Task: Forward email with the signature Dillon Turner with the subject Yearly report from softage.1@softage.net to softage.8@softage.net with the message Would it be possible to have a project status update call with all stakeholders next week?, select last 2 words, change the font color from current to purple and background color to black Send the email
Action: Mouse moved to (1011, 86)
Screenshot: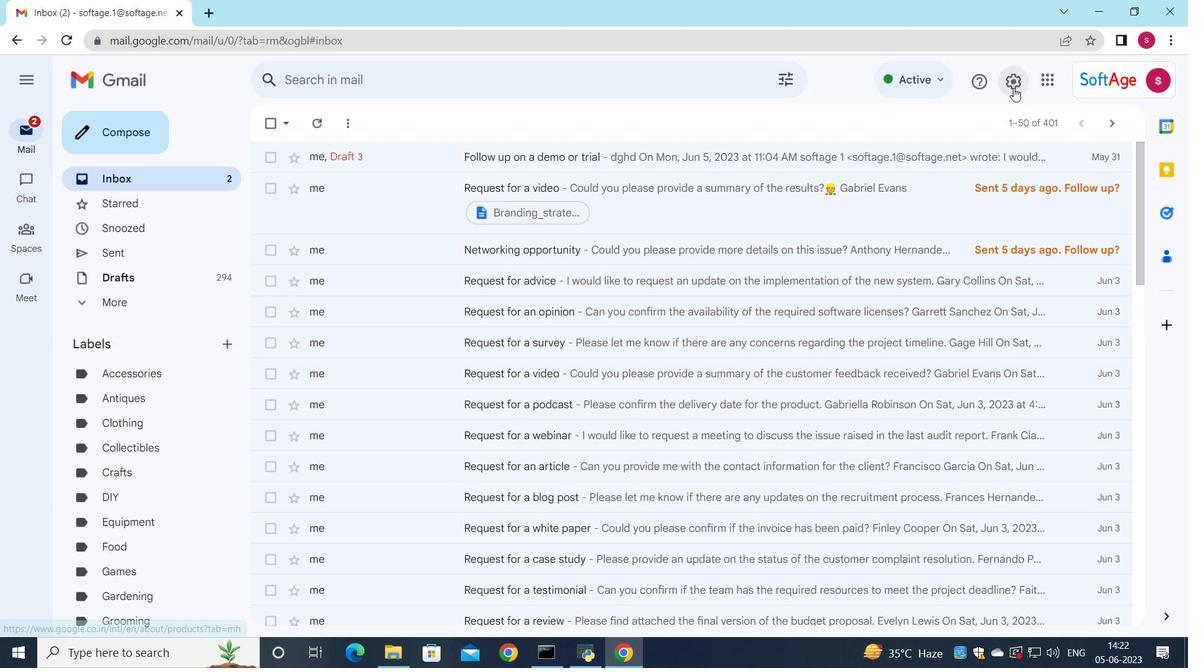 
Action: Mouse pressed left at (1011, 86)
Screenshot: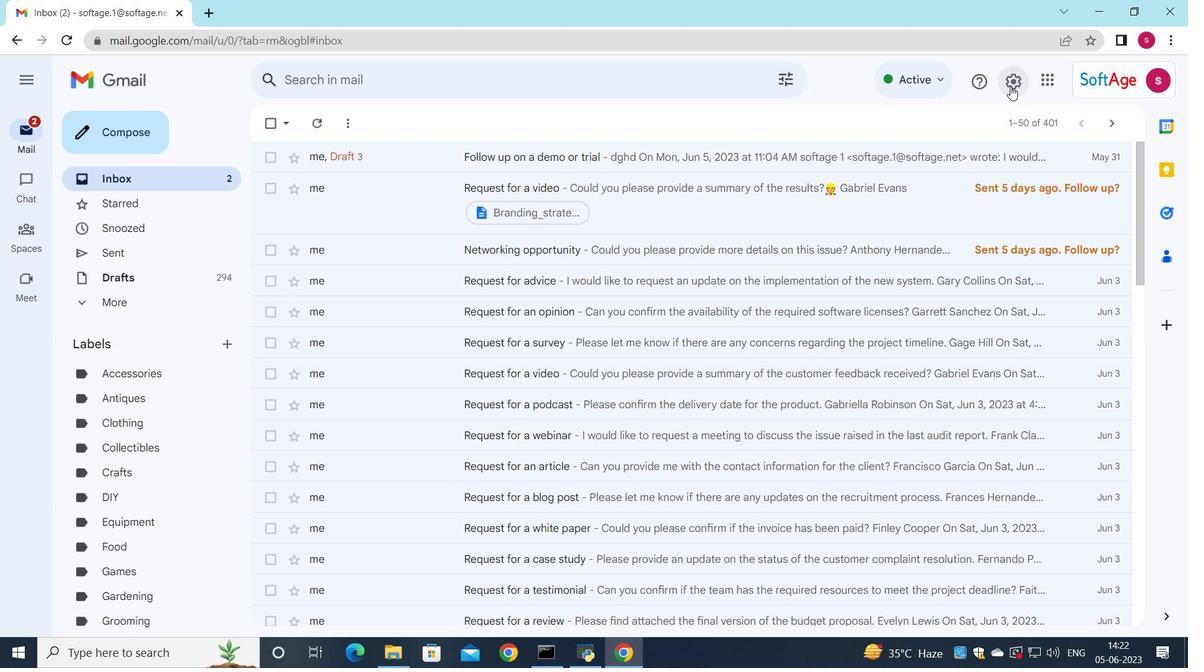 
Action: Mouse moved to (1040, 150)
Screenshot: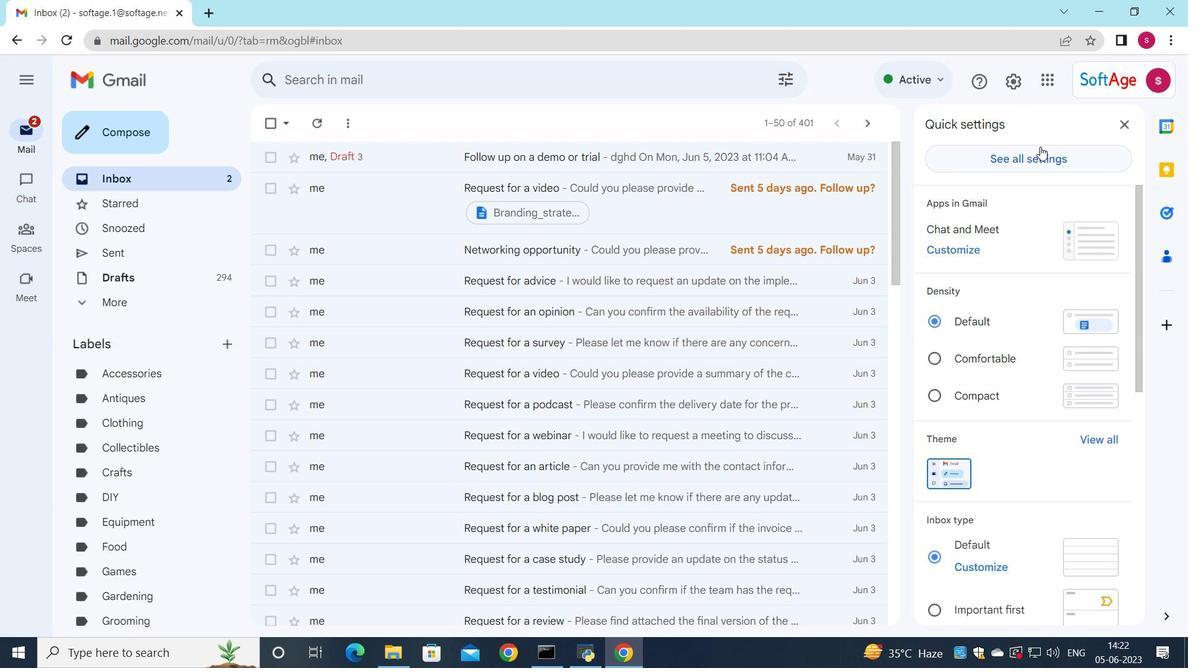 
Action: Mouse pressed left at (1040, 150)
Screenshot: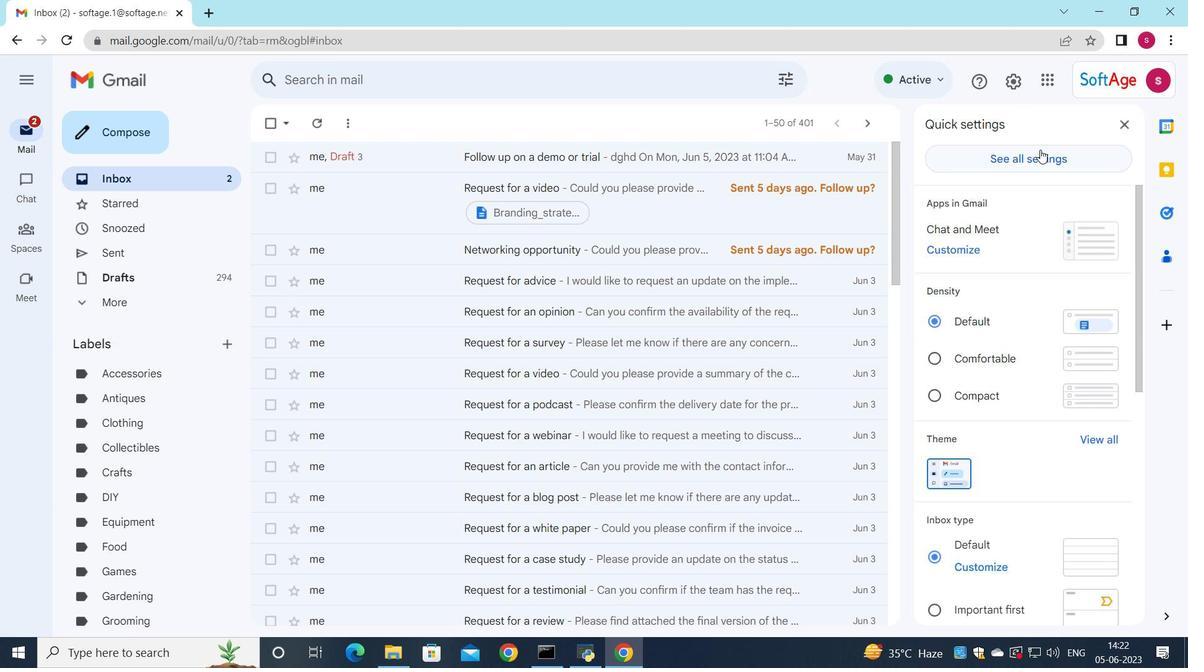 
Action: Mouse moved to (1040, 153)
Screenshot: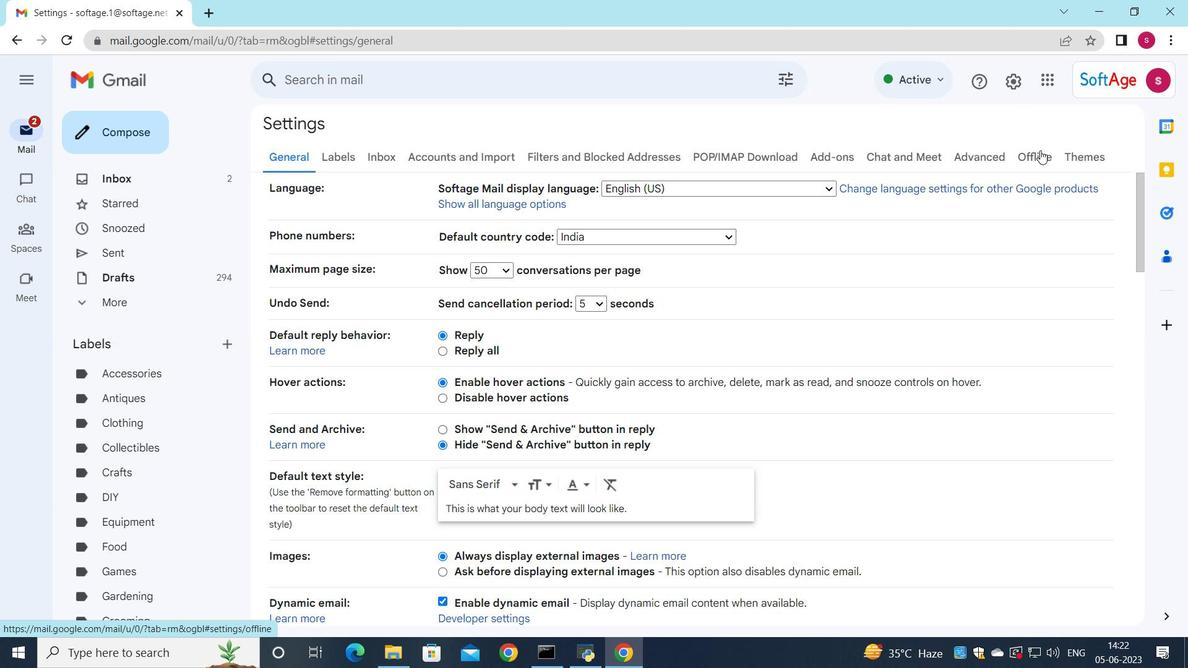 
Action: Mouse scrolled (1040, 152) with delta (0, 0)
Screenshot: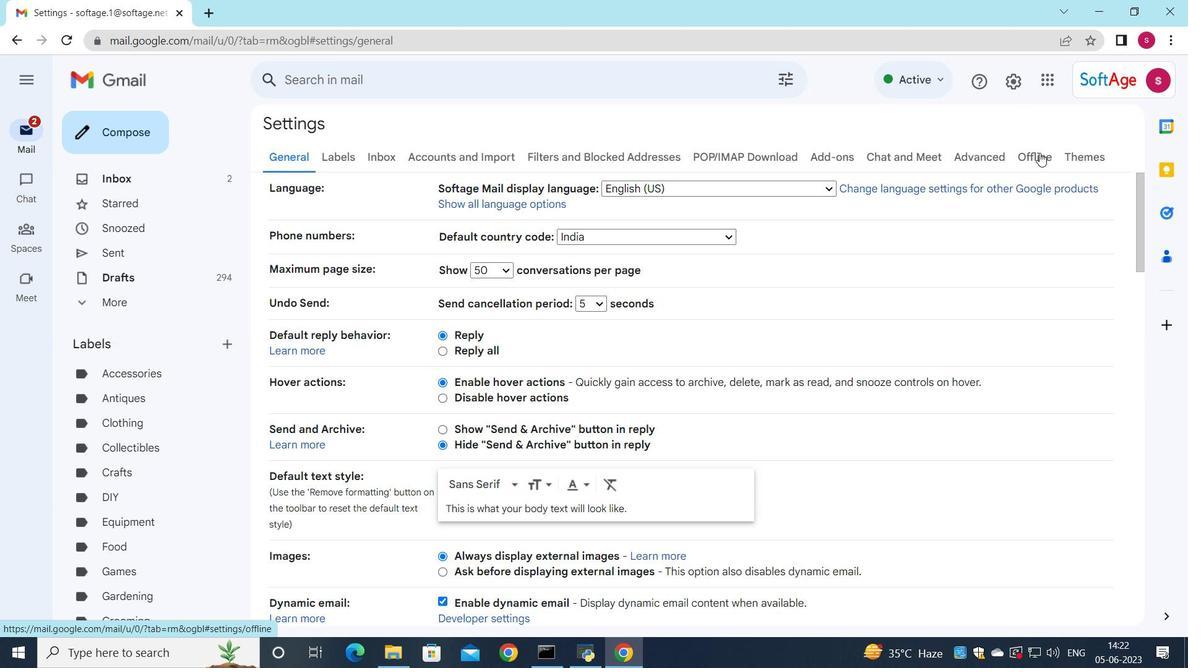 
Action: Mouse moved to (1039, 154)
Screenshot: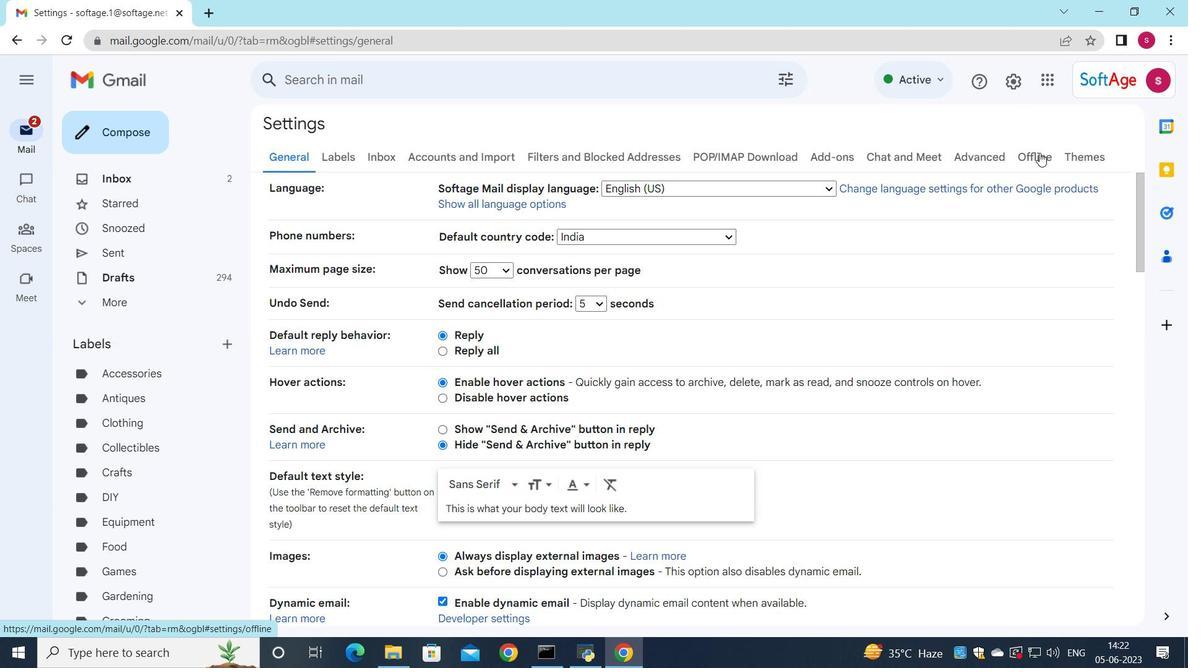 
Action: Mouse scrolled (1039, 153) with delta (0, 0)
Screenshot: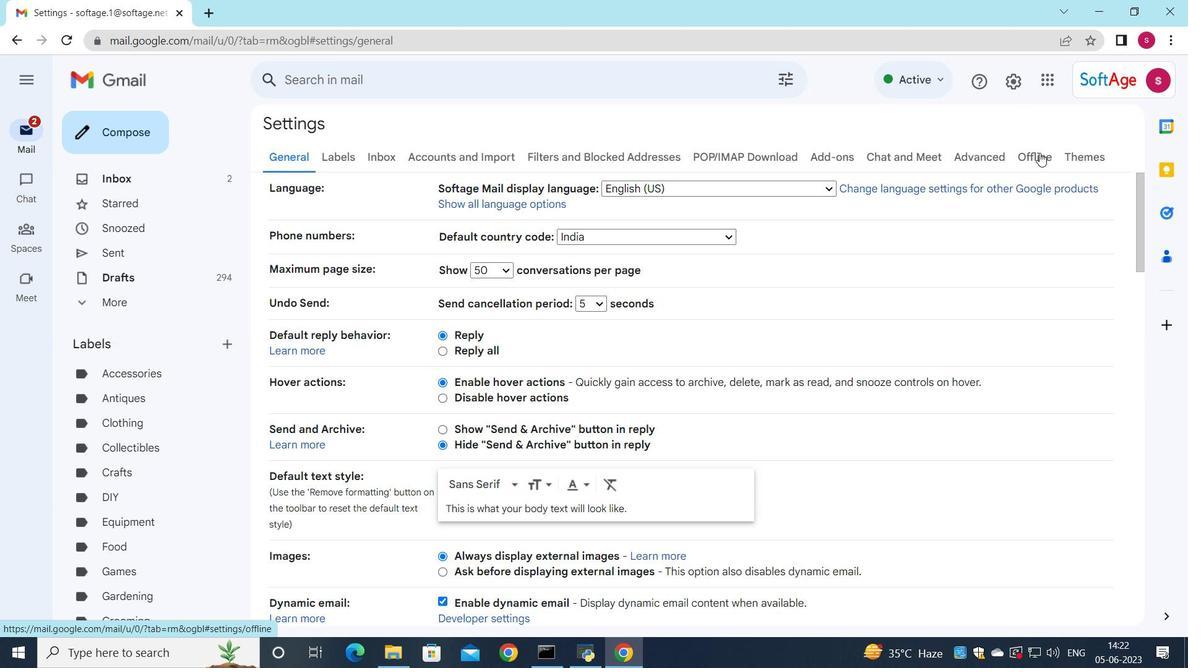 
Action: Mouse moved to (1032, 171)
Screenshot: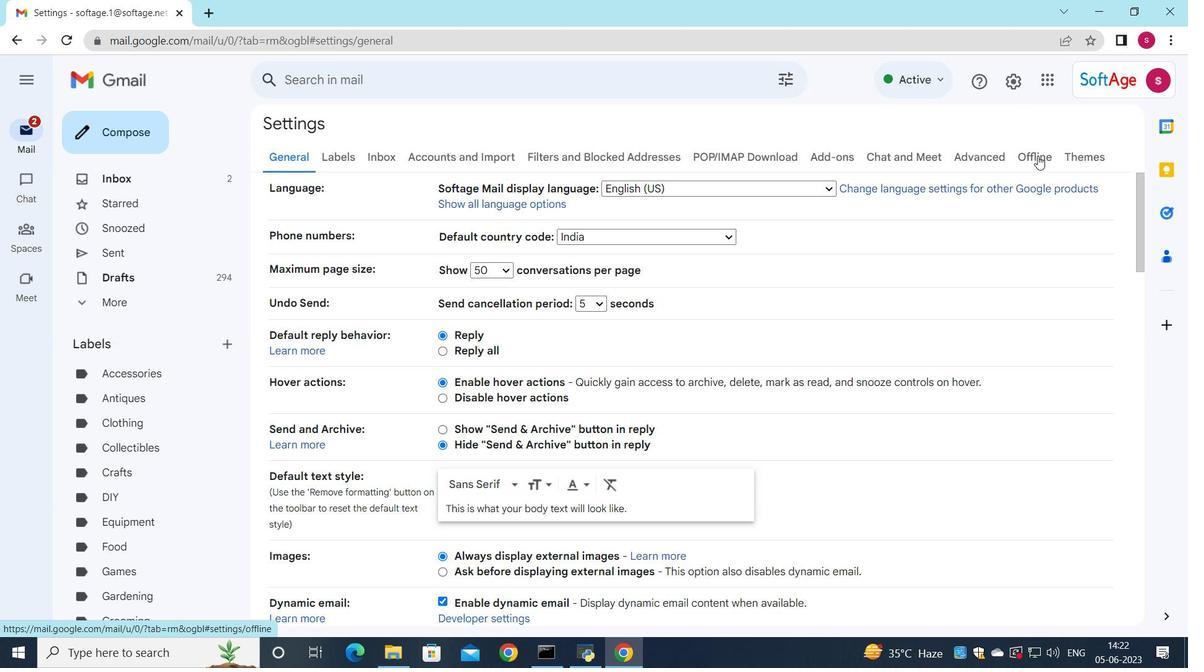 
Action: Mouse scrolled (1032, 170) with delta (0, 0)
Screenshot: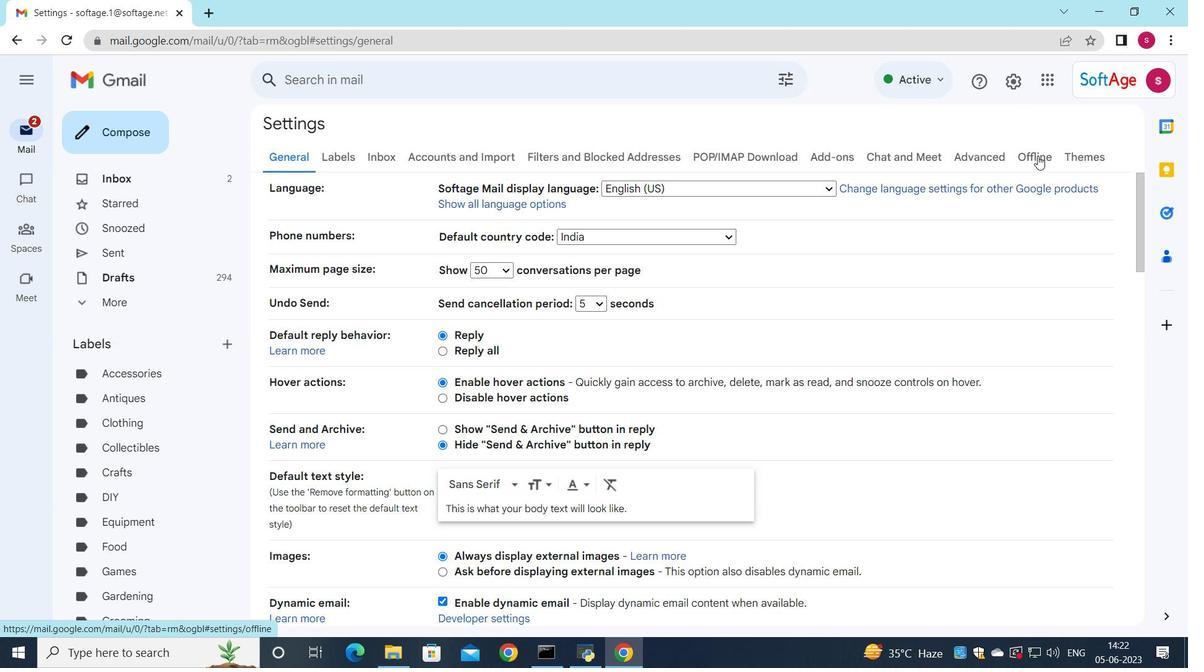 
Action: Mouse moved to (698, 382)
Screenshot: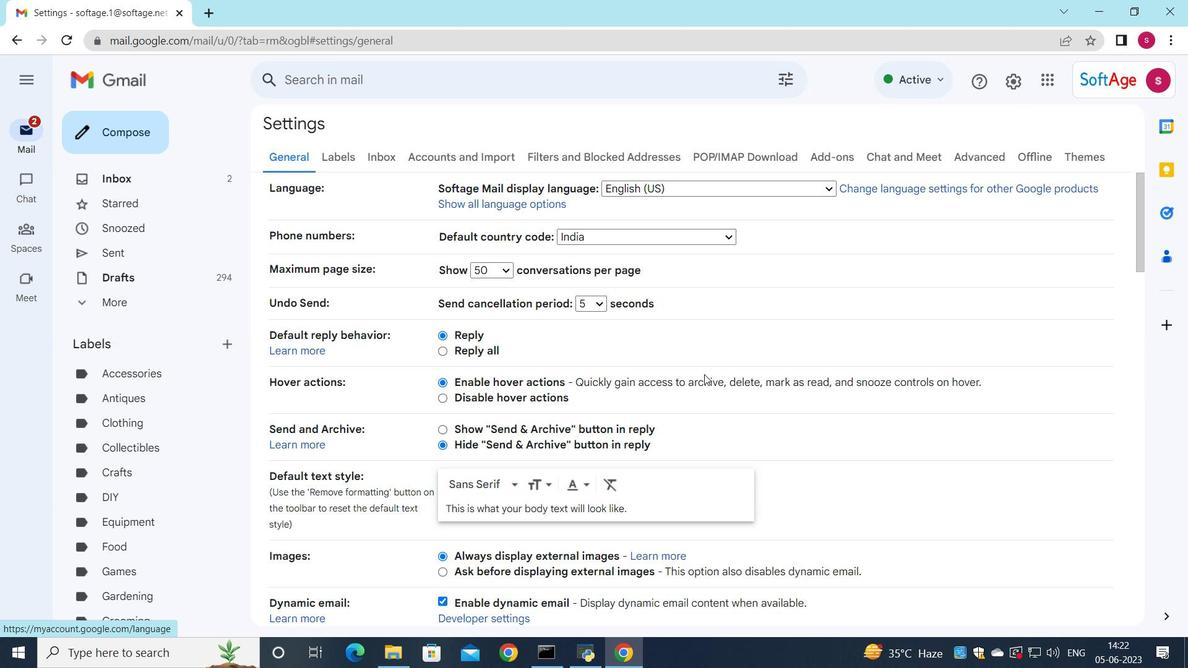 
Action: Mouse scrolled (698, 381) with delta (0, 0)
Screenshot: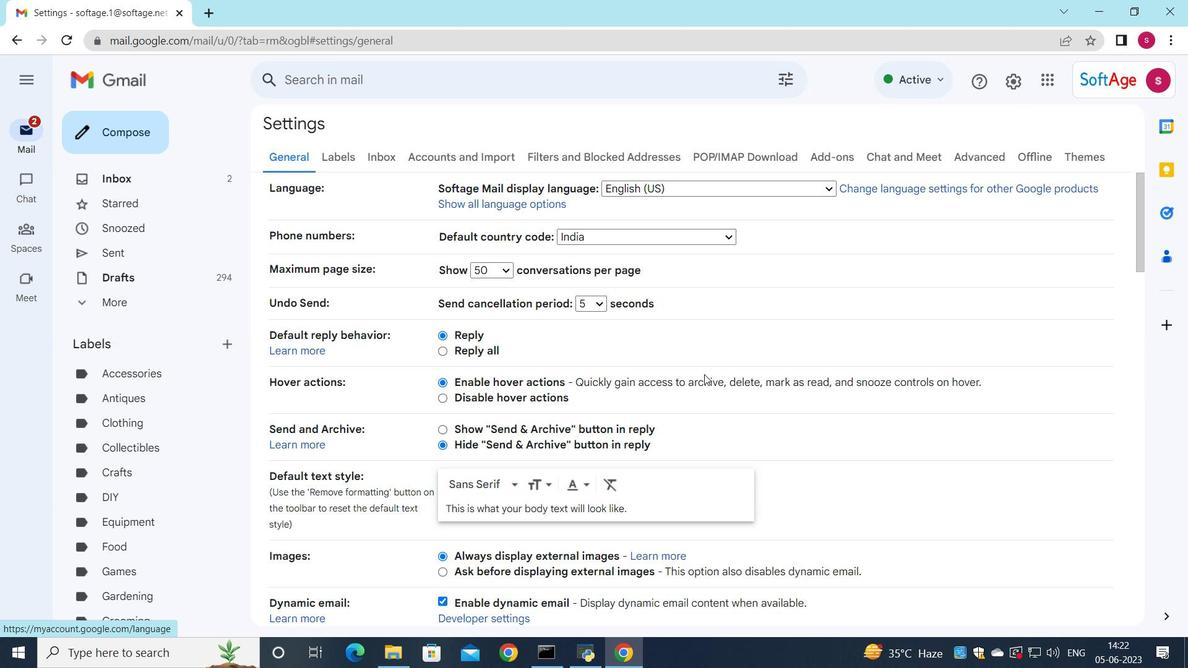 
Action: Mouse moved to (697, 383)
Screenshot: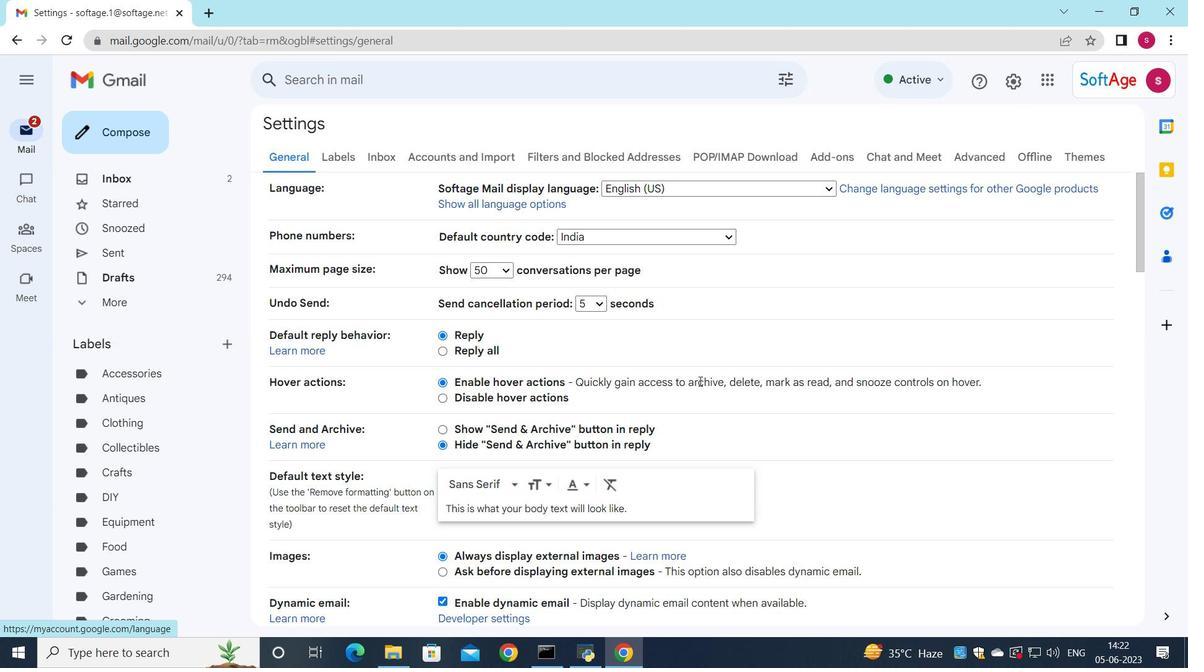 
Action: Mouse scrolled (697, 382) with delta (0, 0)
Screenshot: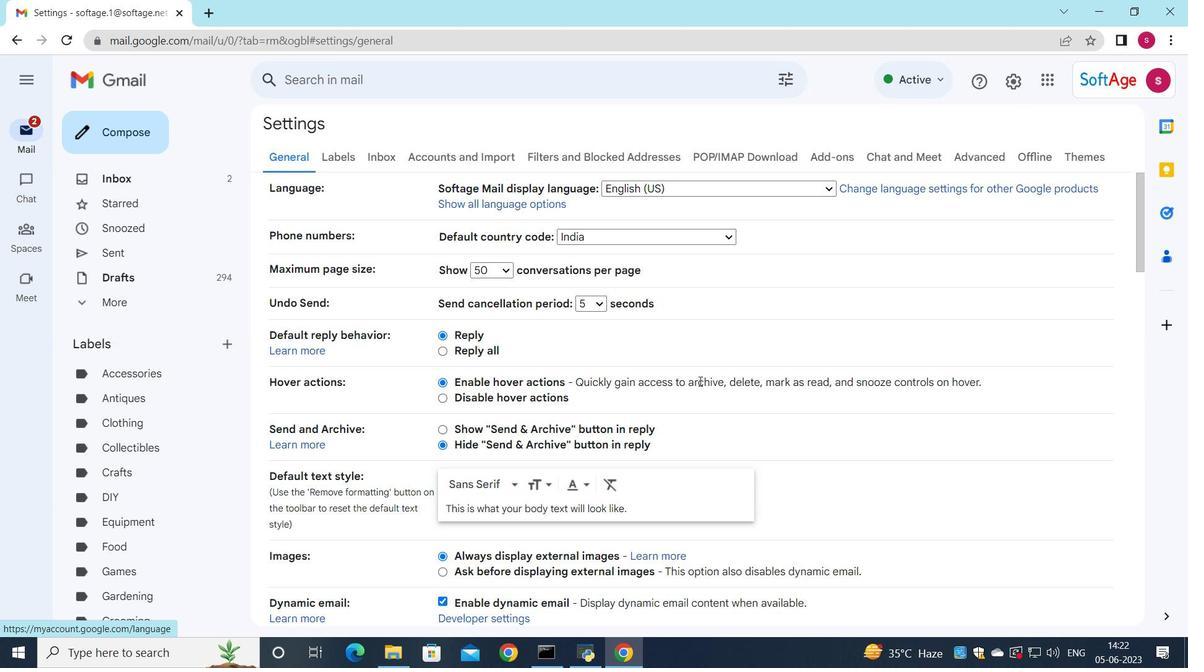 
Action: Mouse moved to (696, 384)
Screenshot: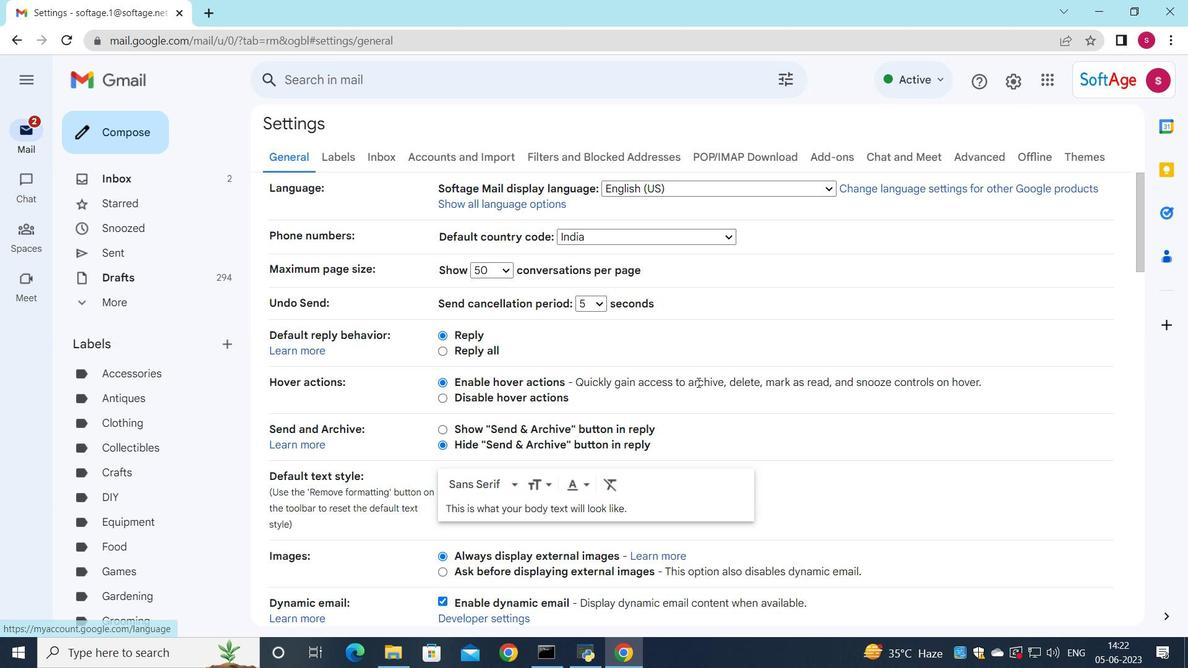 
Action: Mouse scrolled (696, 383) with delta (0, 0)
Screenshot: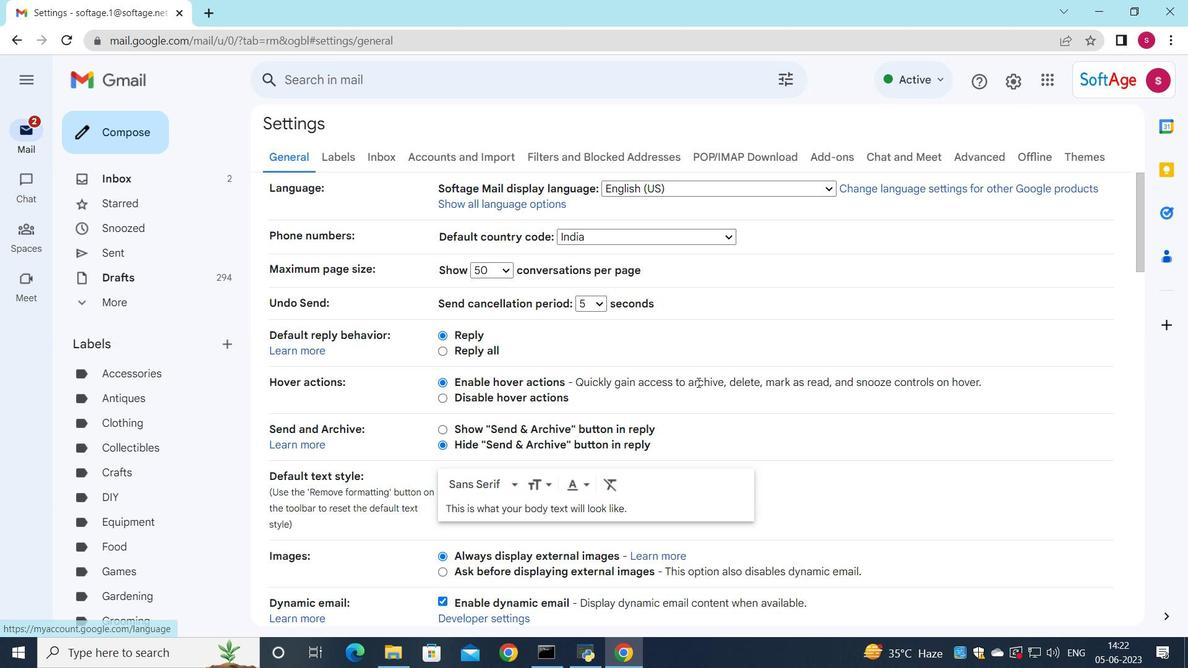 
Action: Mouse moved to (696, 384)
Screenshot: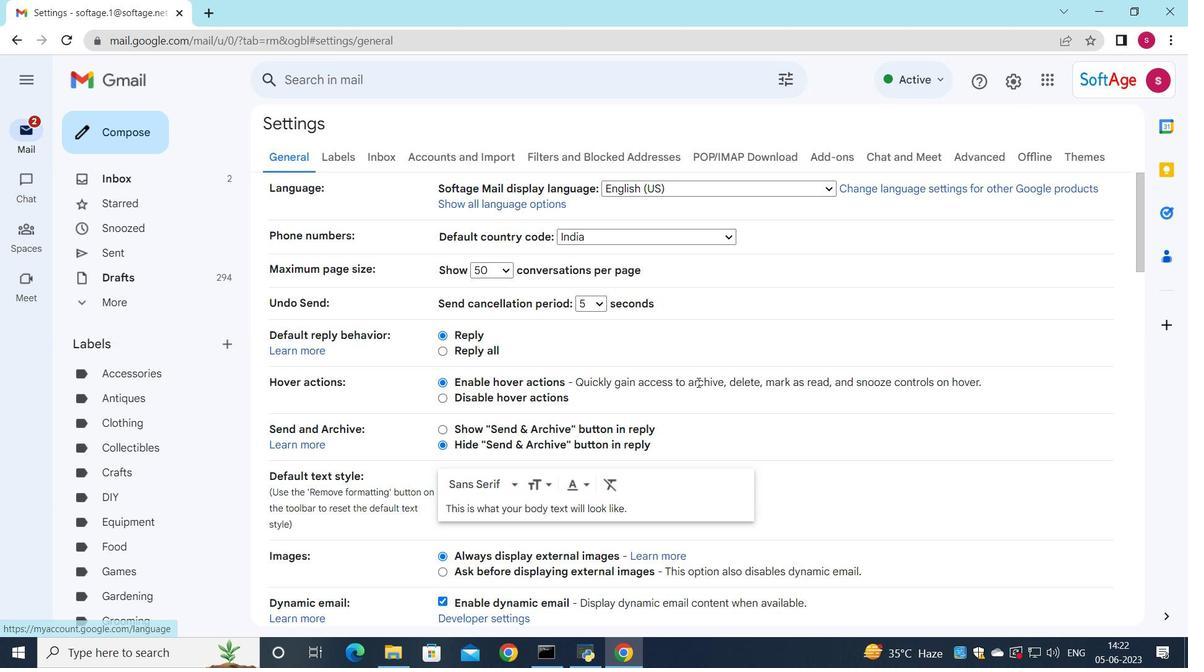 
Action: Mouse scrolled (696, 383) with delta (0, 0)
Screenshot: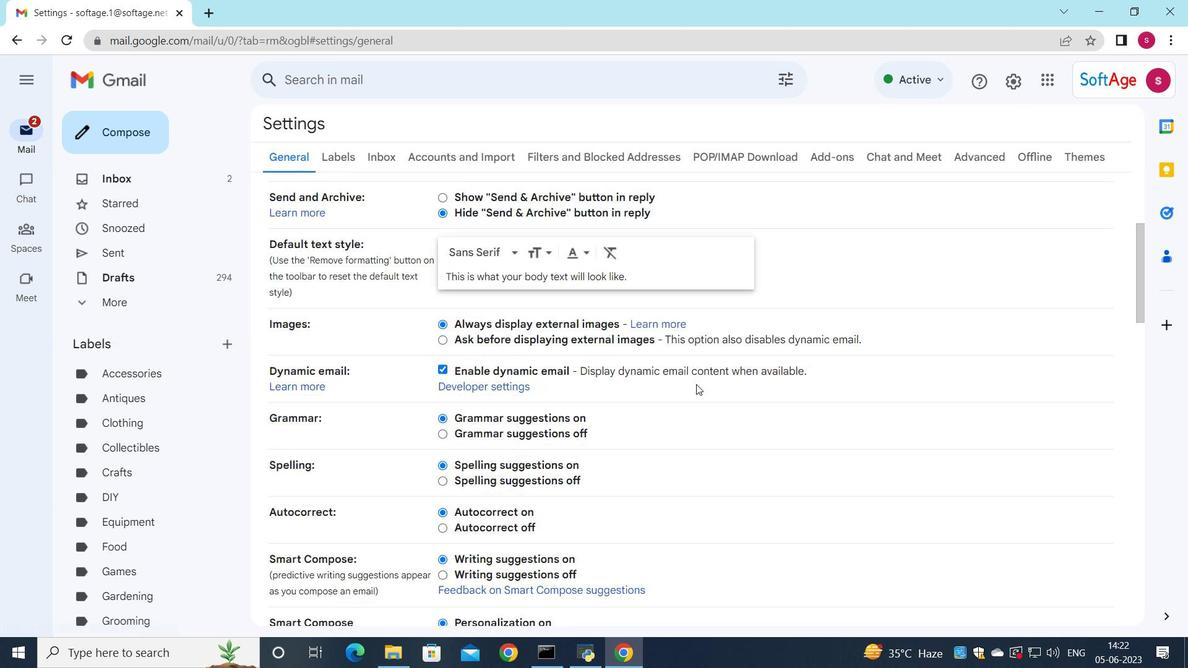 
Action: Mouse scrolled (696, 383) with delta (0, 0)
Screenshot: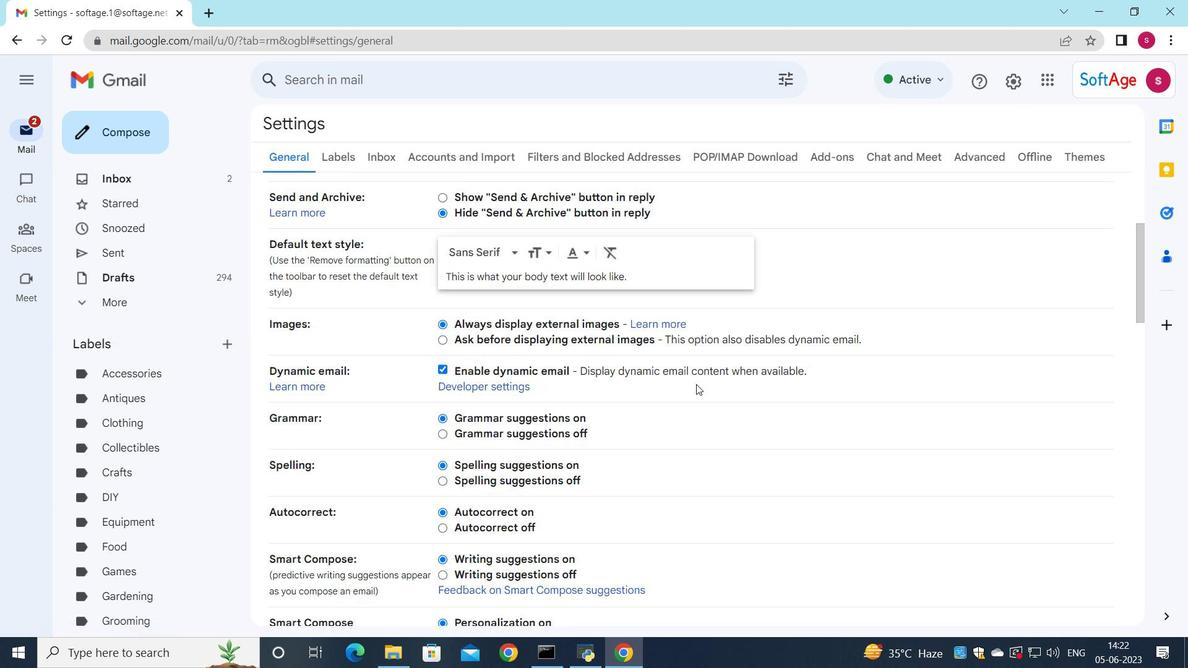 
Action: Mouse scrolled (696, 383) with delta (0, 0)
Screenshot: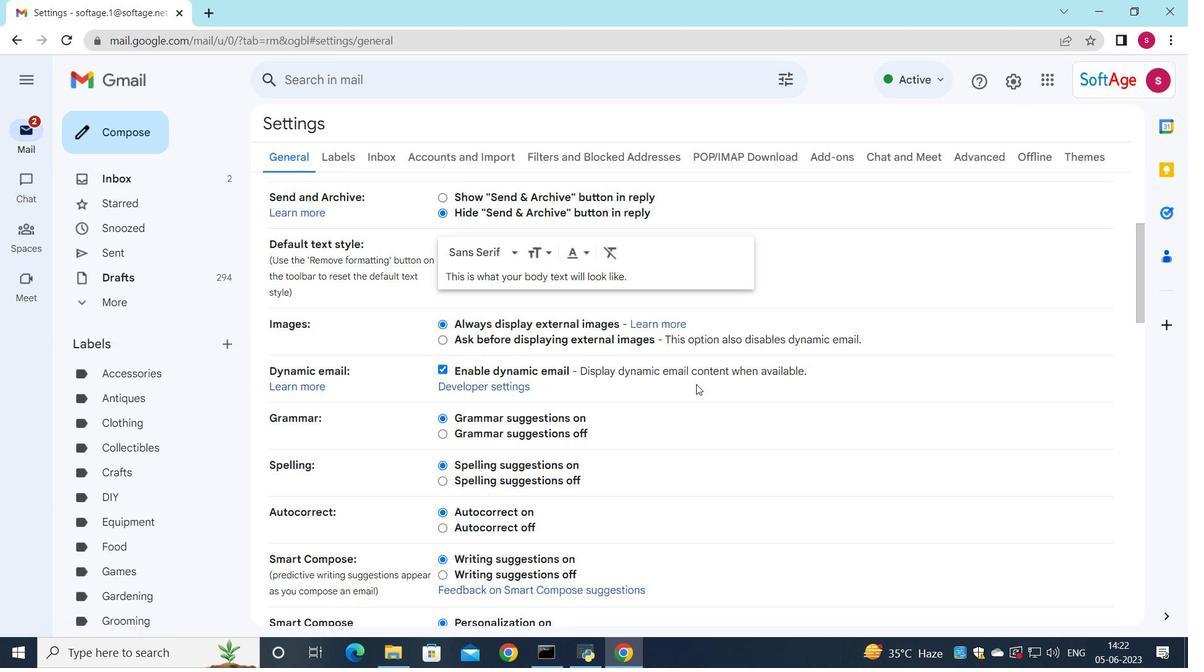 
Action: Mouse moved to (691, 390)
Screenshot: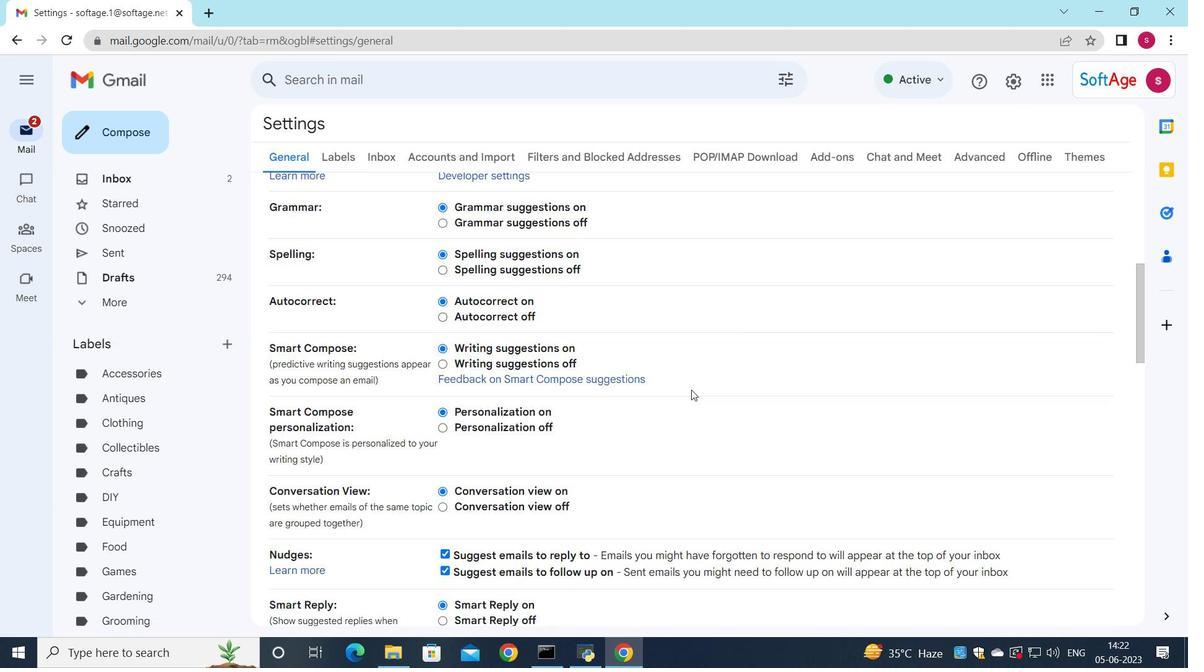 
Action: Mouse scrolled (691, 390) with delta (0, 0)
Screenshot: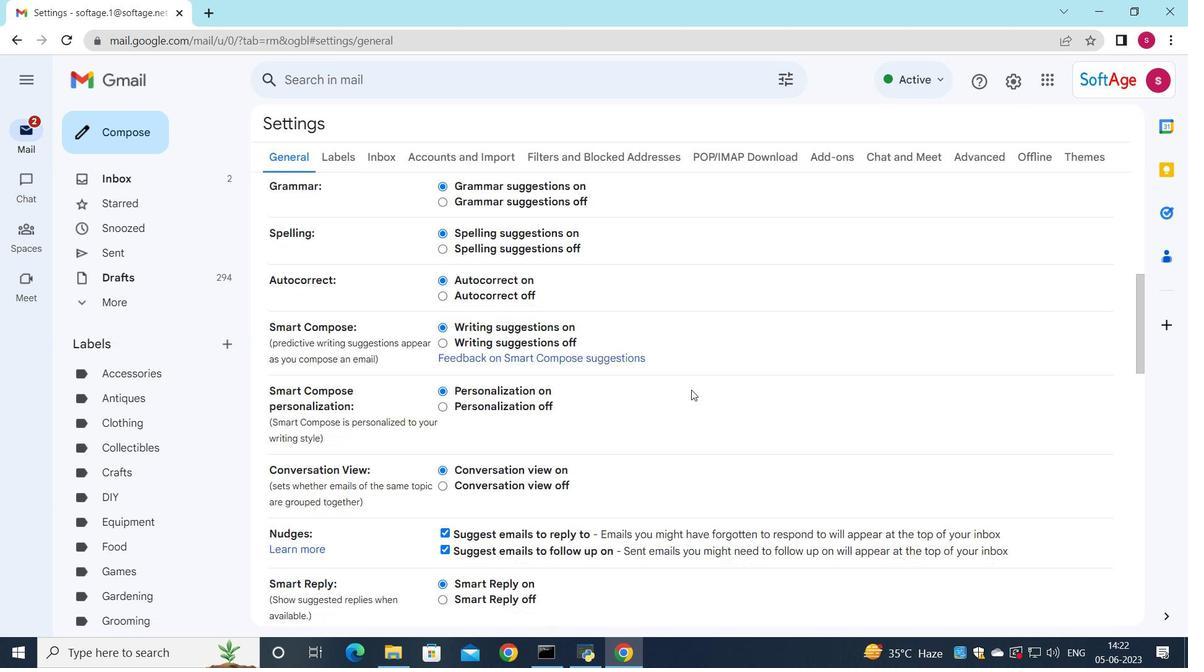 
Action: Mouse moved to (691, 390)
Screenshot: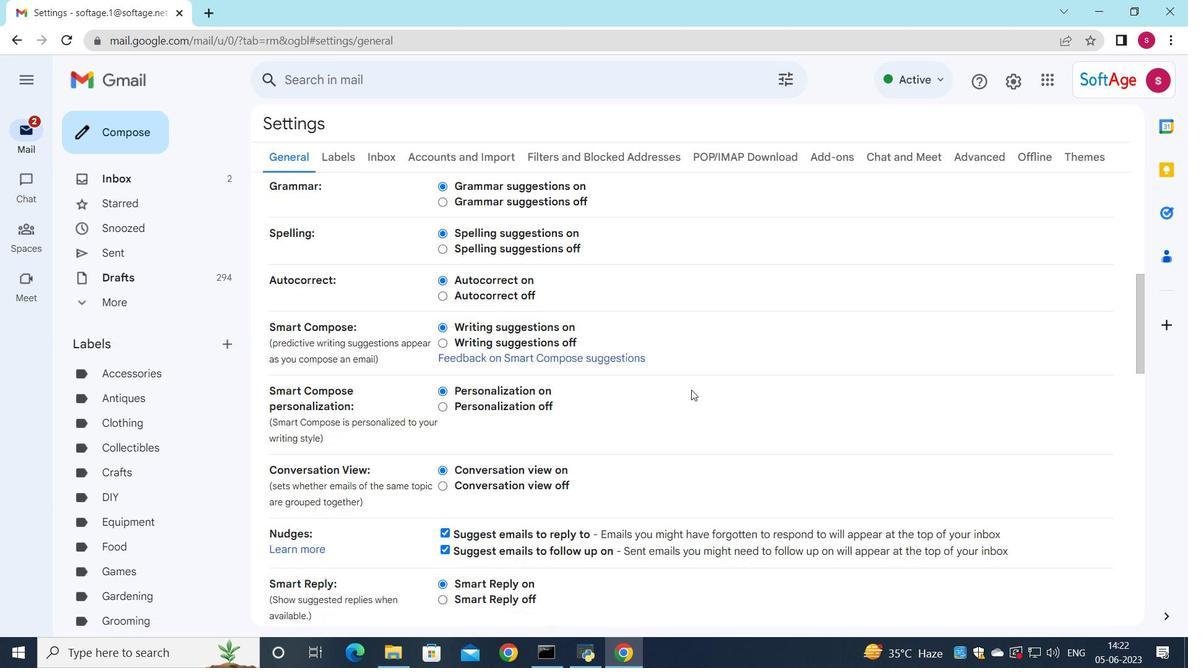
Action: Mouse scrolled (691, 390) with delta (0, 0)
Screenshot: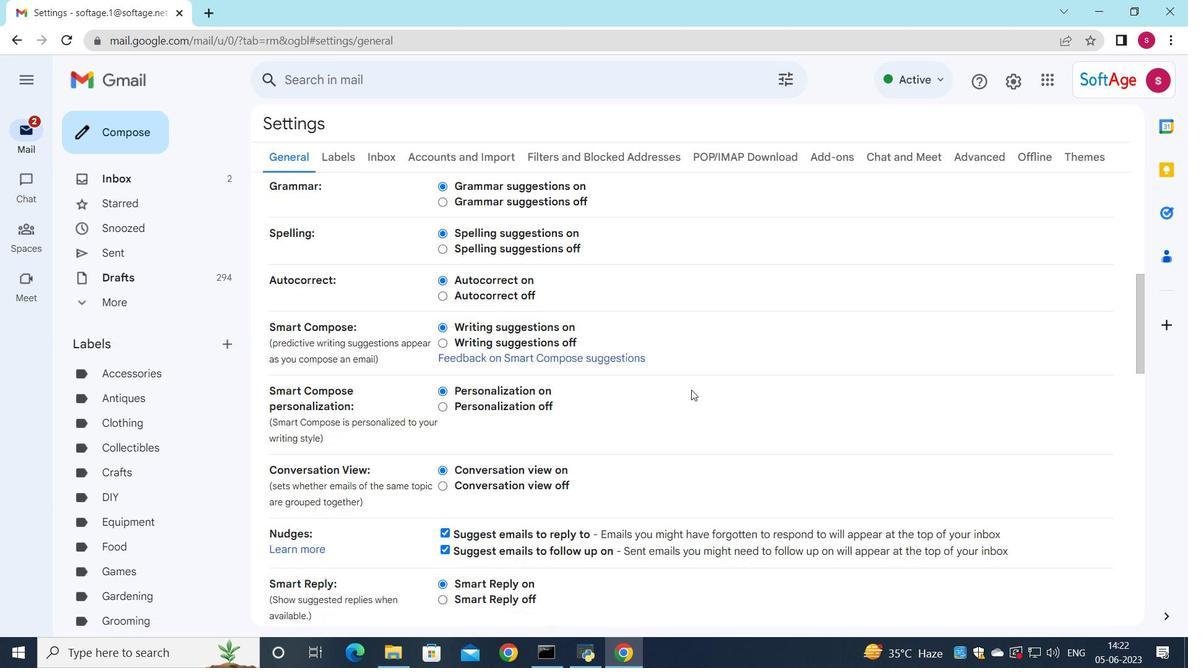 
Action: Mouse moved to (691, 390)
Screenshot: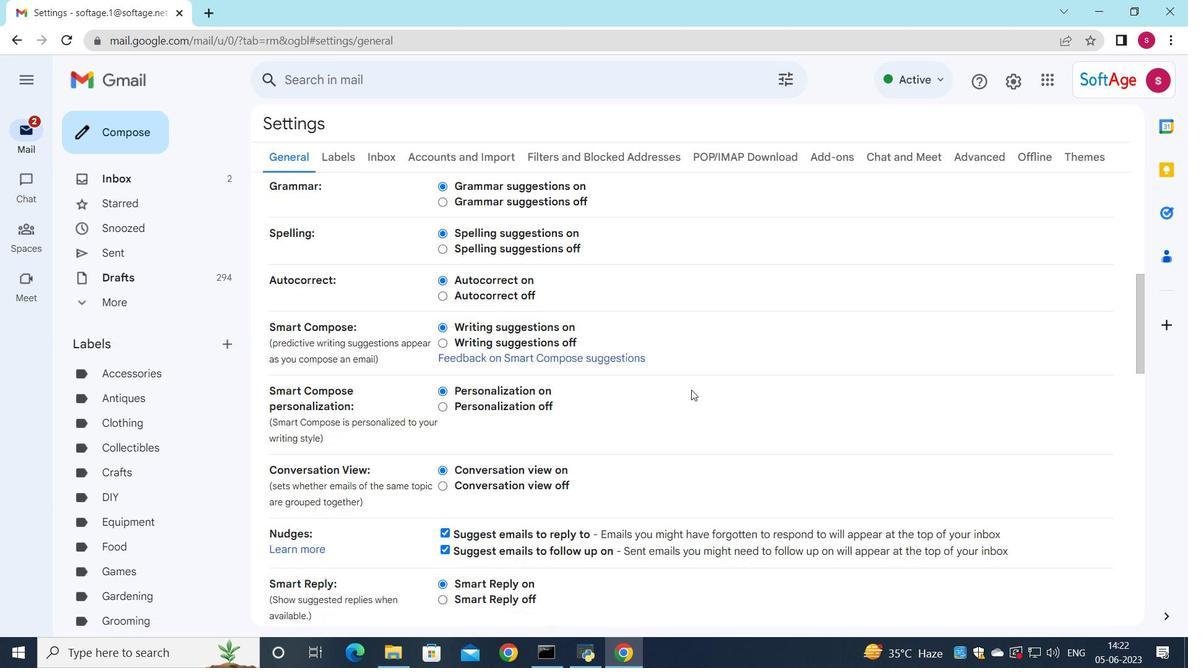 
Action: Mouse scrolled (691, 390) with delta (0, 0)
Screenshot: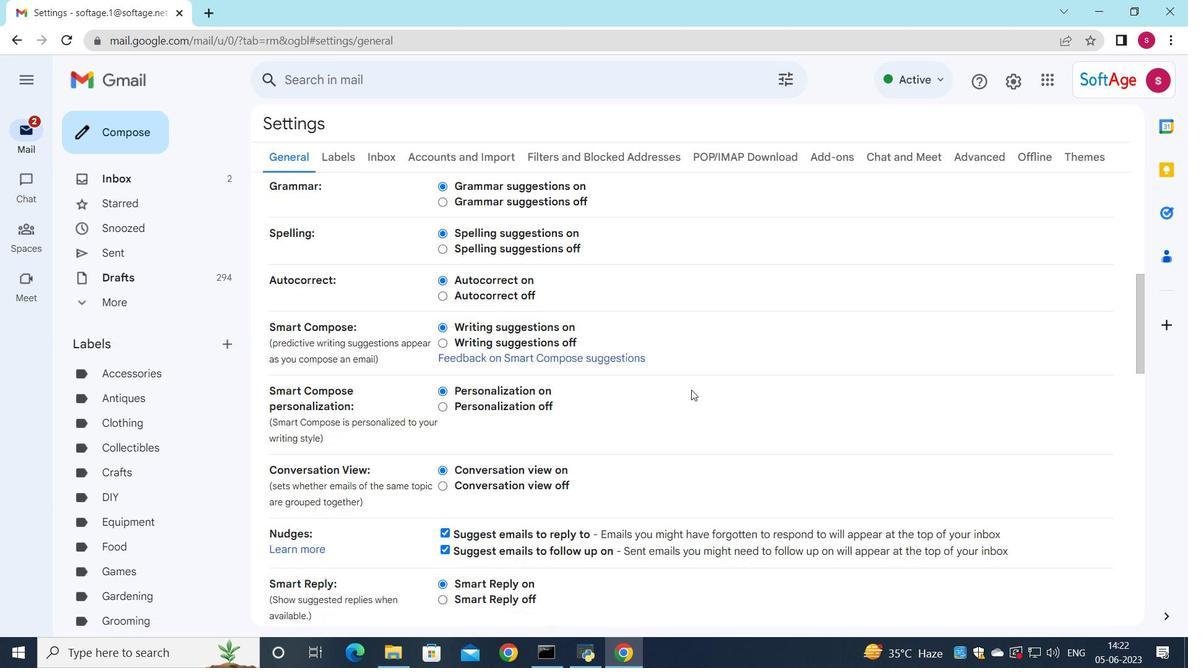 
Action: Mouse moved to (690, 391)
Screenshot: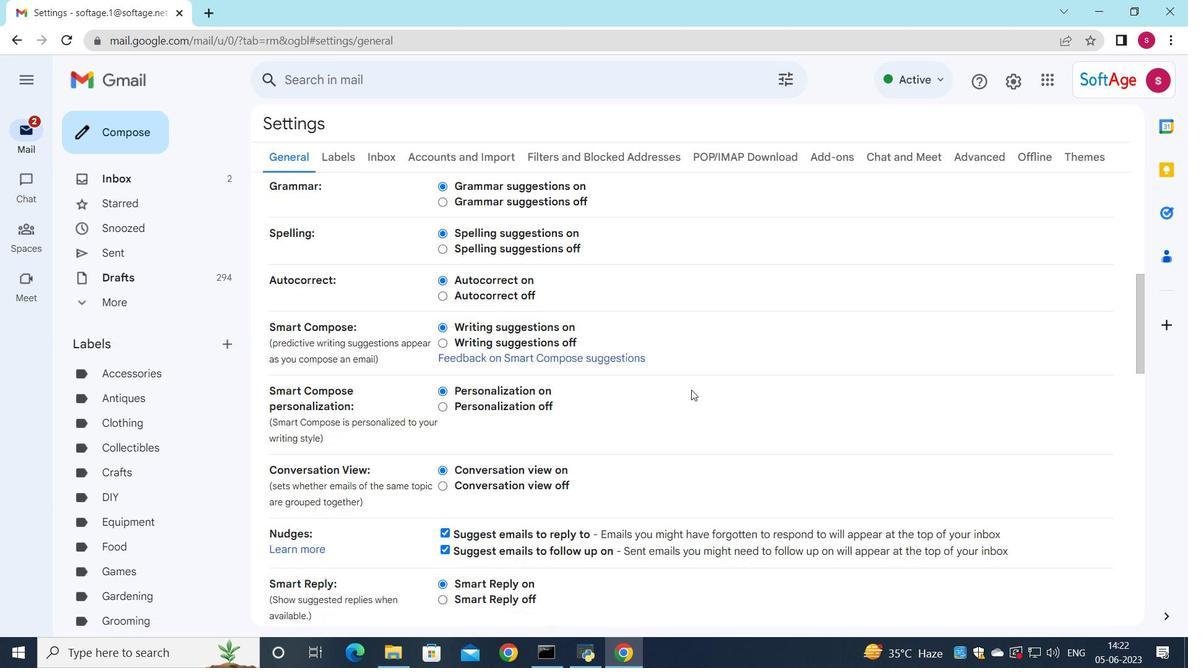 
Action: Mouse scrolled (690, 390) with delta (0, 0)
Screenshot: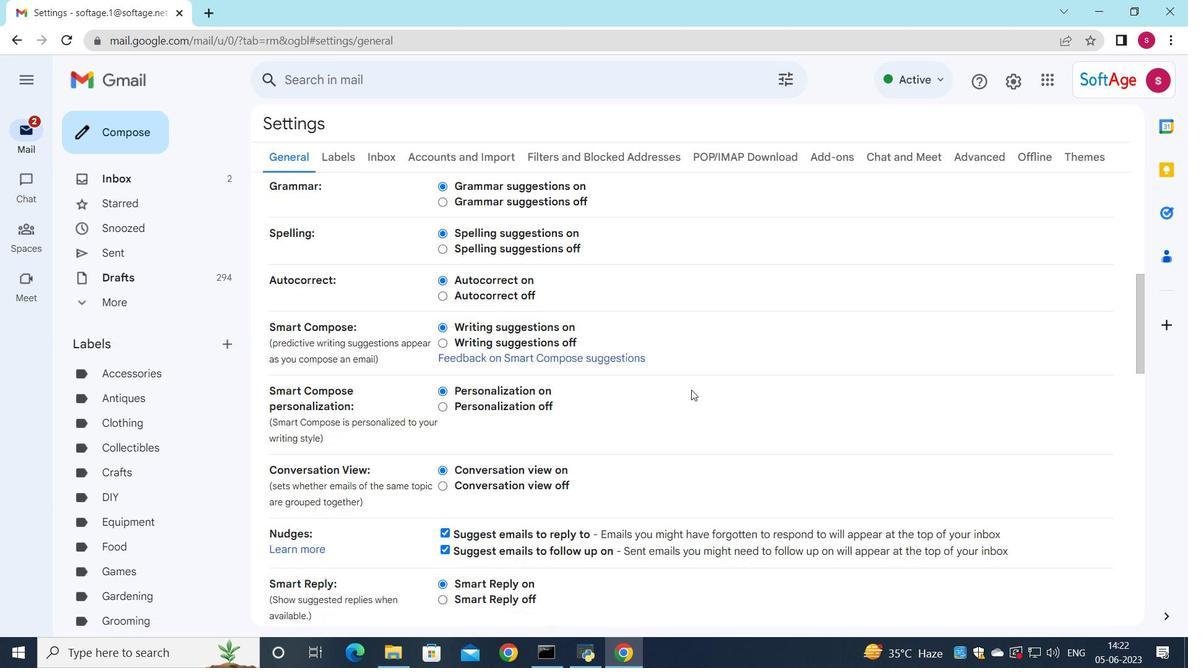 
Action: Mouse moved to (681, 394)
Screenshot: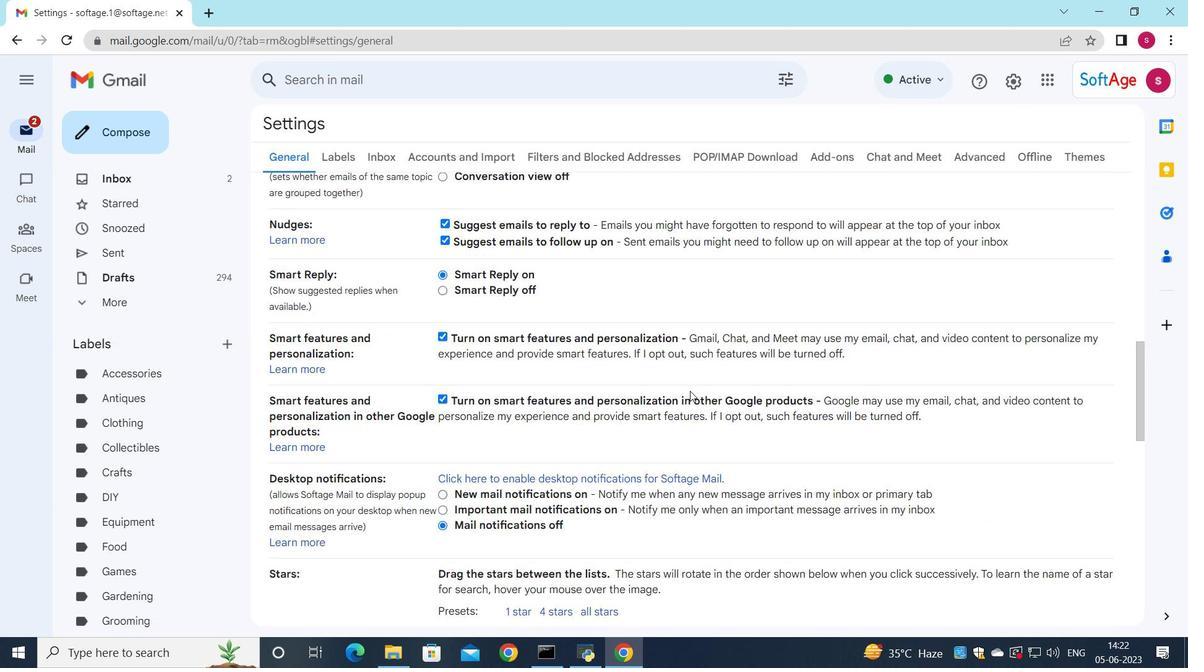 
Action: Mouse scrolled (681, 393) with delta (0, 0)
Screenshot: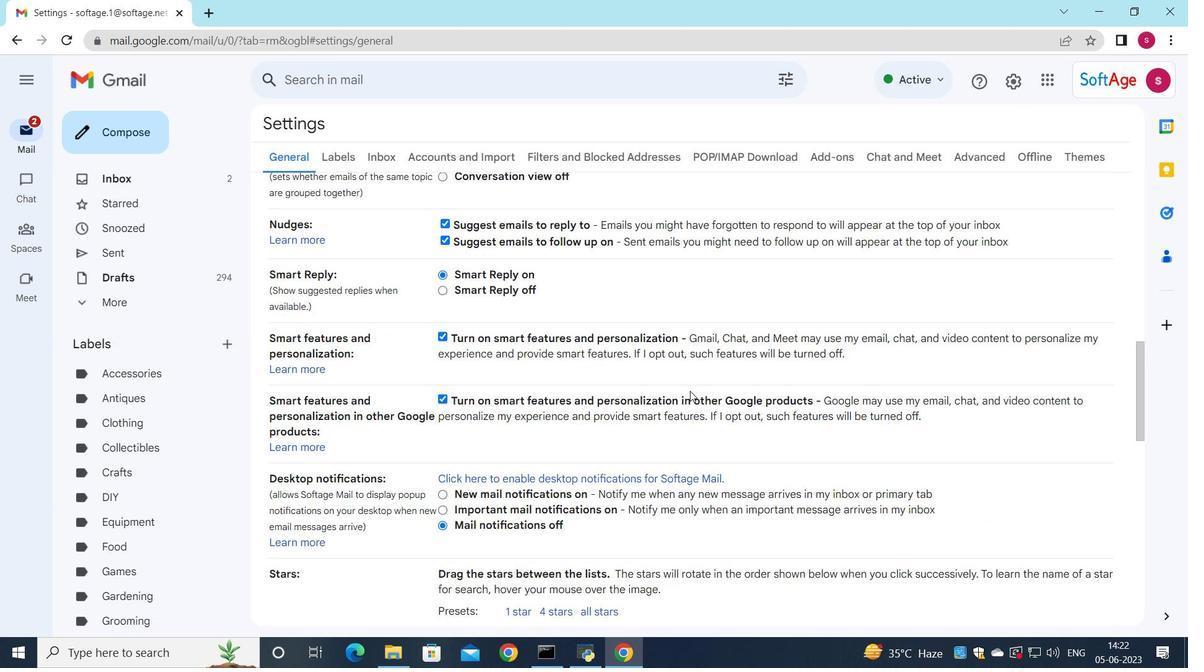
Action: Mouse scrolled (681, 393) with delta (0, 0)
Screenshot: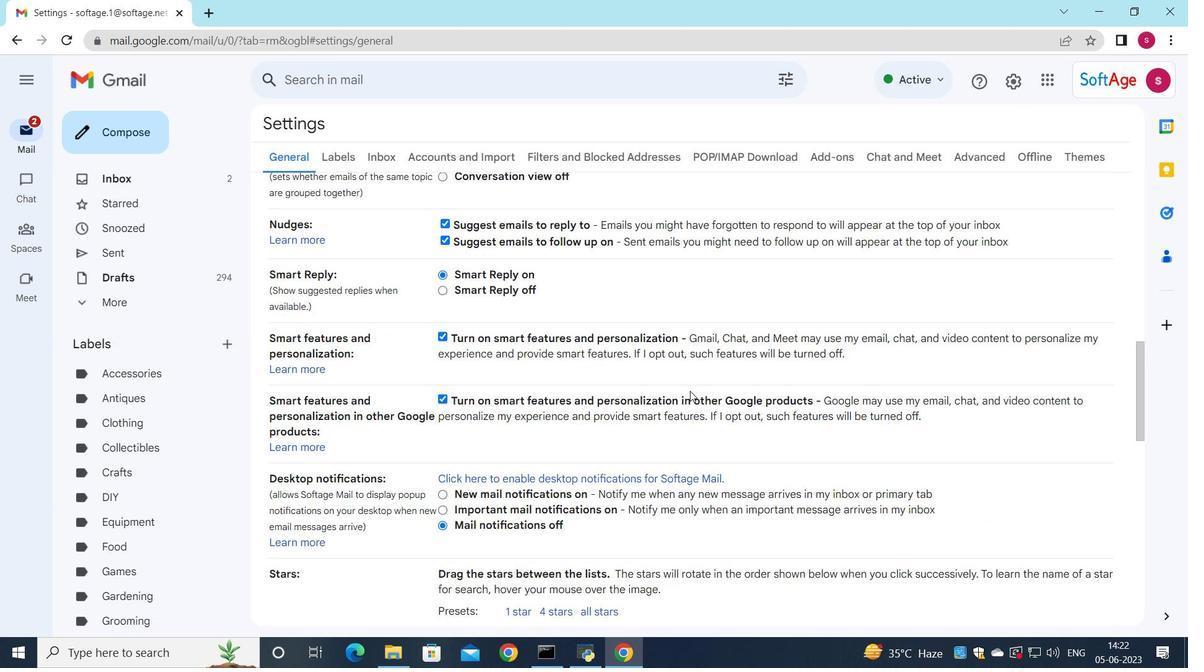 
Action: Mouse scrolled (681, 393) with delta (0, 0)
Screenshot: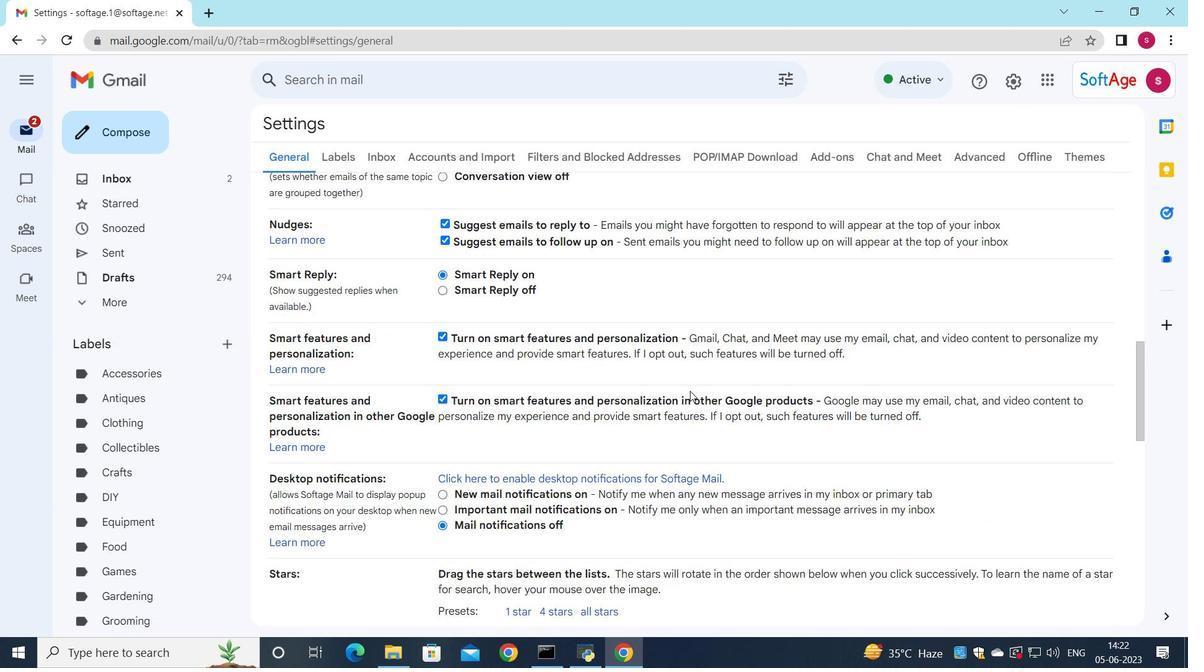 
Action: Mouse scrolled (681, 393) with delta (0, 0)
Screenshot: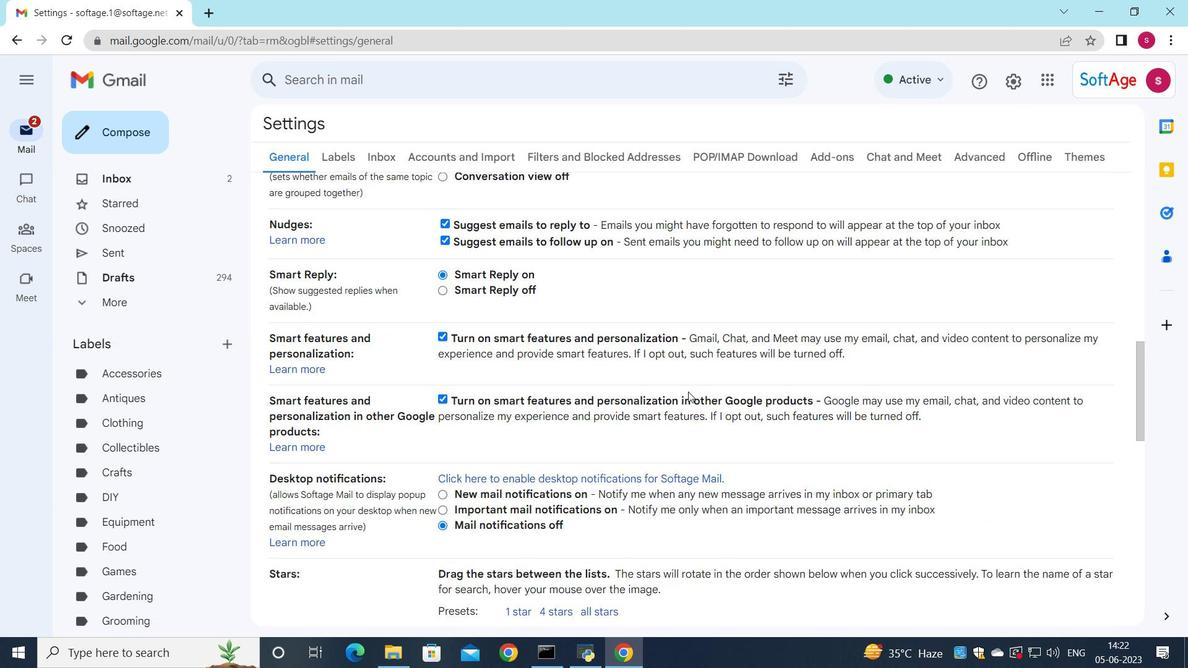 
Action: Mouse moved to (678, 396)
Screenshot: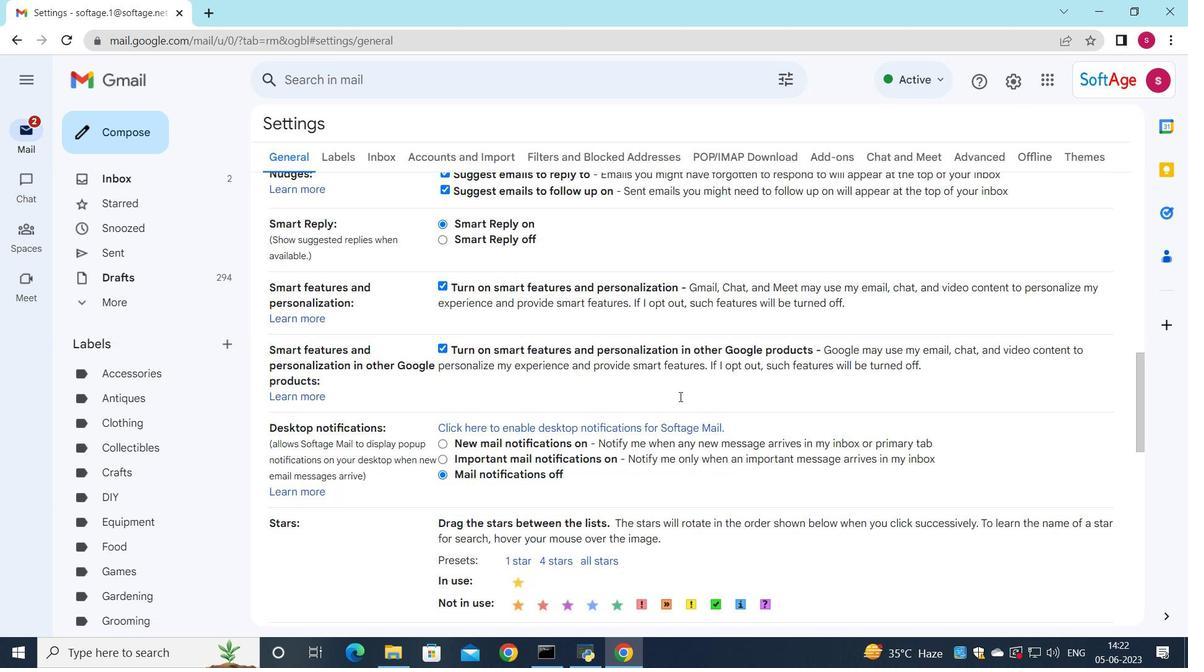 
Action: Mouse scrolled (678, 396) with delta (0, 0)
Screenshot: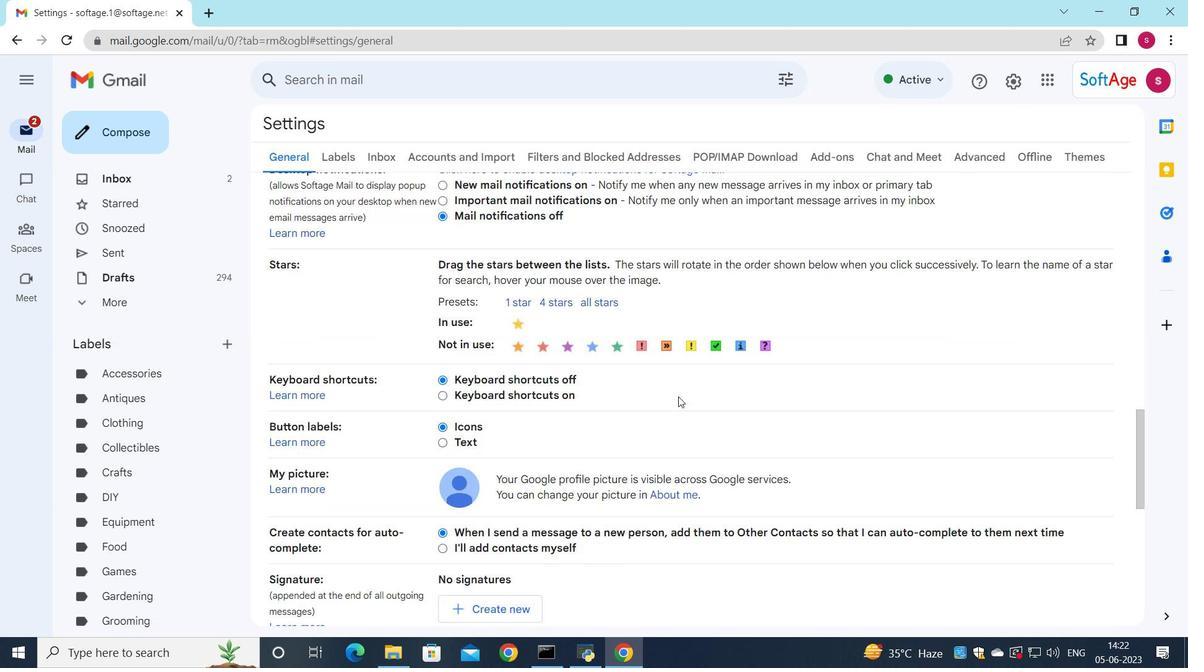 
Action: Mouse scrolled (678, 396) with delta (0, 0)
Screenshot: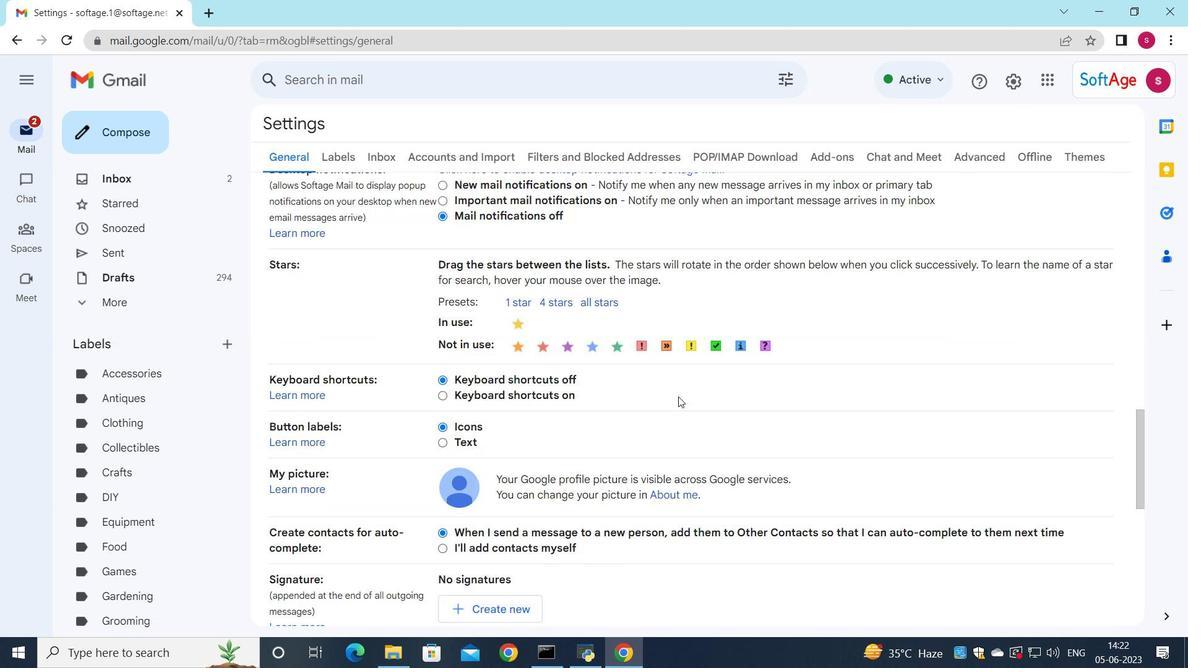 
Action: Mouse scrolled (678, 396) with delta (0, 0)
Screenshot: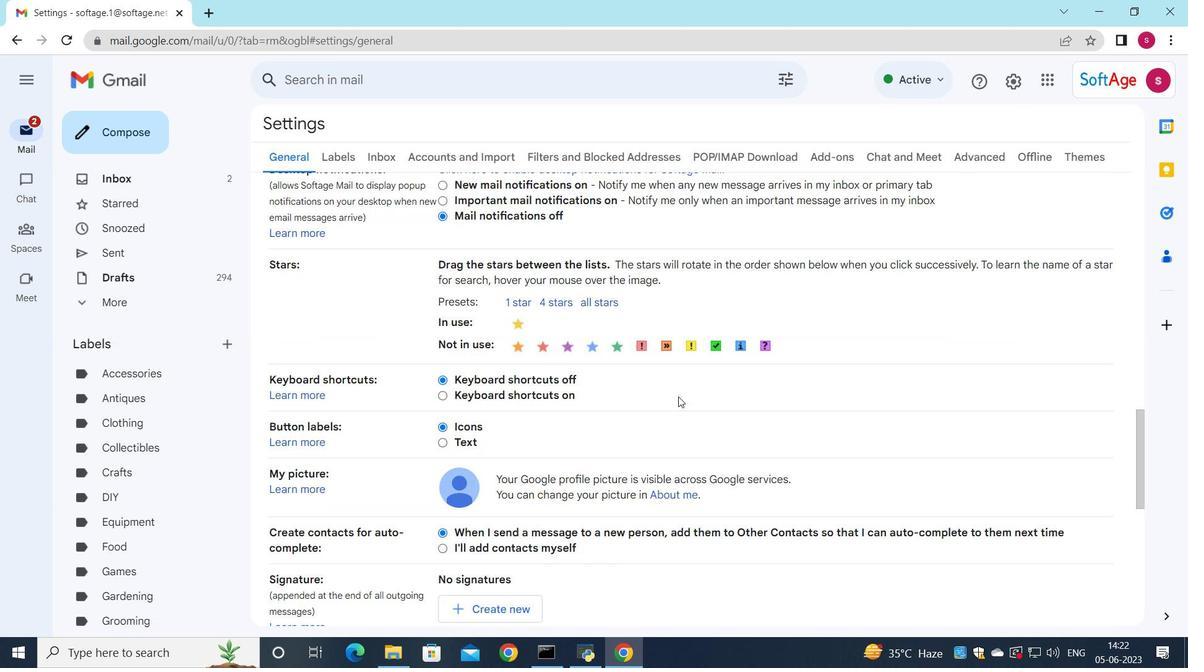 
Action: Mouse moved to (528, 373)
Screenshot: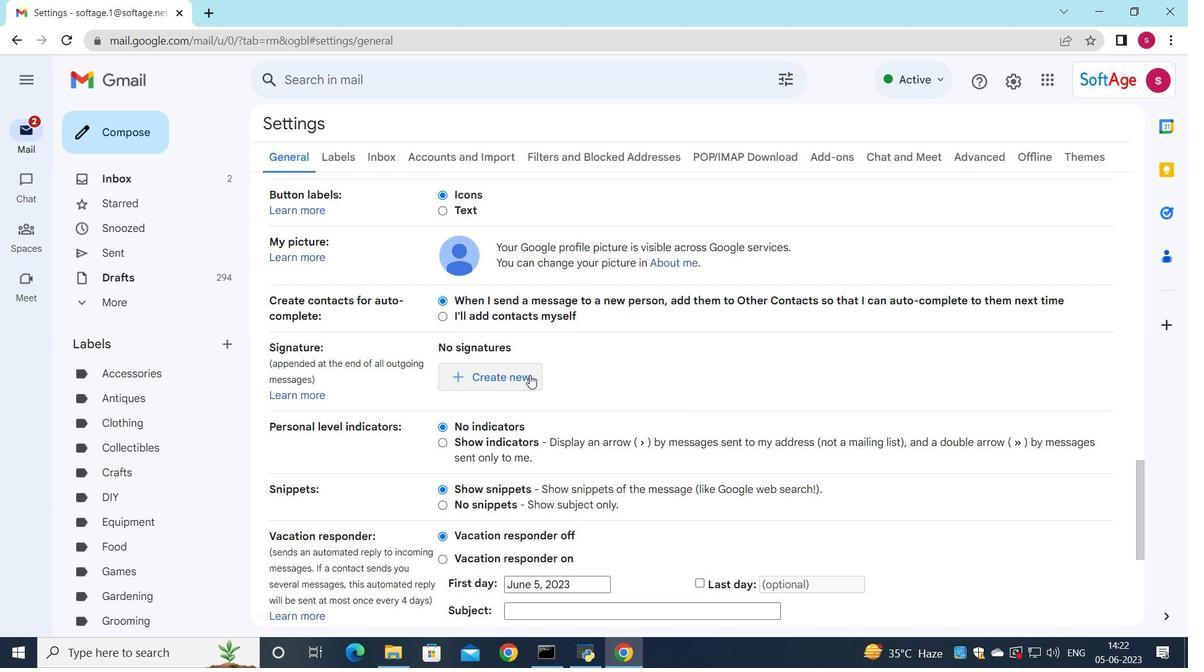 
Action: Mouse pressed left at (528, 373)
Screenshot: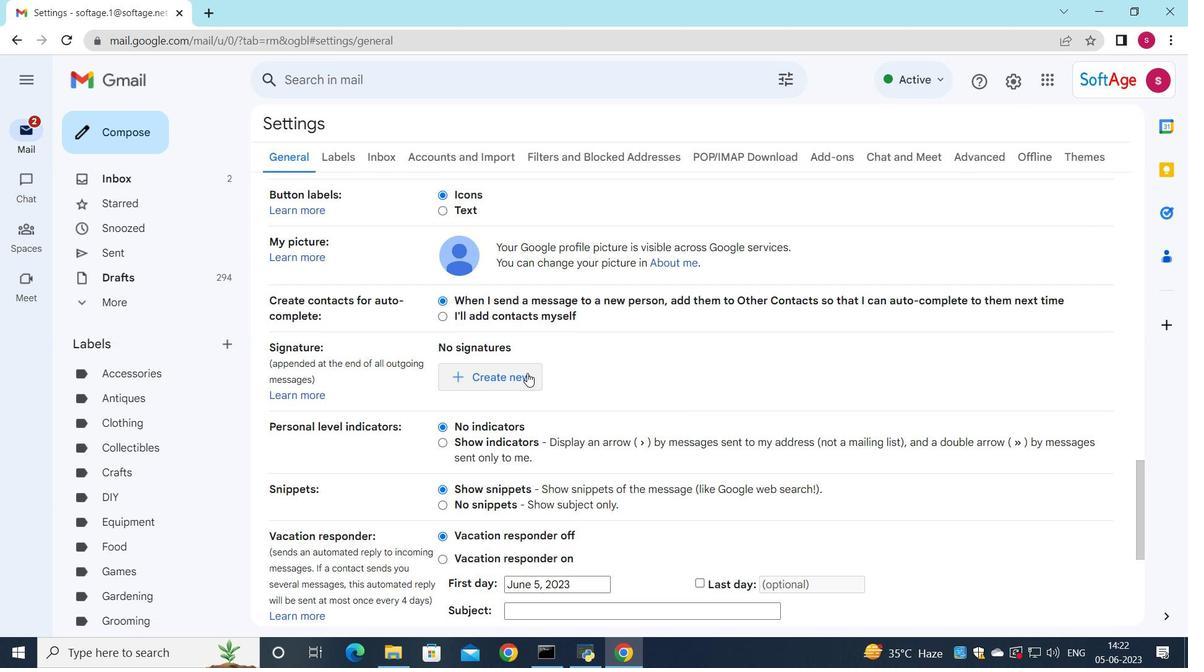 
Action: Mouse moved to (1023, 179)
Screenshot: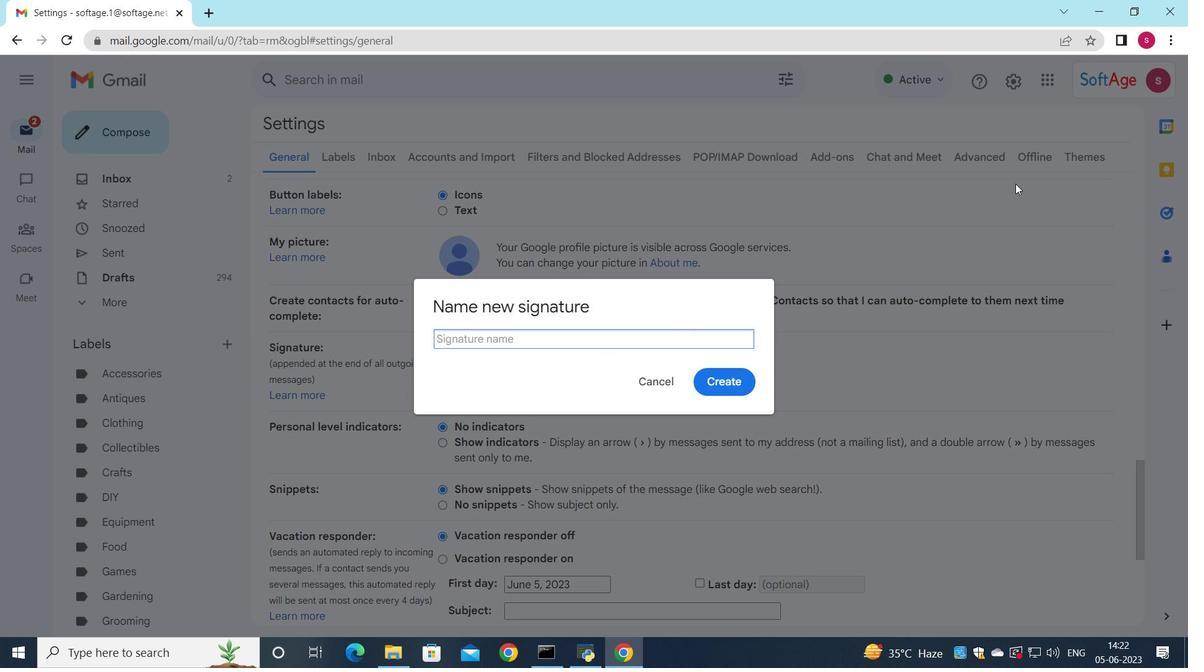 
Action: Key pressed <Key.shift>Dillon<Key.space><Key.shift>Turner
Screenshot: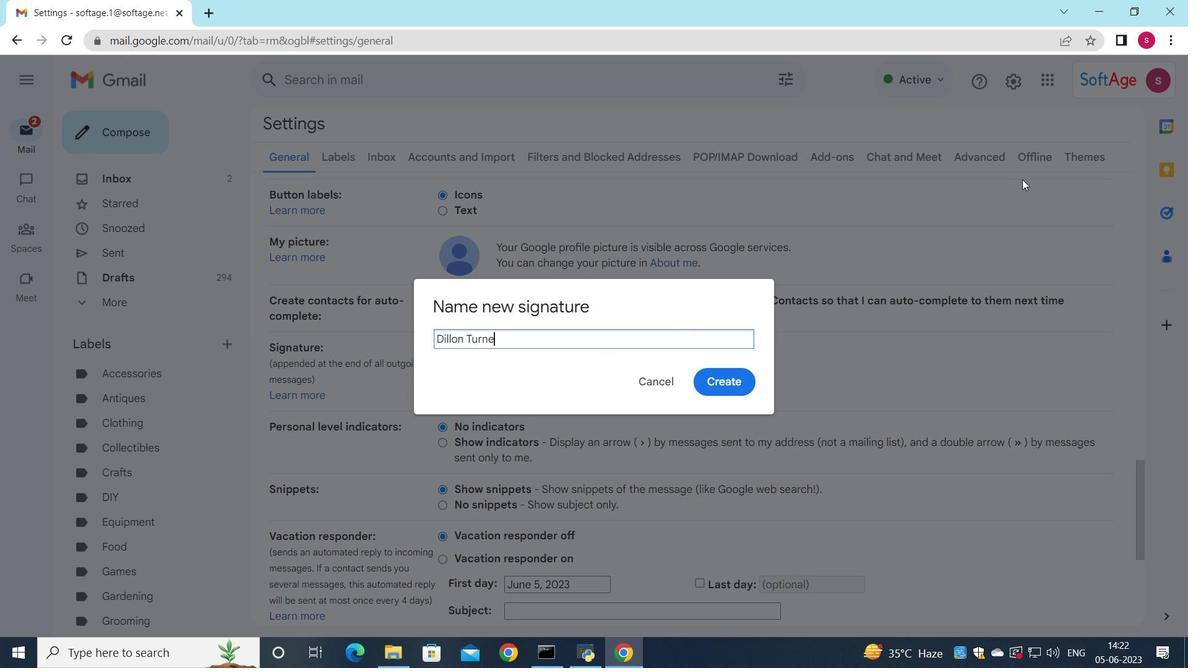 
Action: Mouse moved to (711, 393)
Screenshot: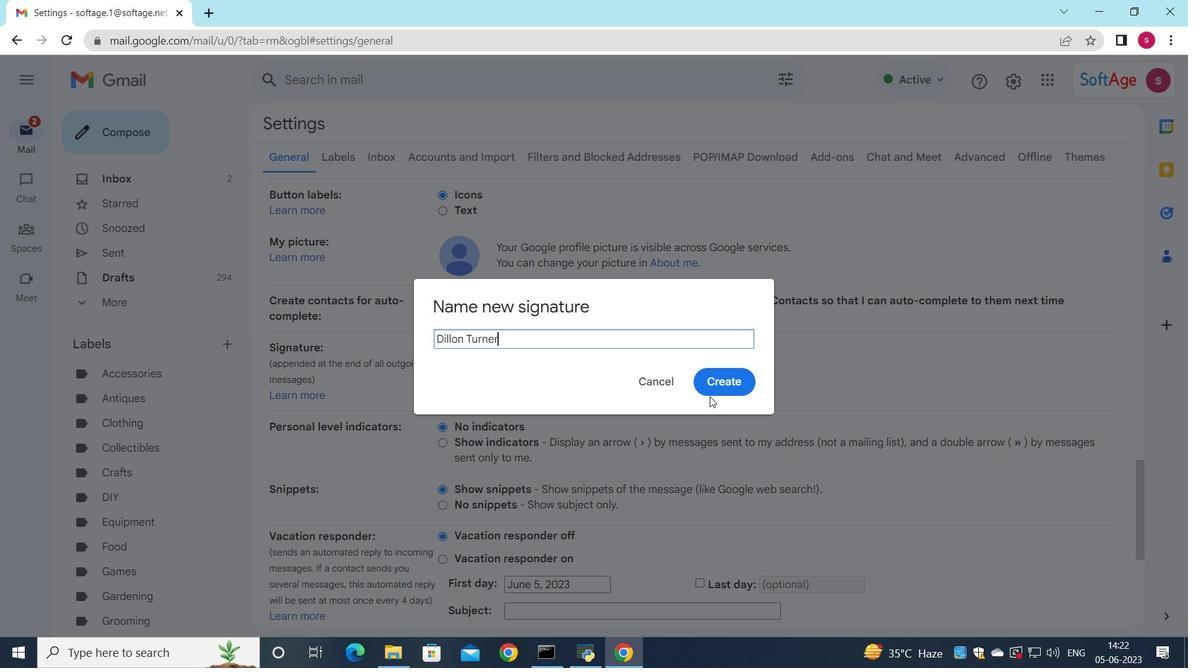 
Action: Mouse pressed left at (711, 393)
Screenshot: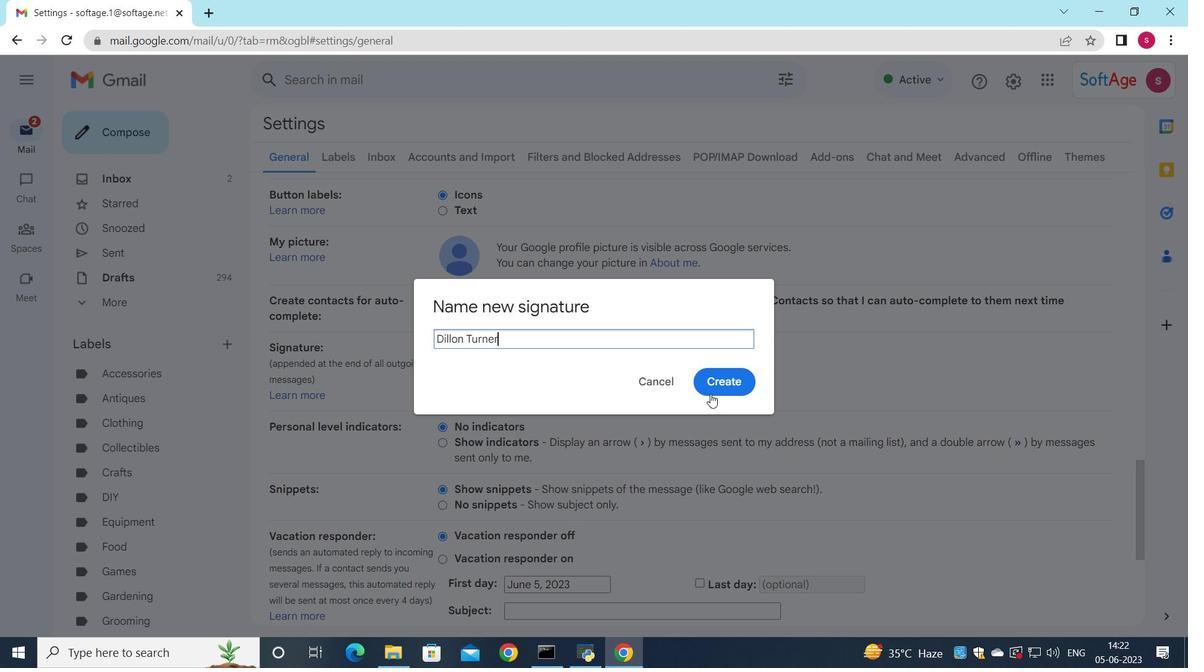 
Action: Mouse moved to (726, 385)
Screenshot: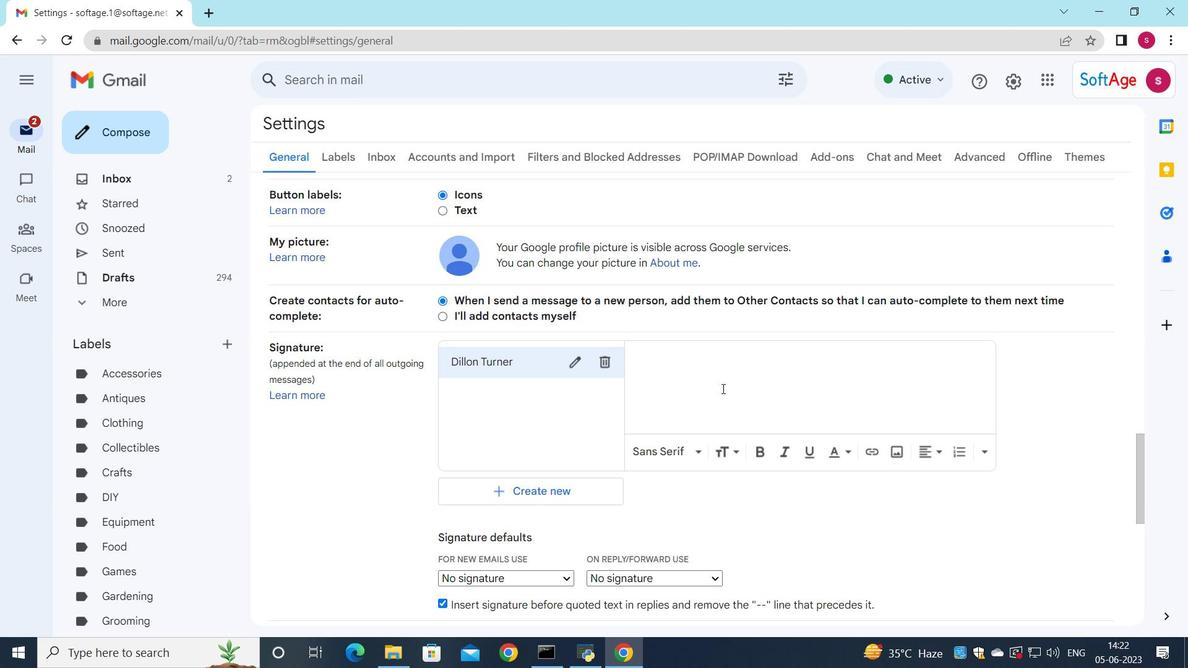 
Action: Mouse pressed left at (726, 385)
Screenshot: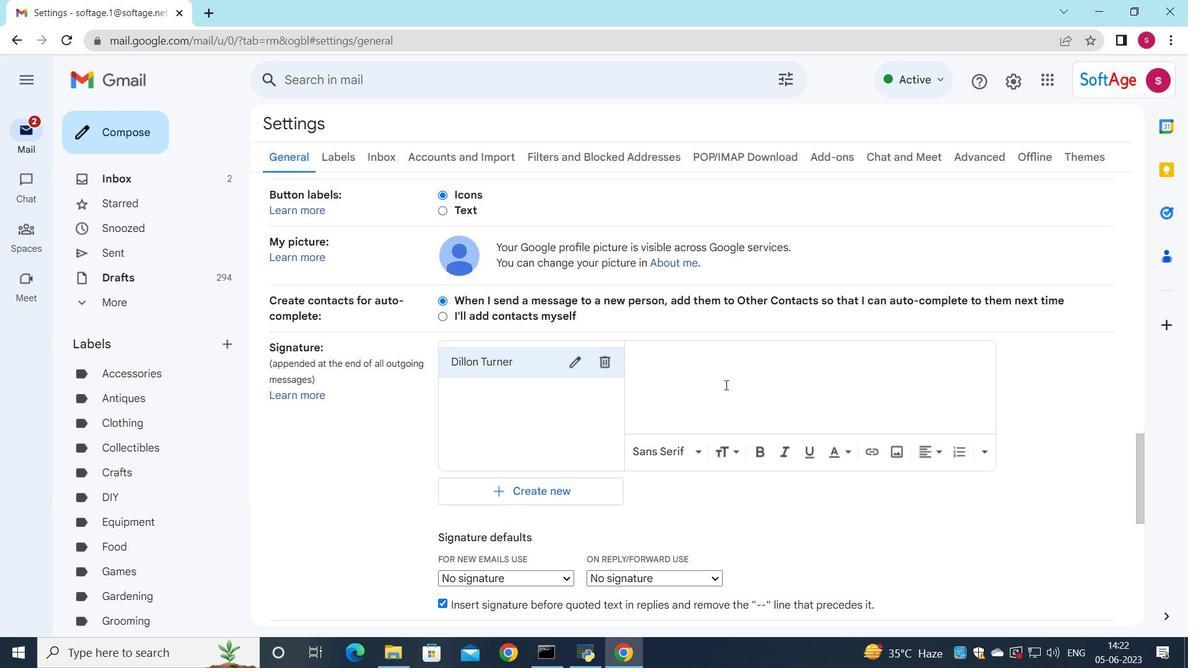 
Action: Key pressed <Key.shift>Dillon<Key.space>t<Key.backspace><Key.shift>Turner
Screenshot: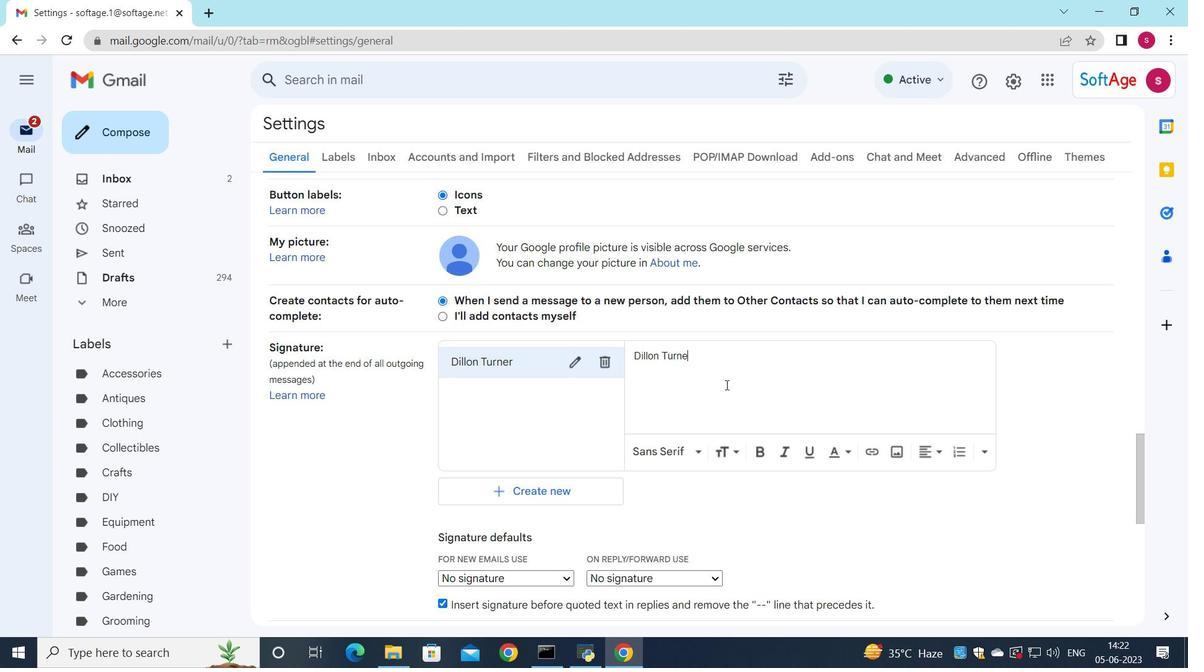
Action: Mouse moved to (726, 382)
Screenshot: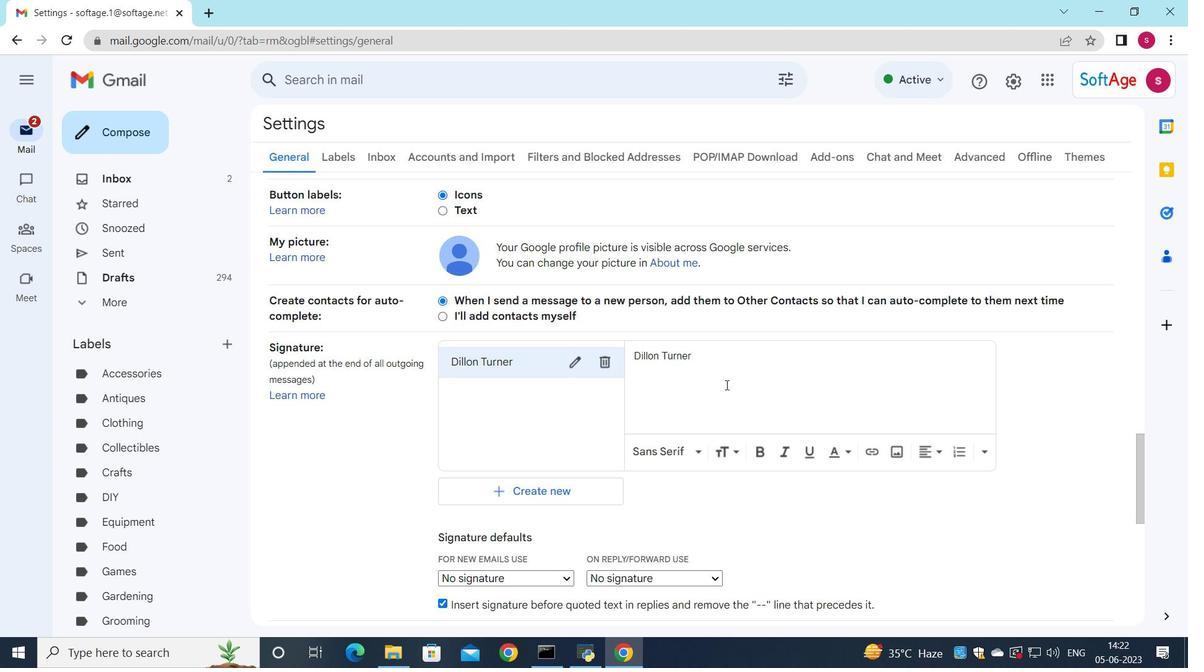 
Action: Key pressed <Key.enter>
Screenshot: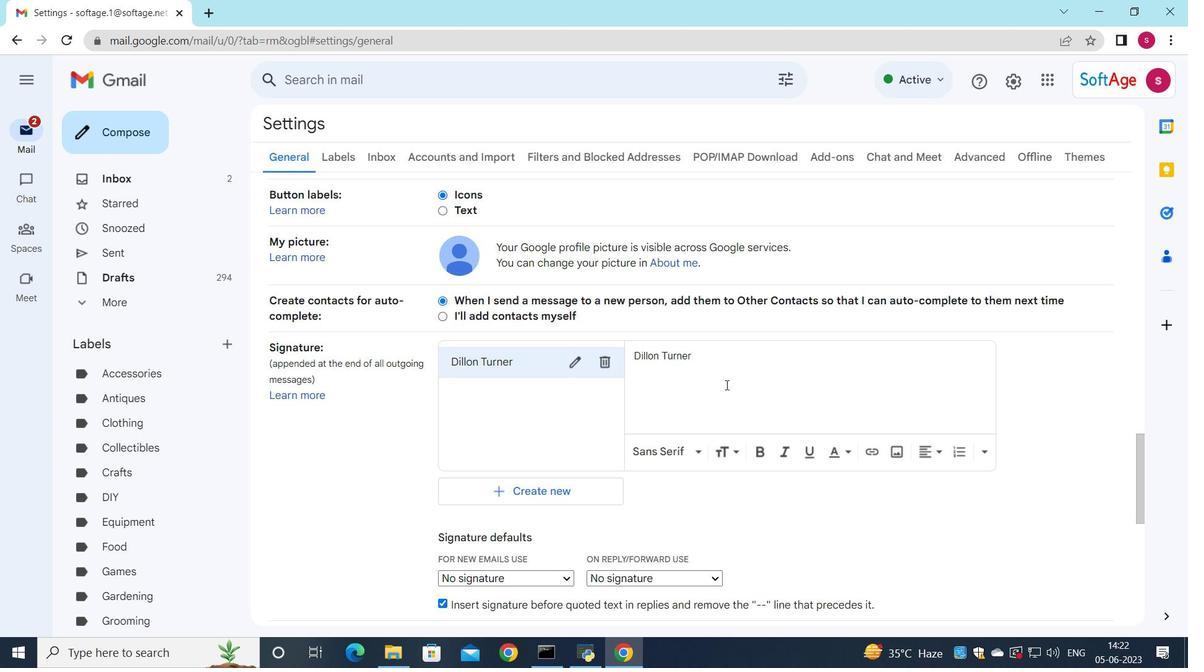 
Action: Mouse moved to (486, 576)
Screenshot: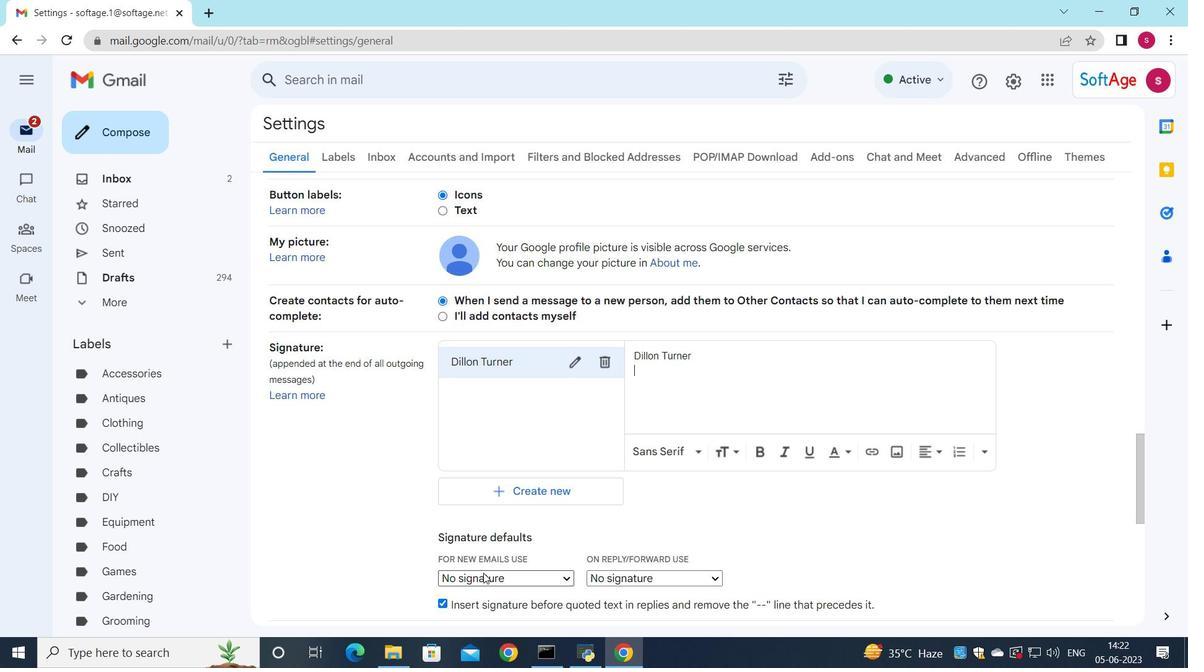 
Action: Mouse pressed left at (486, 576)
Screenshot: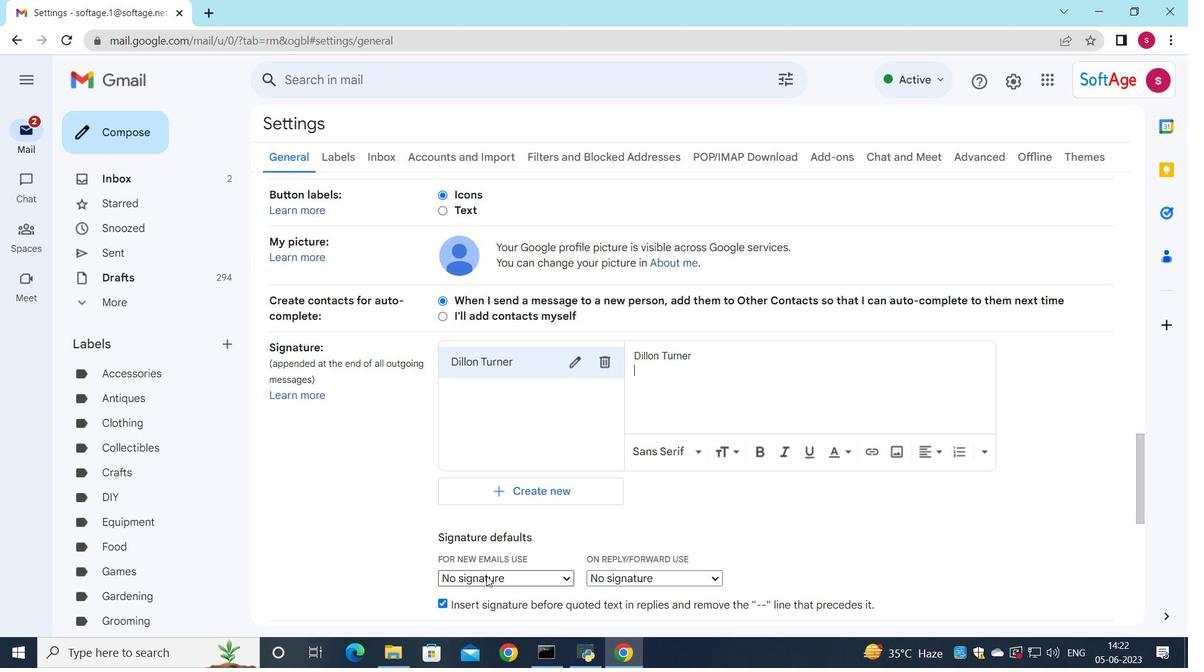 
Action: Mouse moved to (479, 607)
Screenshot: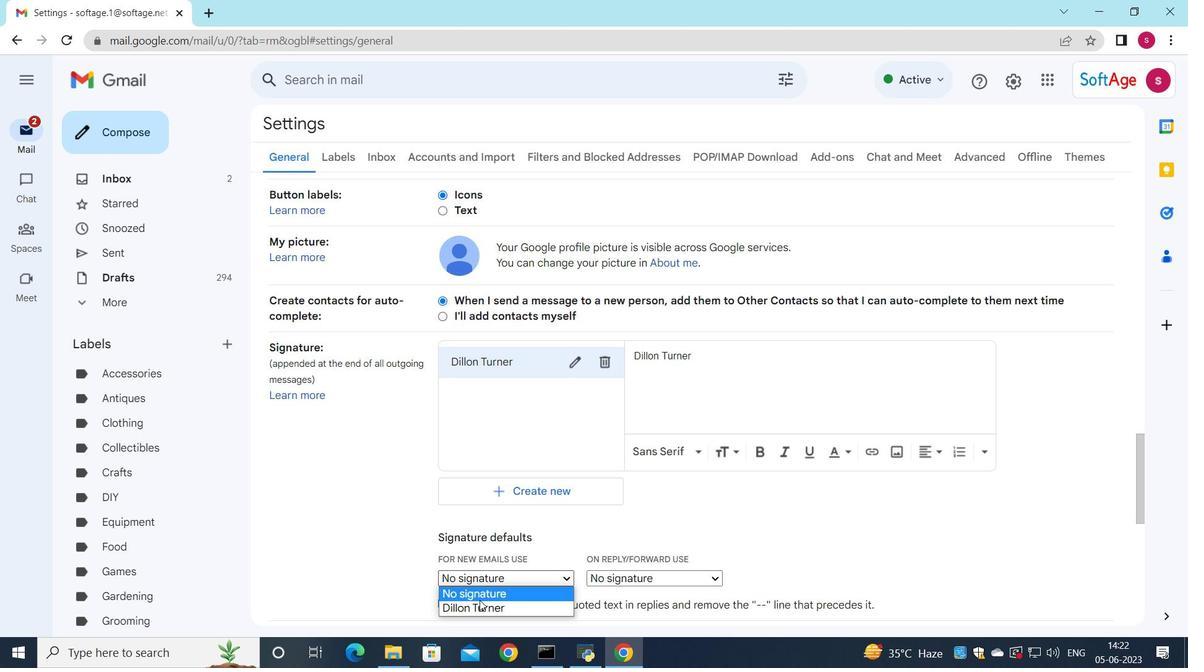 
Action: Mouse pressed left at (479, 607)
Screenshot: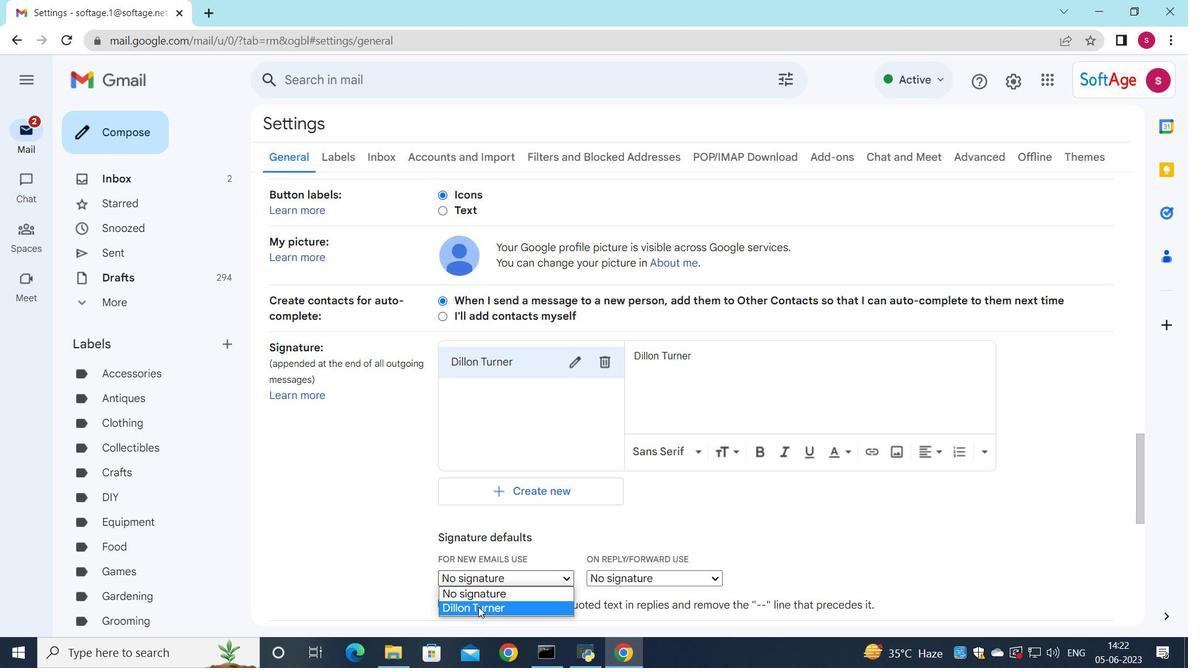 
Action: Mouse moved to (643, 576)
Screenshot: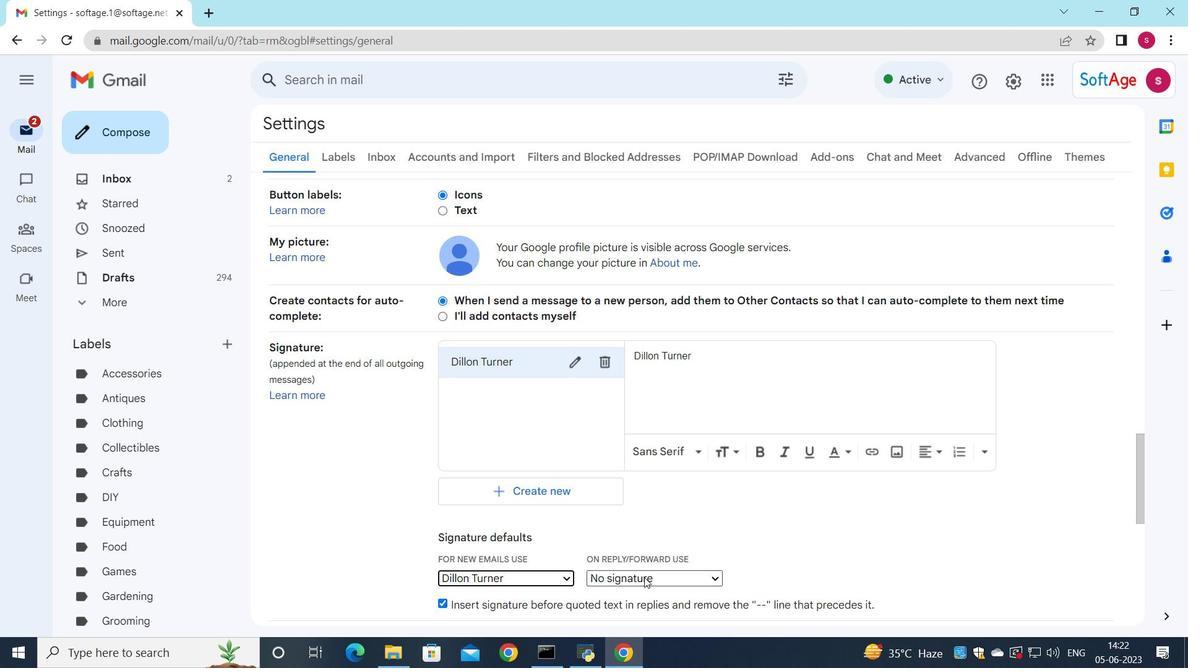 
Action: Mouse pressed left at (643, 576)
Screenshot: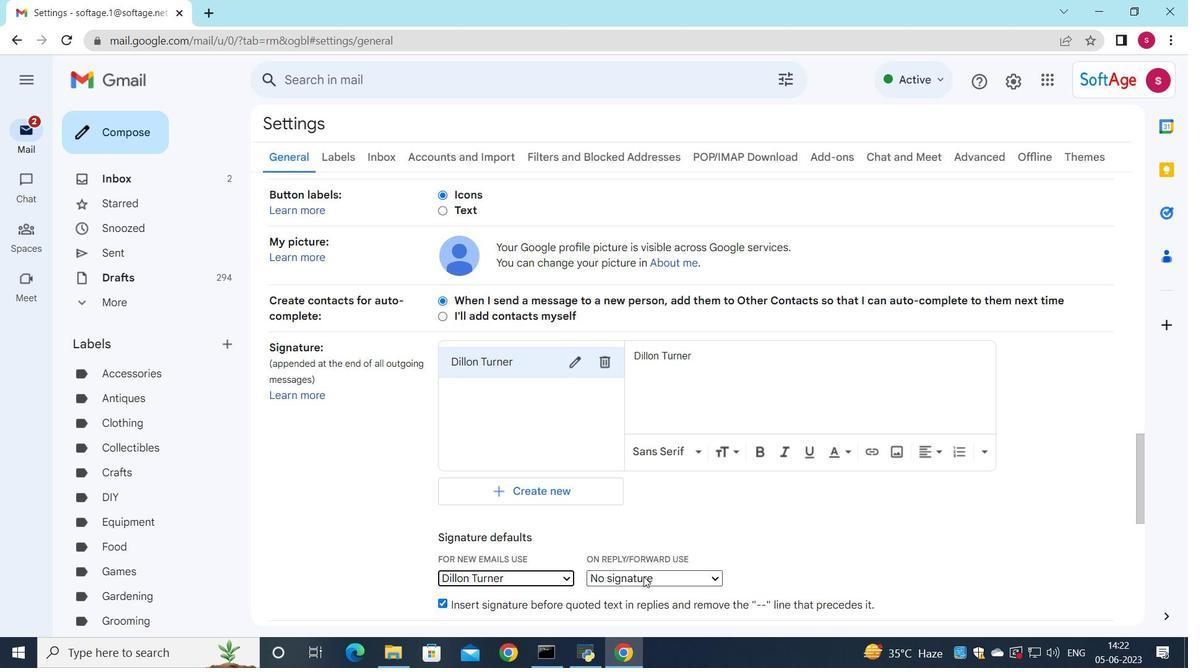 
Action: Mouse moved to (627, 607)
Screenshot: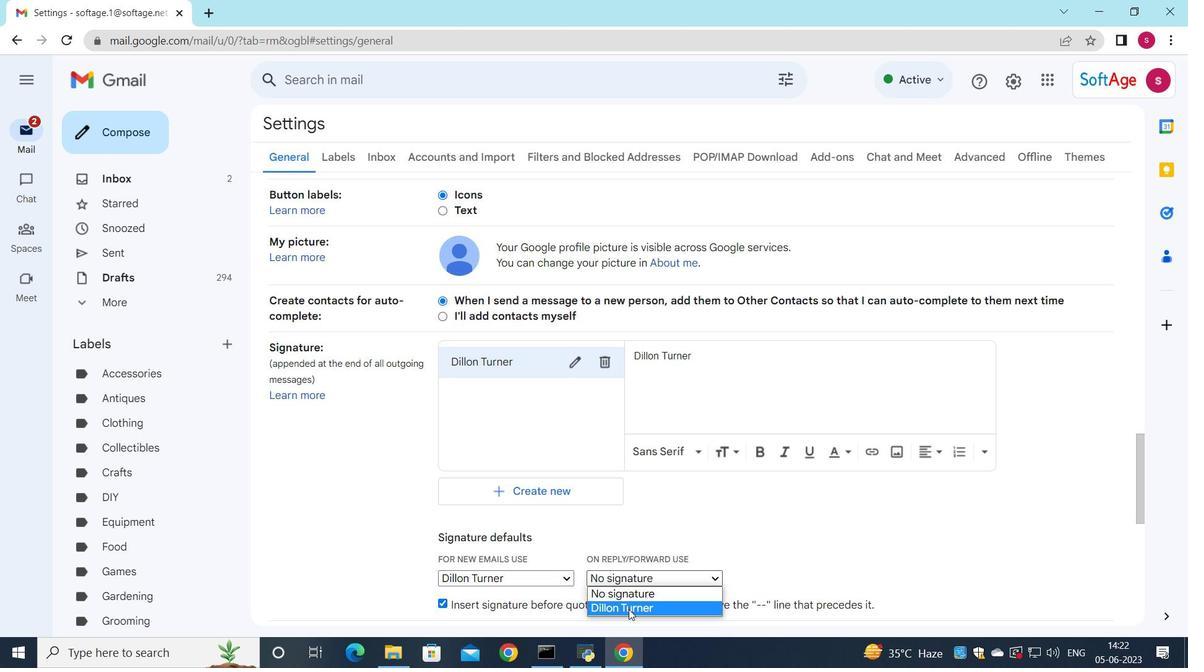 
Action: Mouse pressed left at (627, 607)
Screenshot: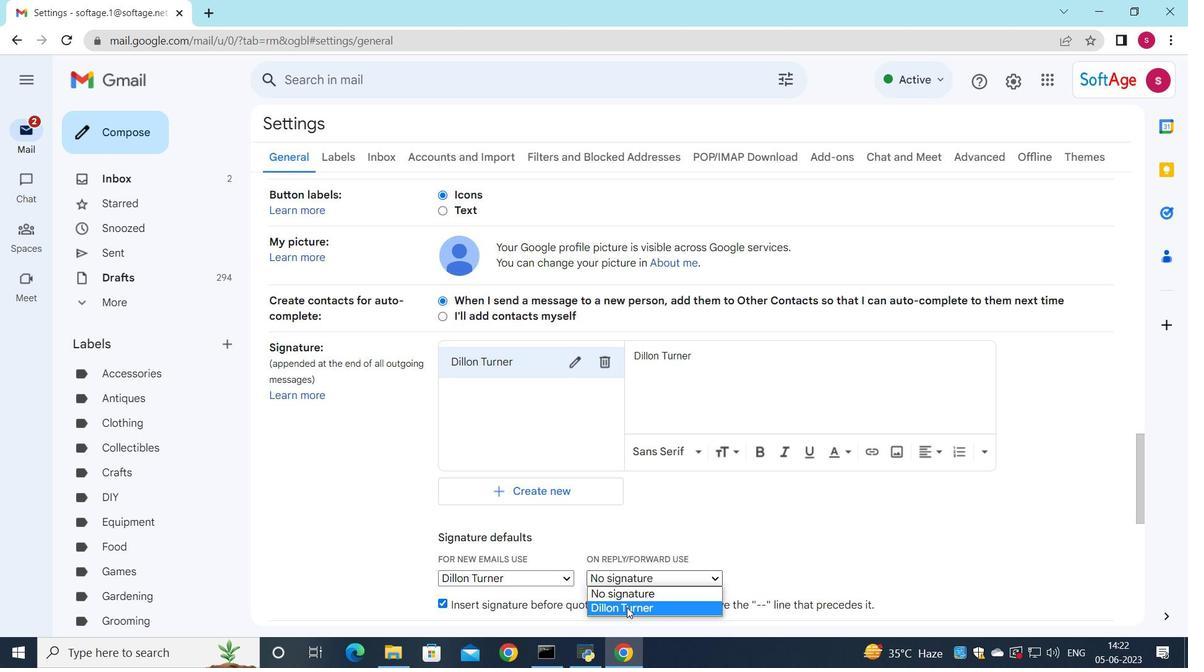 
Action: Mouse moved to (559, 512)
Screenshot: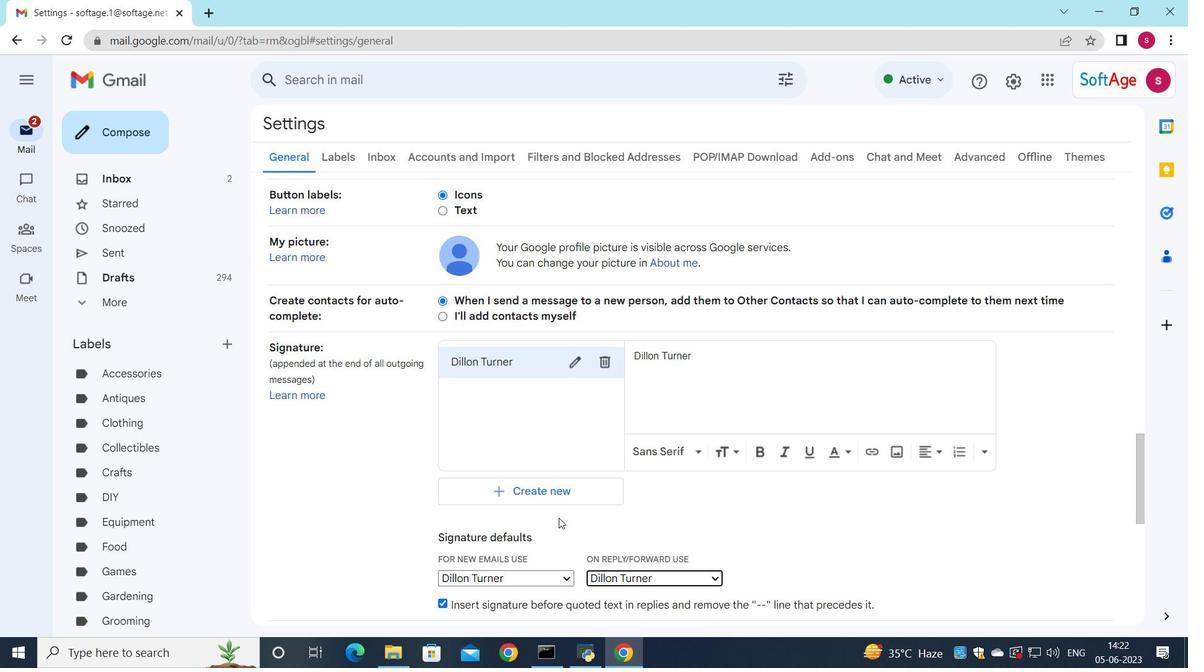 
Action: Mouse scrolled (559, 511) with delta (0, 0)
Screenshot: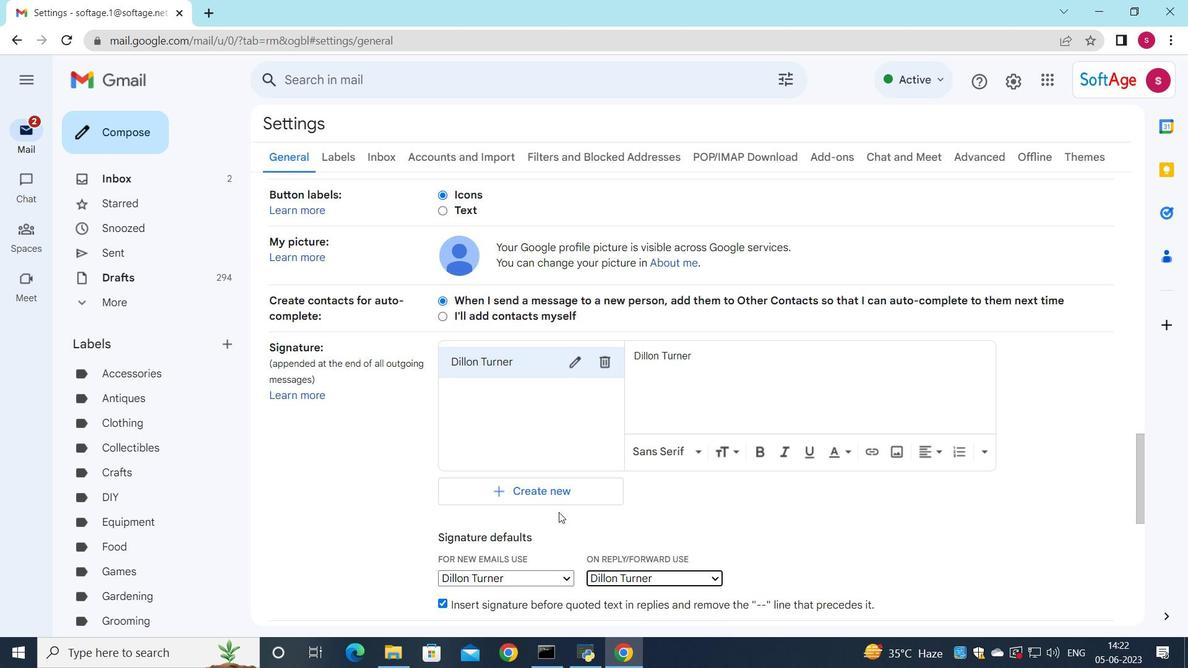 
Action: Mouse scrolled (559, 511) with delta (0, 0)
Screenshot: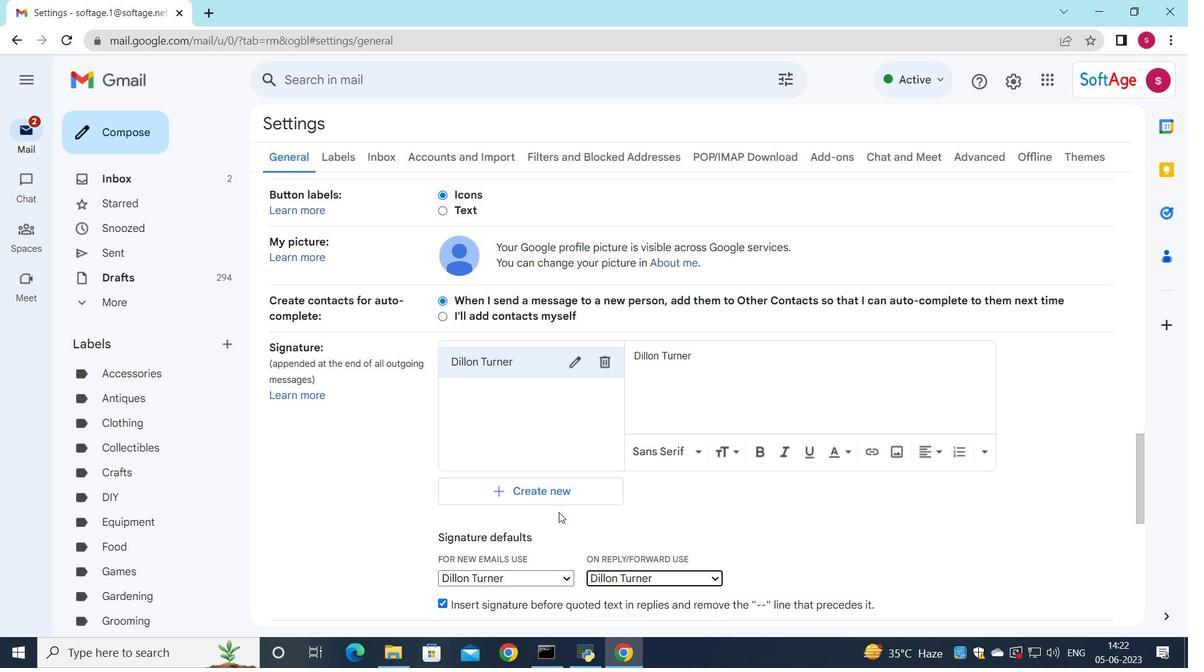 
Action: Mouse scrolled (559, 511) with delta (0, 0)
Screenshot: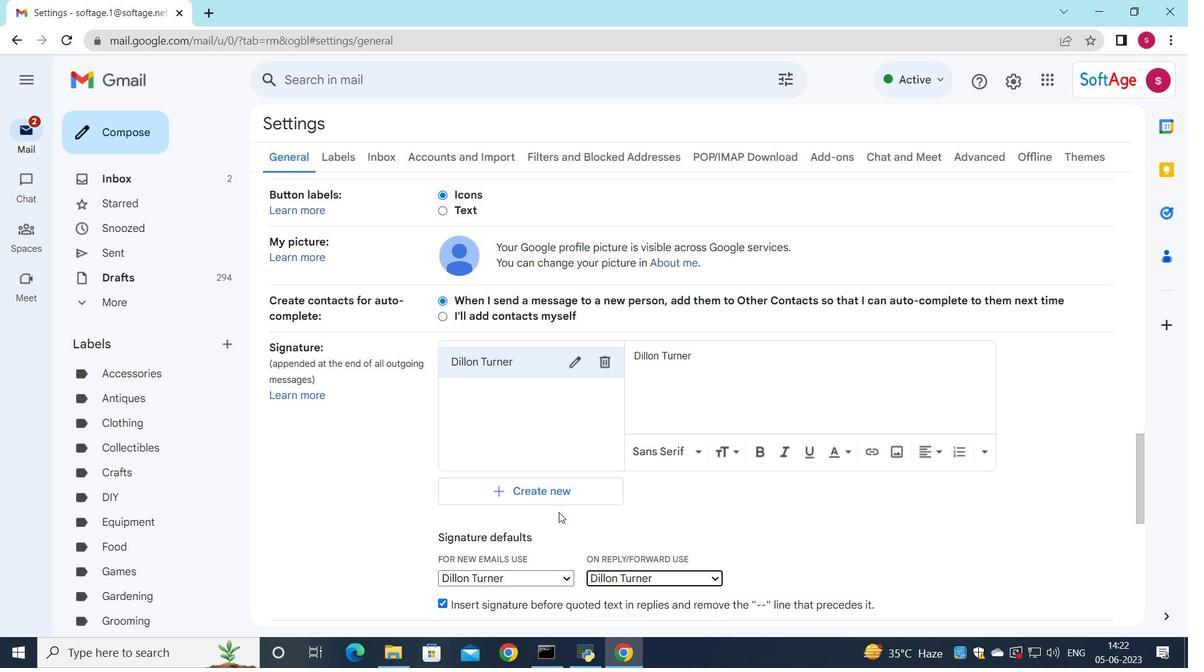 
Action: Mouse scrolled (559, 511) with delta (0, 0)
Screenshot: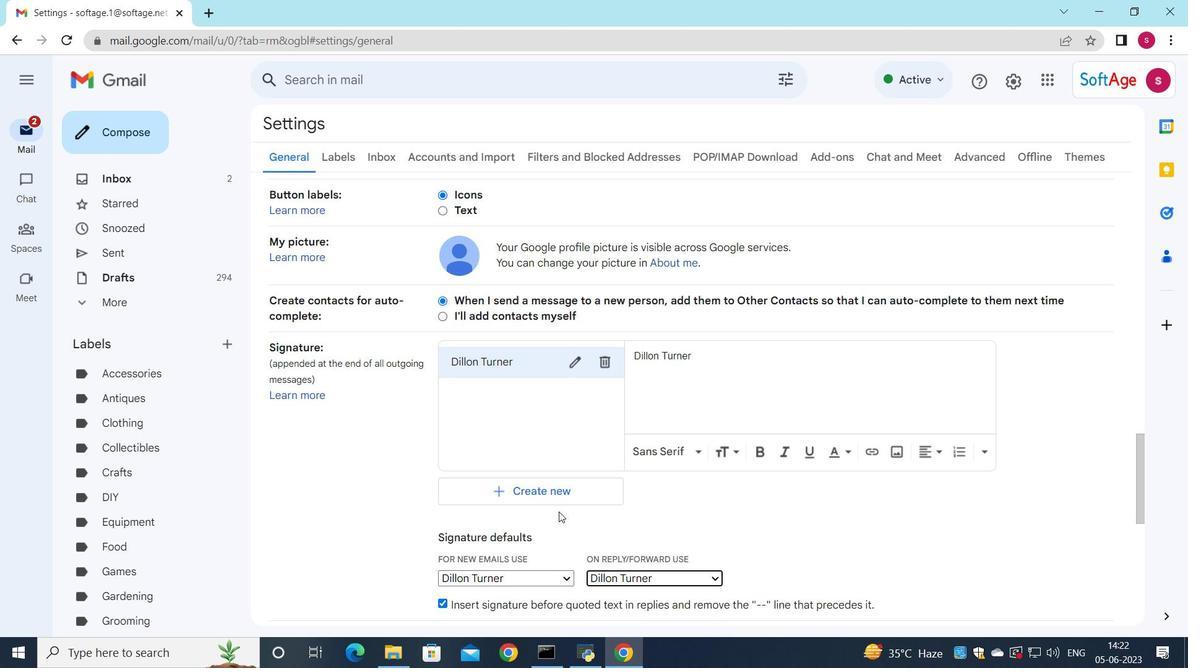 
Action: Mouse moved to (559, 512)
Screenshot: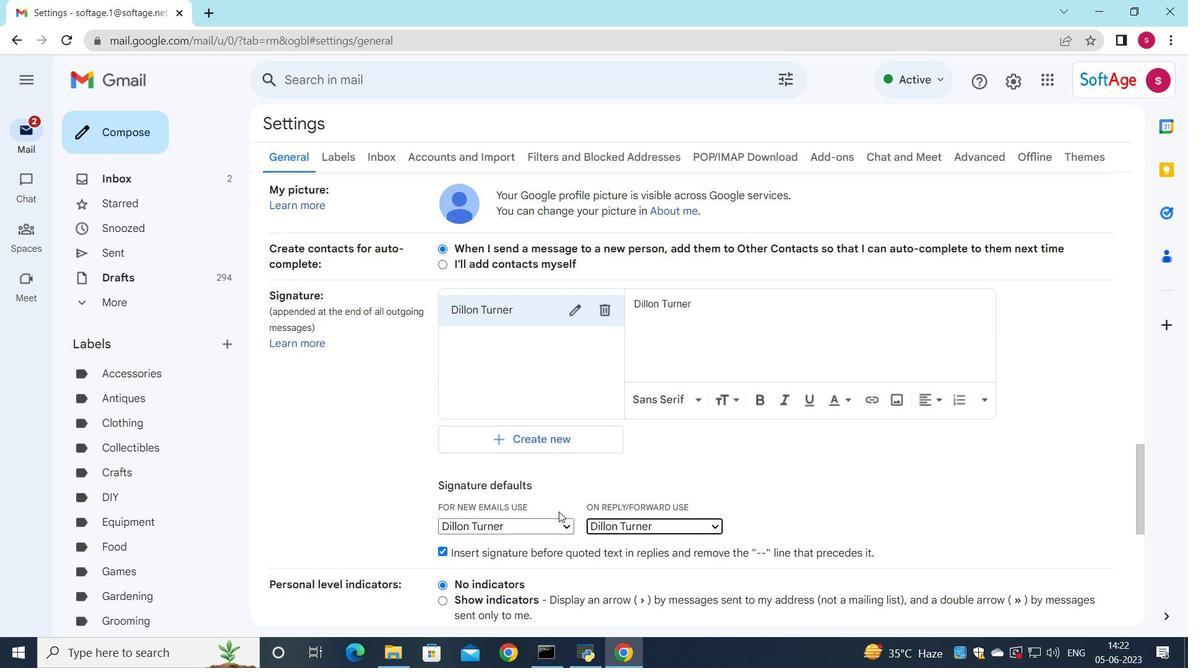 
Action: Mouse scrolled (559, 511) with delta (0, 0)
Screenshot: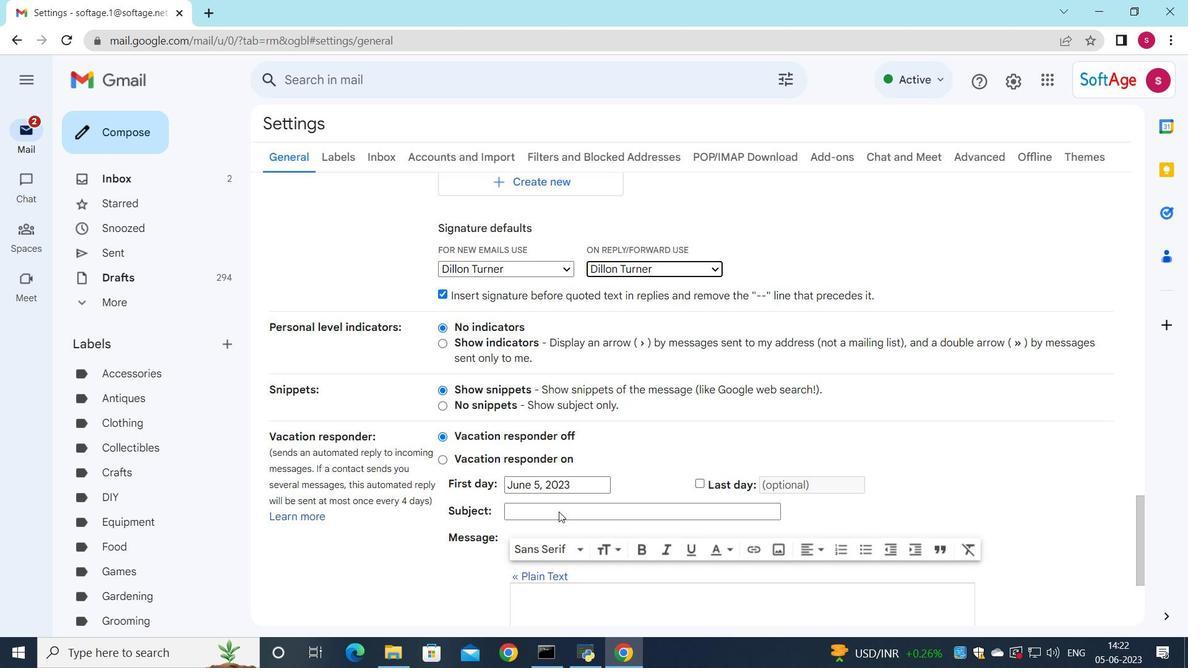 
Action: Mouse scrolled (559, 511) with delta (0, 0)
Screenshot: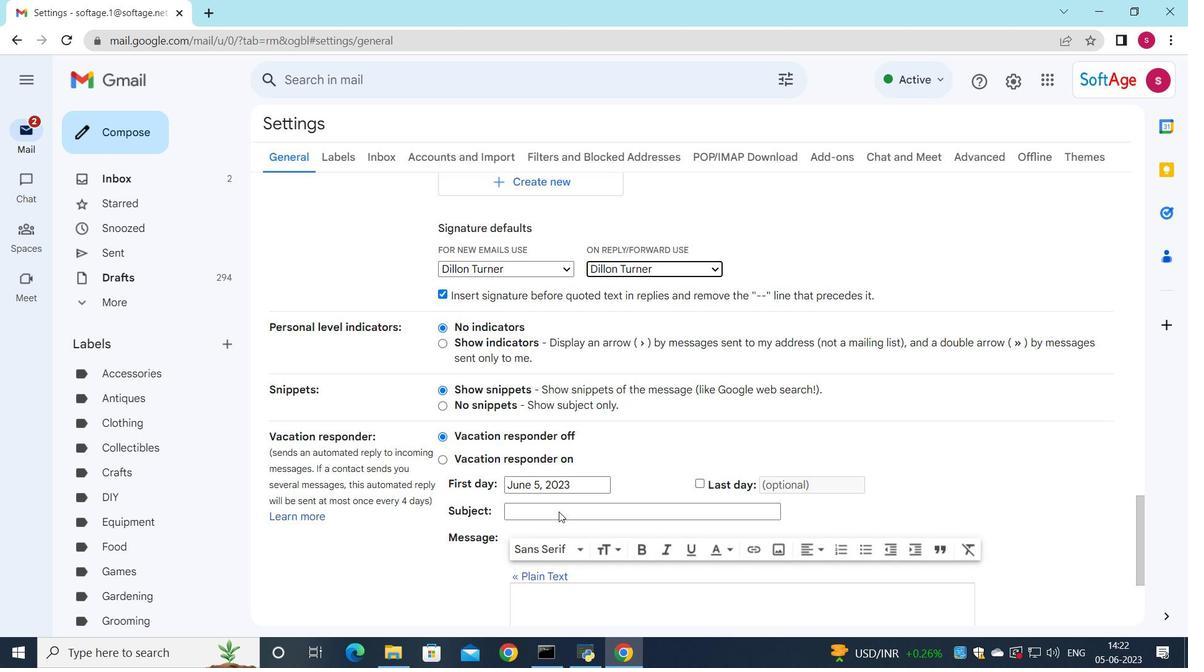 
Action: Mouse scrolled (559, 511) with delta (0, 0)
Screenshot: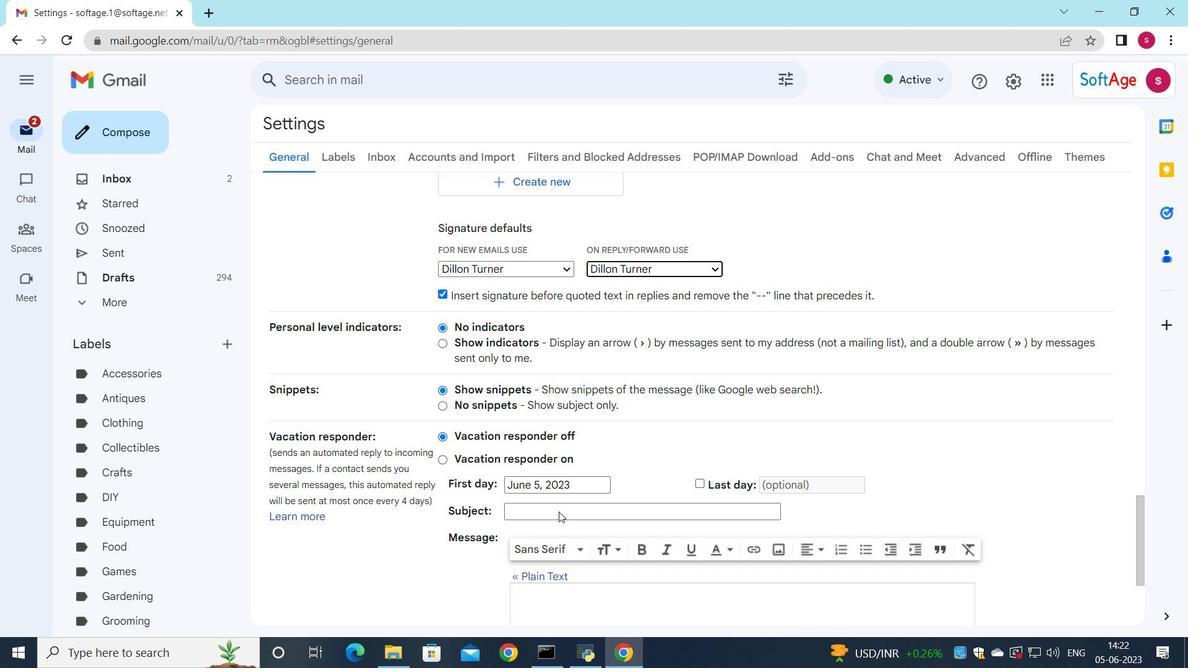 
Action: Mouse scrolled (559, 511) with delta (0, 0)
Screenshot: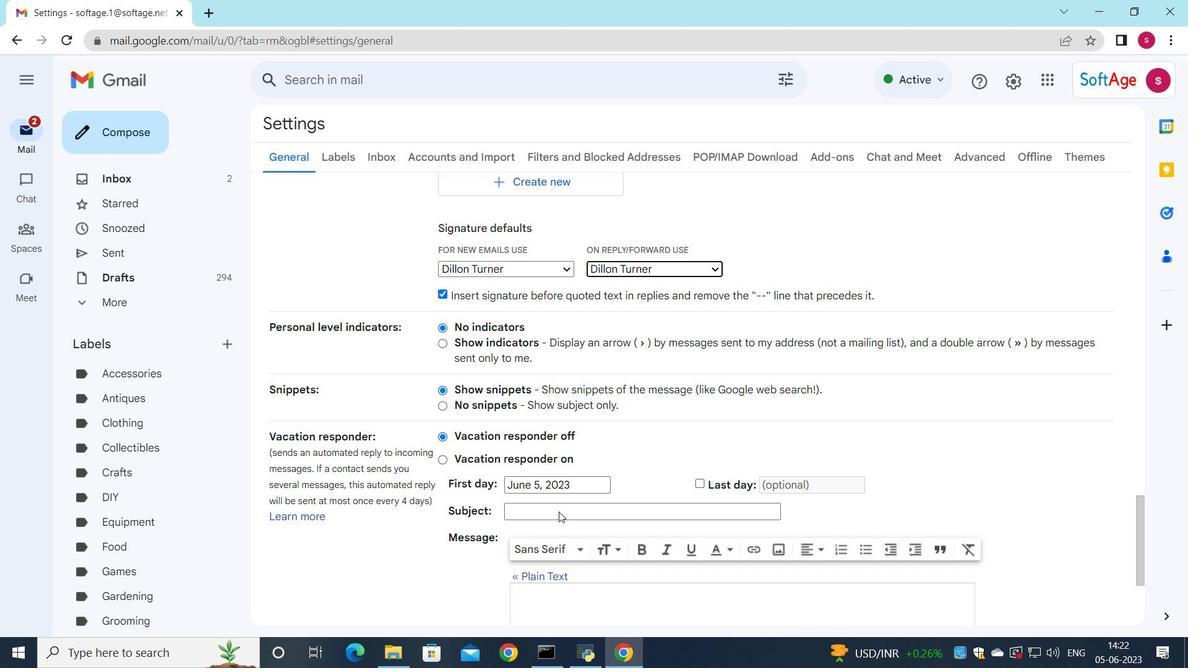 
Action: Mouse moved to (669, 546)
Screenshot: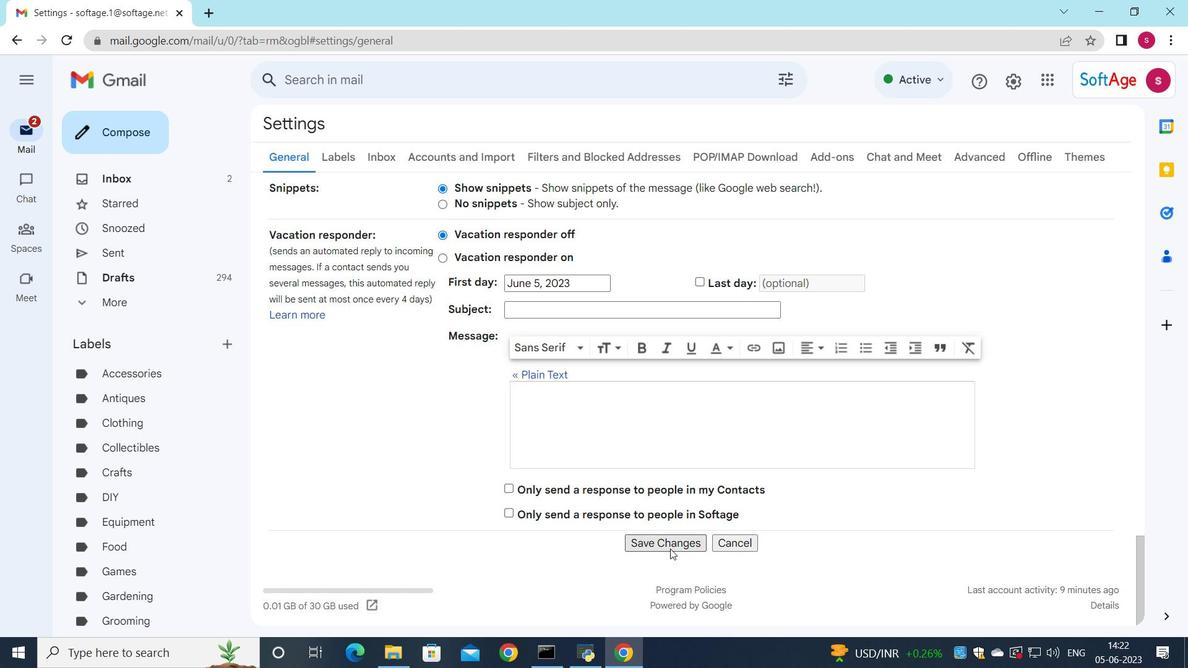
Action: Mouse pressed left at (669, 546)
Screenshot: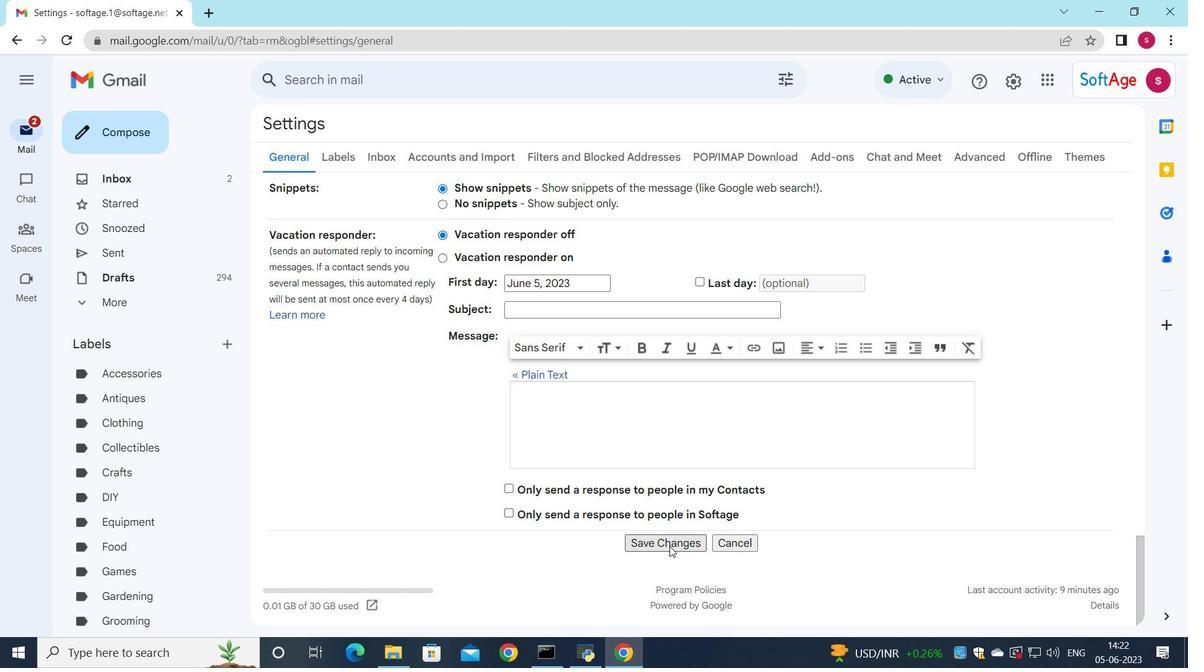 
Action: Mouse moved to (645, 212)
Screenshot: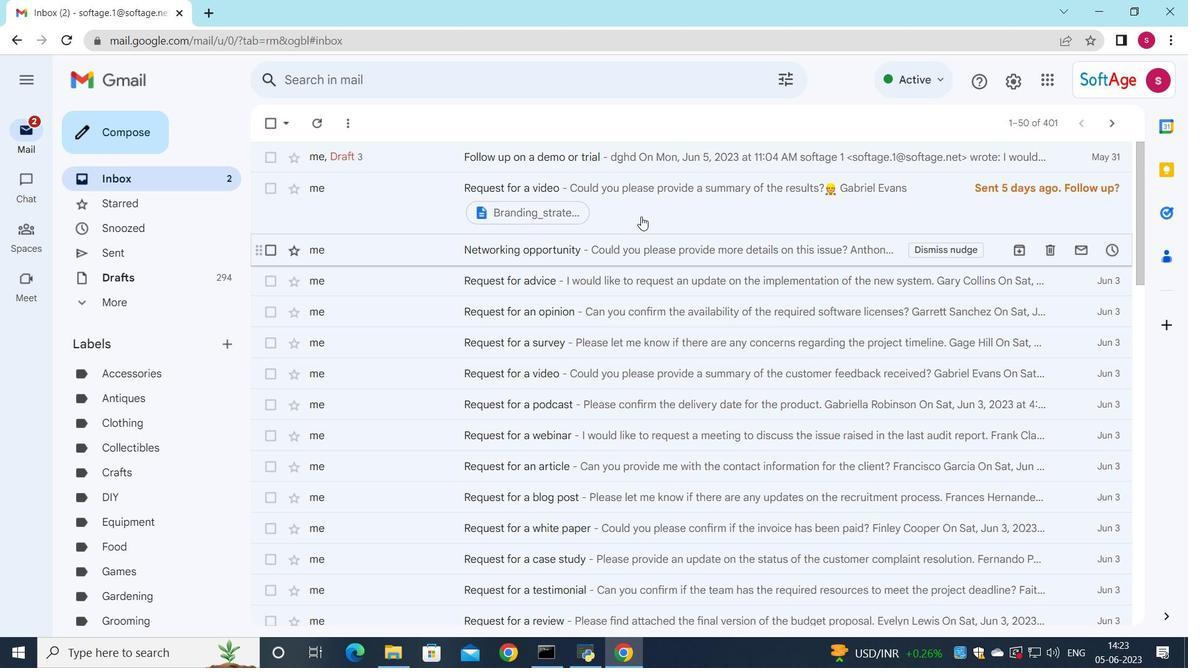 
Action: Mouse pressed left at (645, 212)
Screenshot: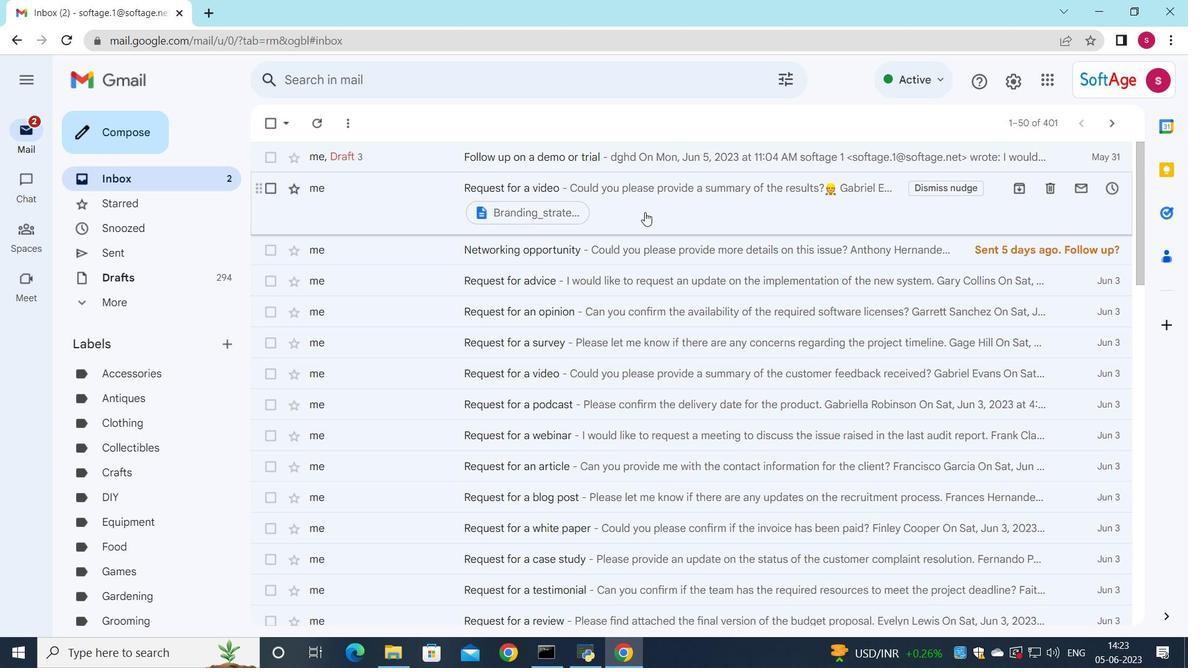 
Action: Mouse moved to (533, 490)
Screenshot: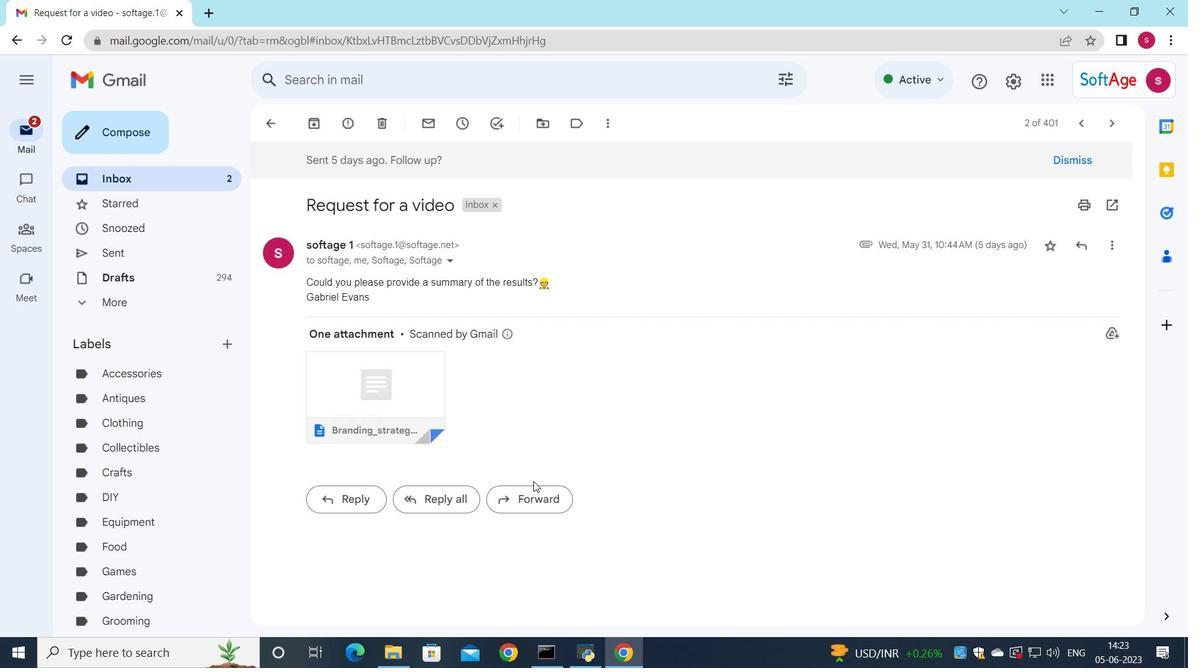 
Action: Mouse pressed left at (533, 490)
Screenshot: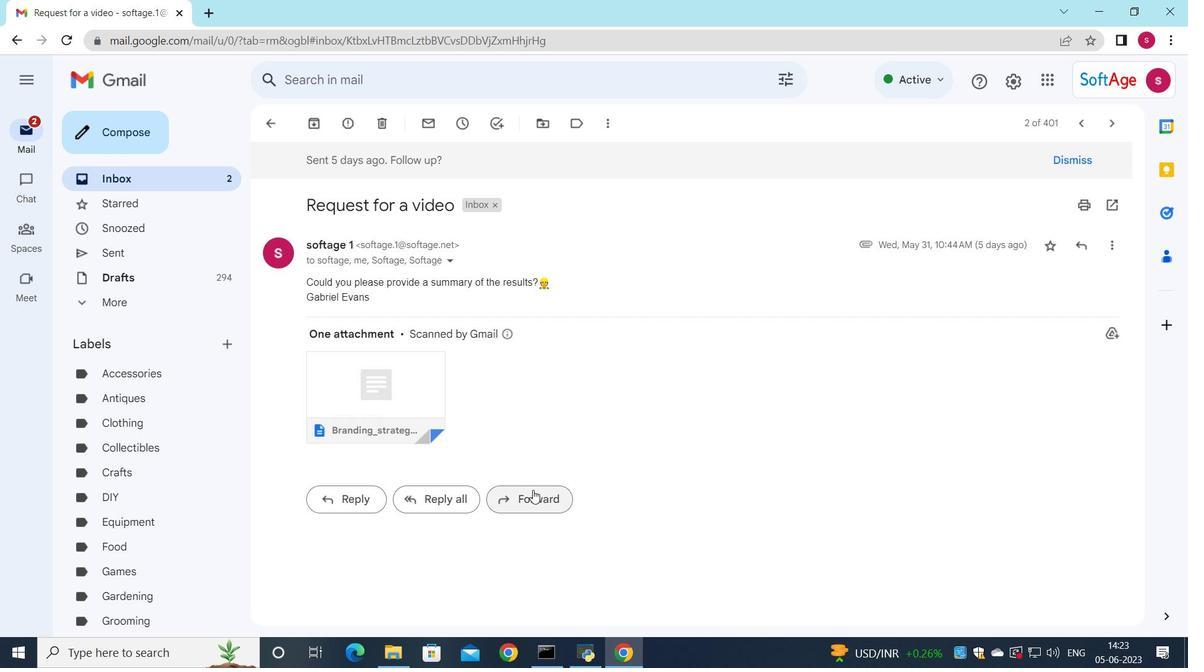 
Action: Mouse moved to (333, 473)
Screenshot: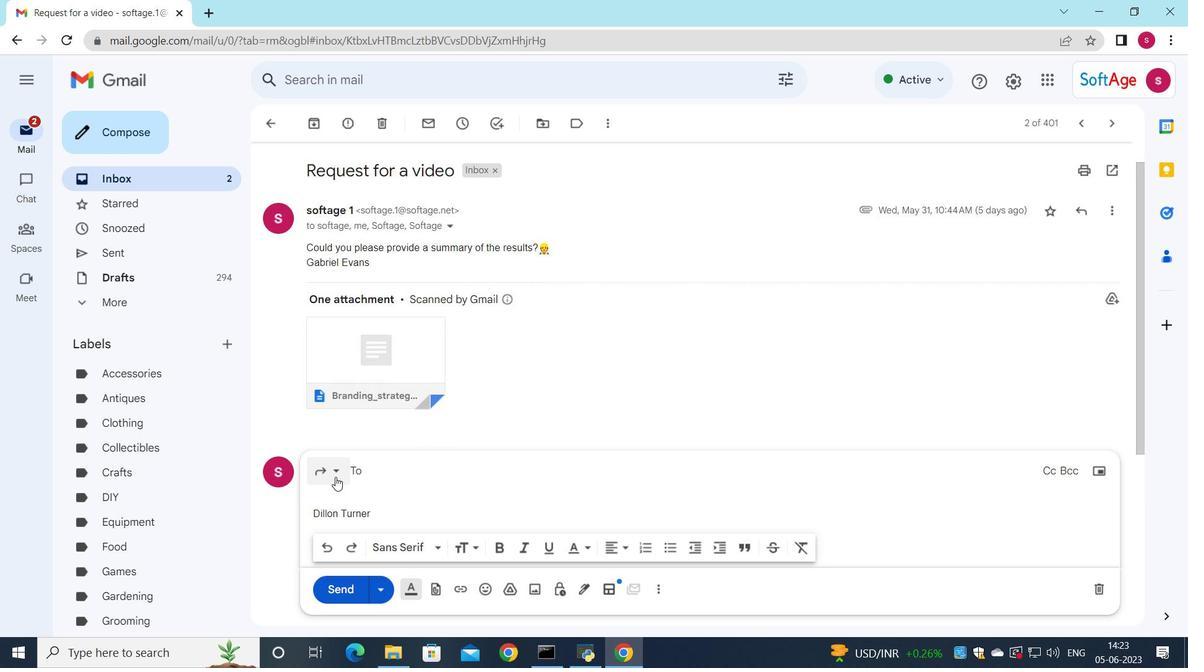 
Action: Mouse pressed left at (333, 473)
Screenshot: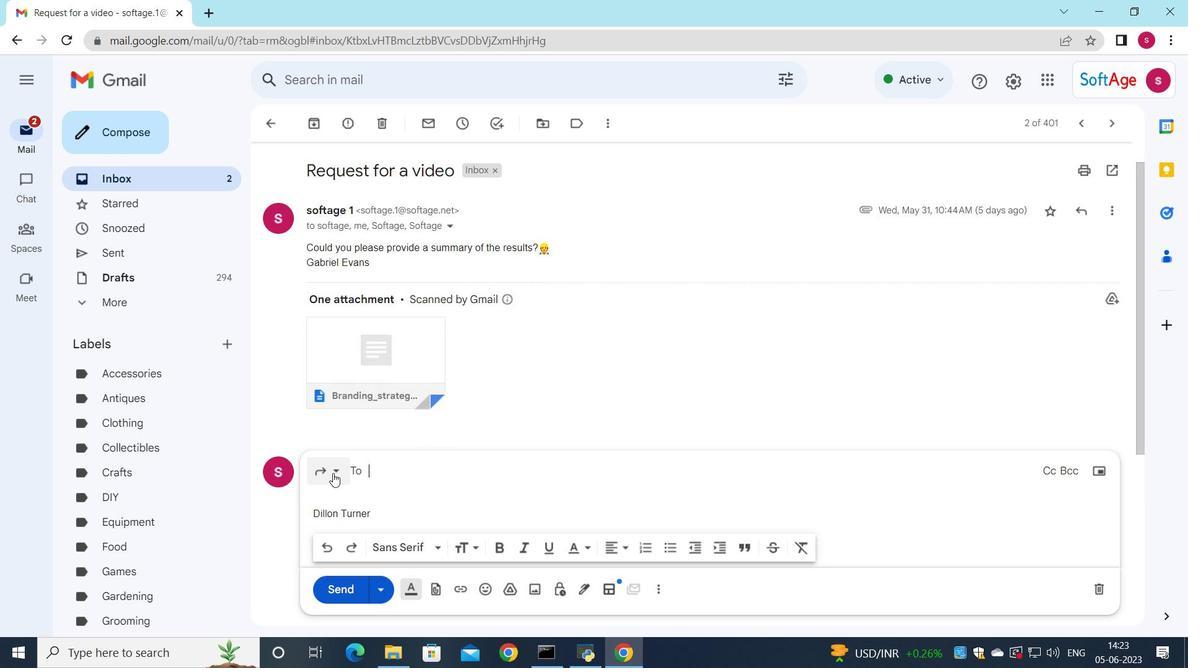
Action: Mouse moved to (349, 411)
Screenshot: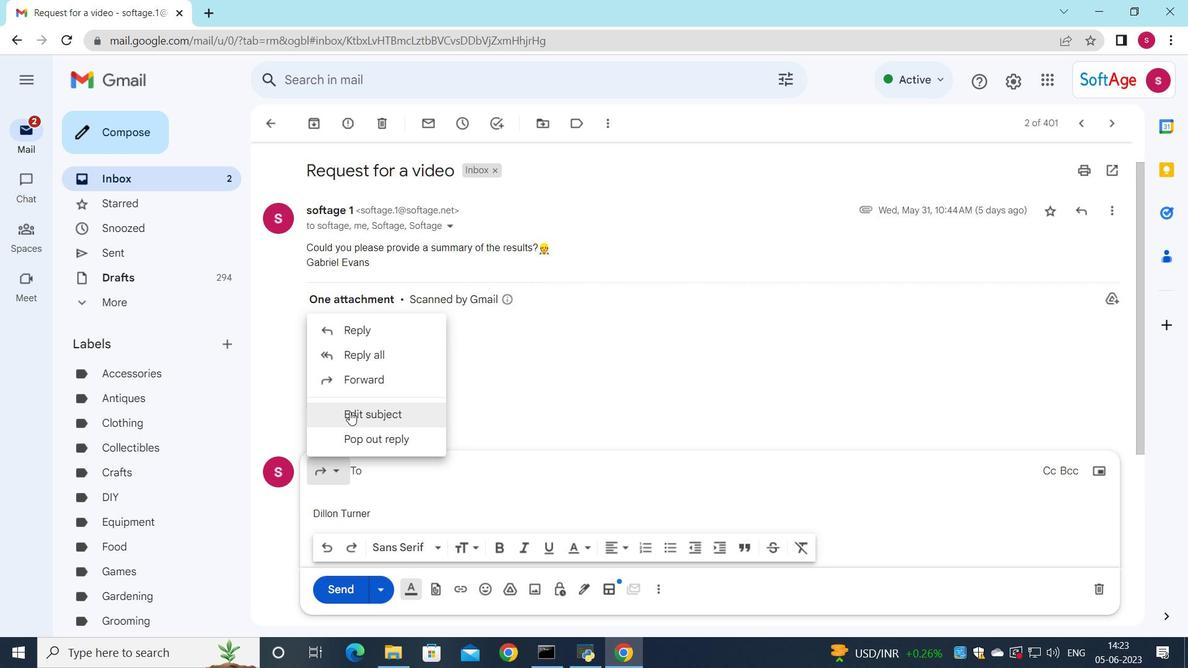 
Action: Mouse pressed left at (349, 411)
Screenshot: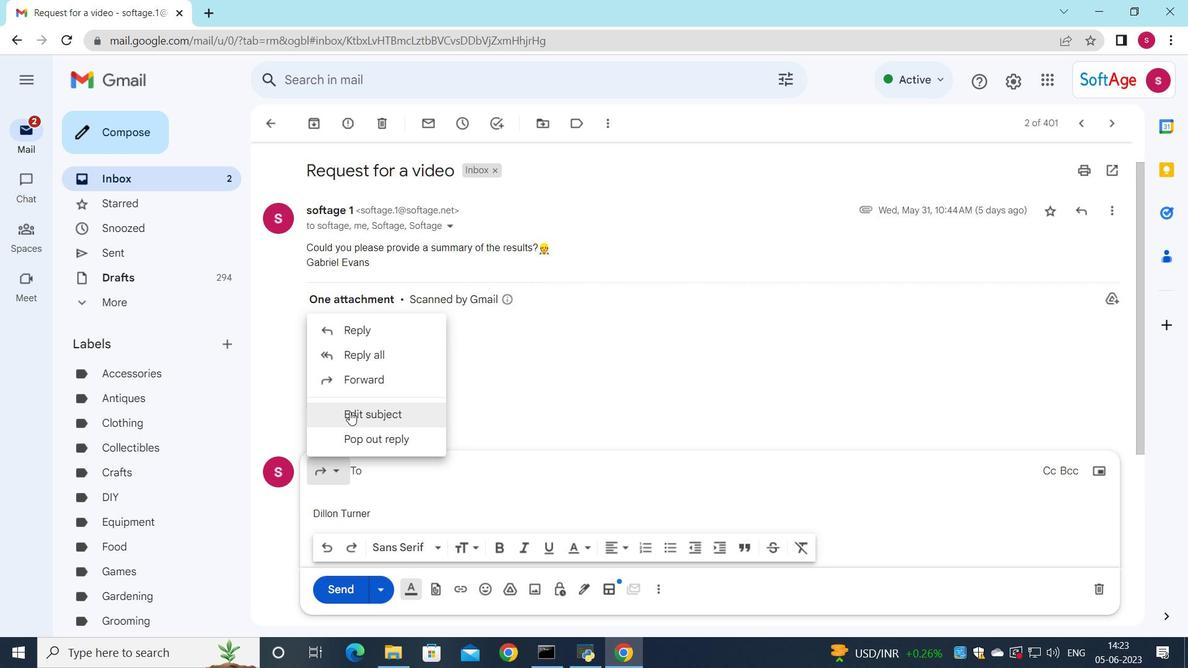 
Action: Mouse moved to (853, 290)
Screenshot: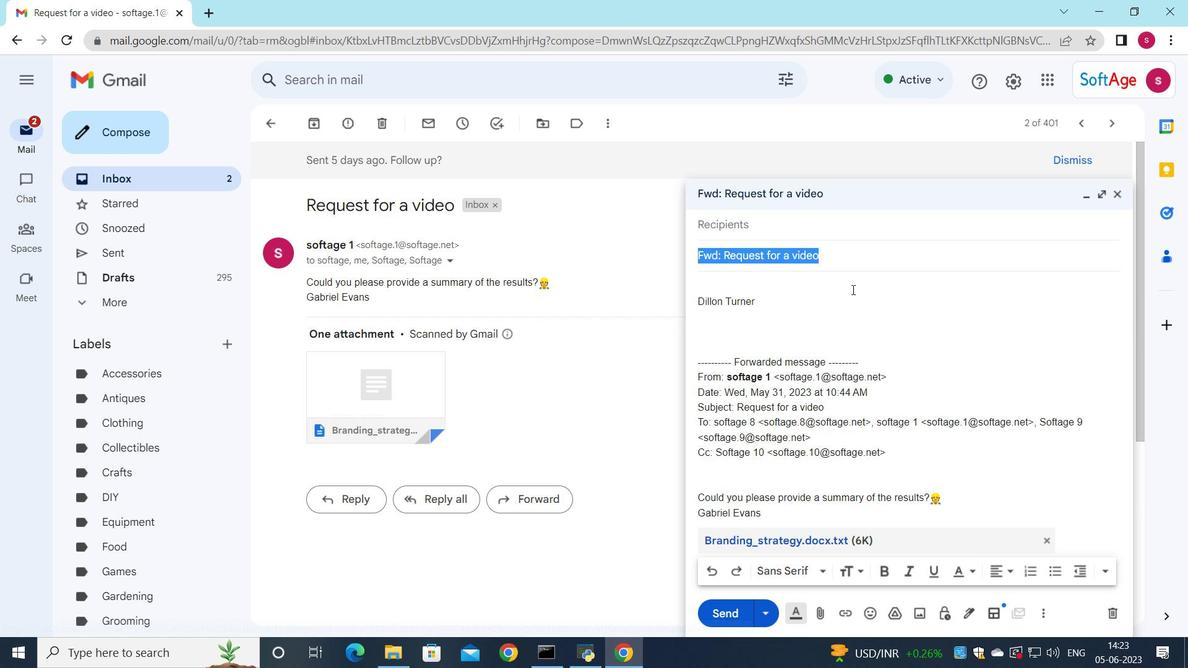 
Action: Key pressed <Key.shift><Key.shift><Key.shift>Yearly<Key.space>report
Screenshot: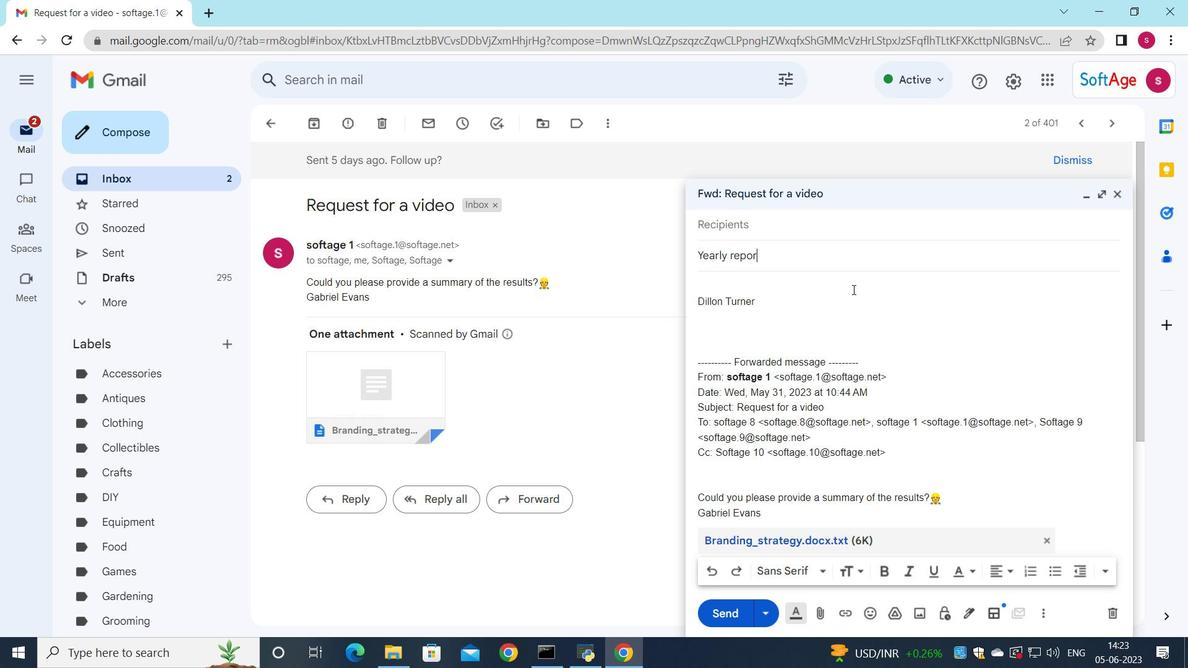
Action: Mouse moved to (764, 226)
Screenshot: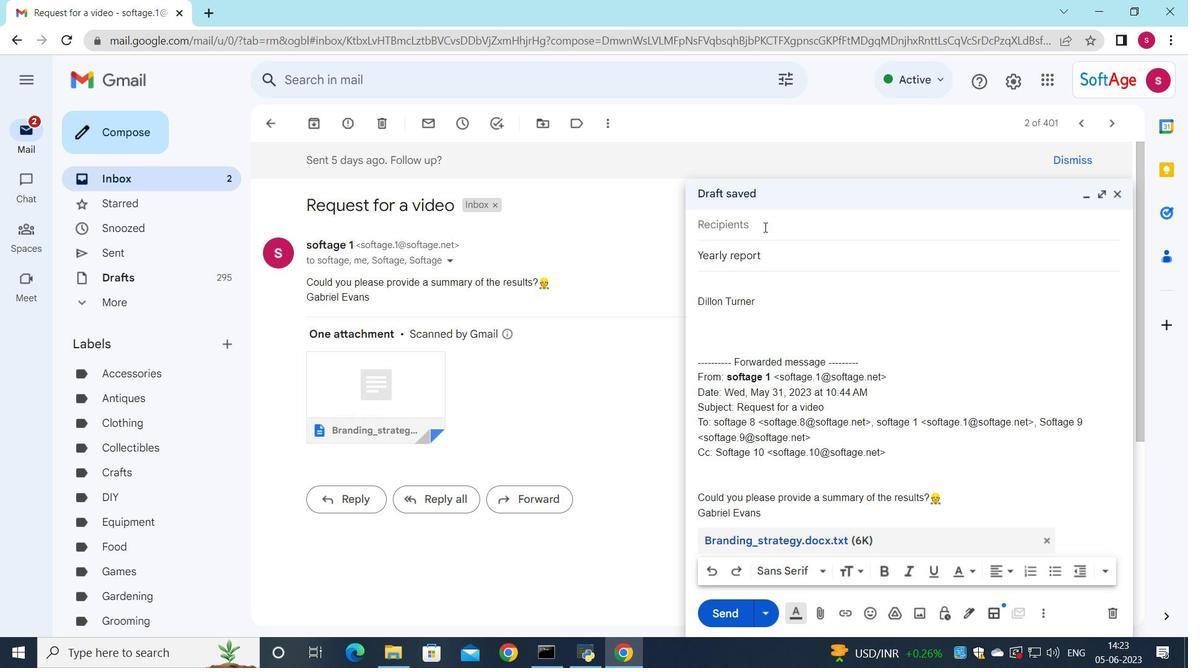 
Action: Mouse pressed left at (764, 226)
Screenshot: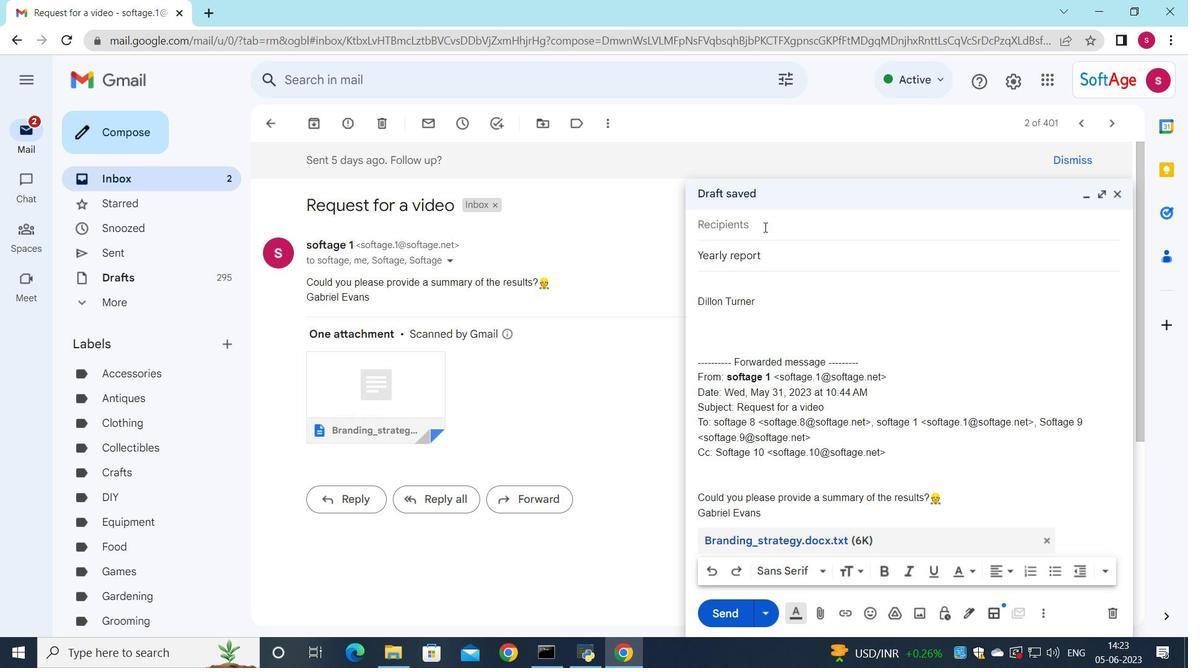
Action: Key pressed softage.8<Key.enter>
Screenshot: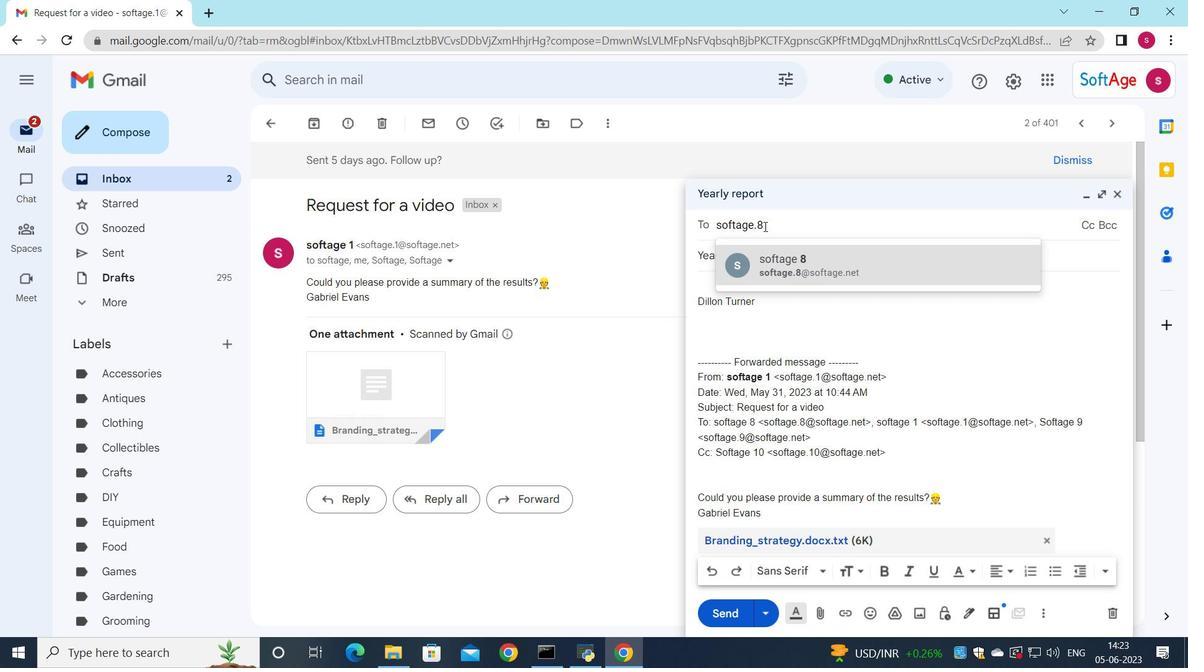 
Action: Mouse moved to (754, 293)
Screenshot: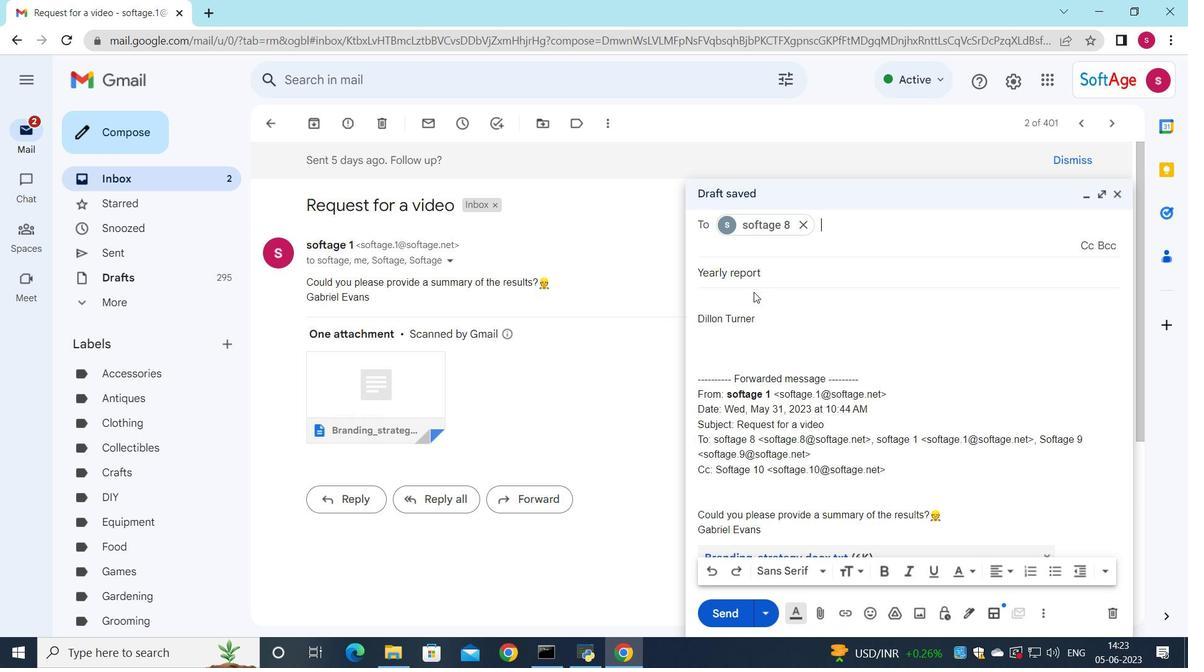 
Action: Mouse pressed left at (754, 293)
Screenshot: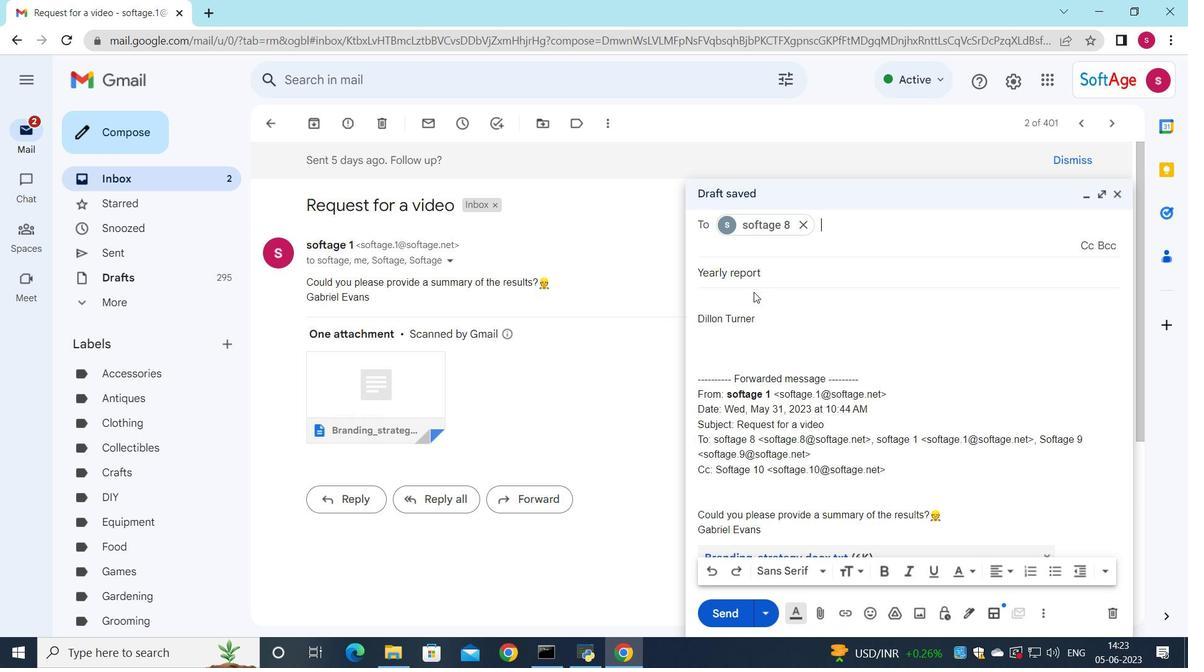
Action: Key pressed <Key.shift><Key.shift><Key.shift><Key.shift><Key.shift>Would<Key.space>it<Key.space>be<Key.space>possible<Key.space>to<Key.space>have<Key.space>a<Key.space>project<Key.space>status<Key.space>update<Key.space>call<Key.space>with<Key.space>all<Key.space>stakeholders<Key.space>next<Key.space>week<Key.tab>
Screenshot: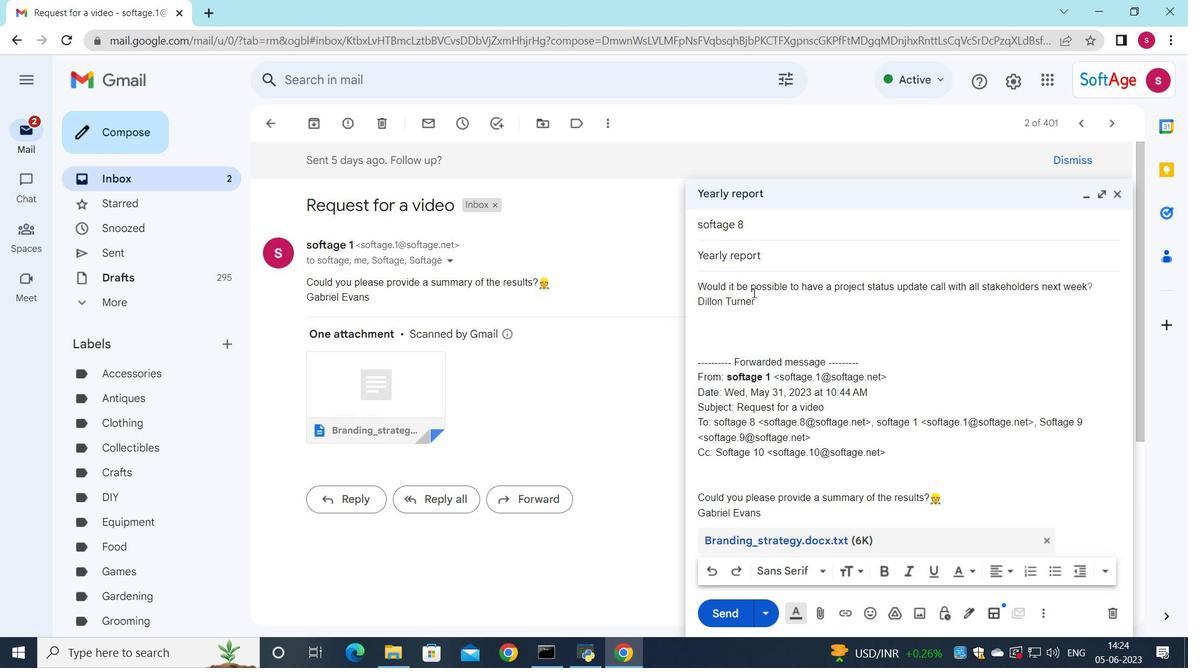 
Action: Mouse moved to (1040, 290)
Screenshot: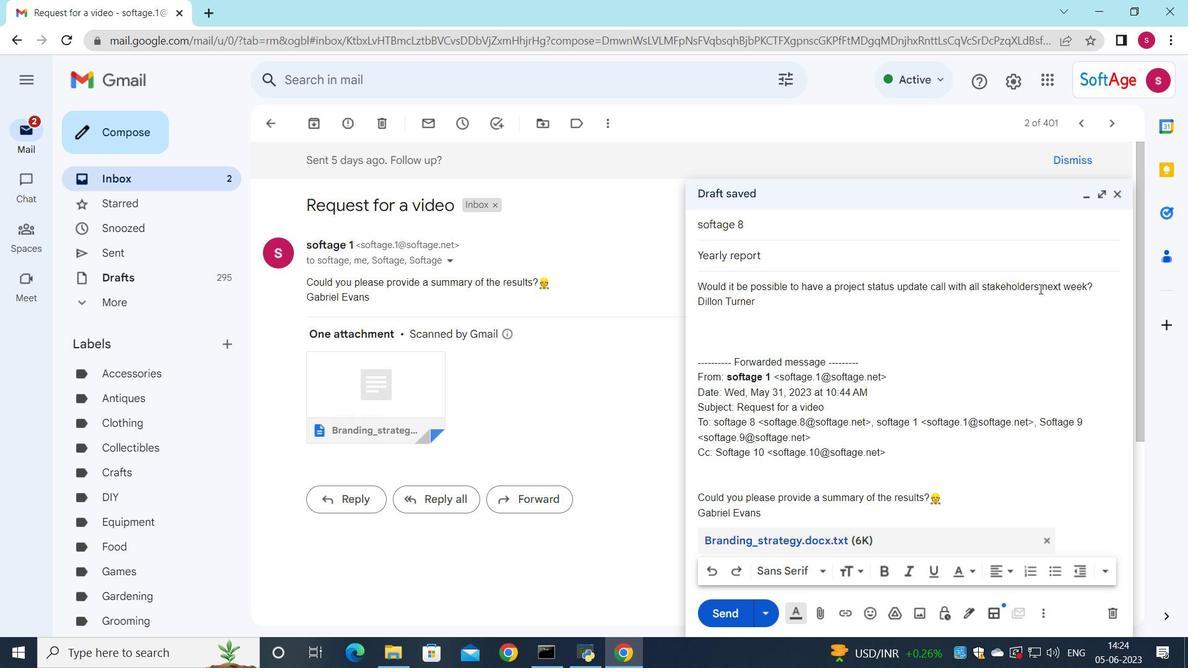 
Action: Mouse pressed left at (1040, 290)
Screenshot: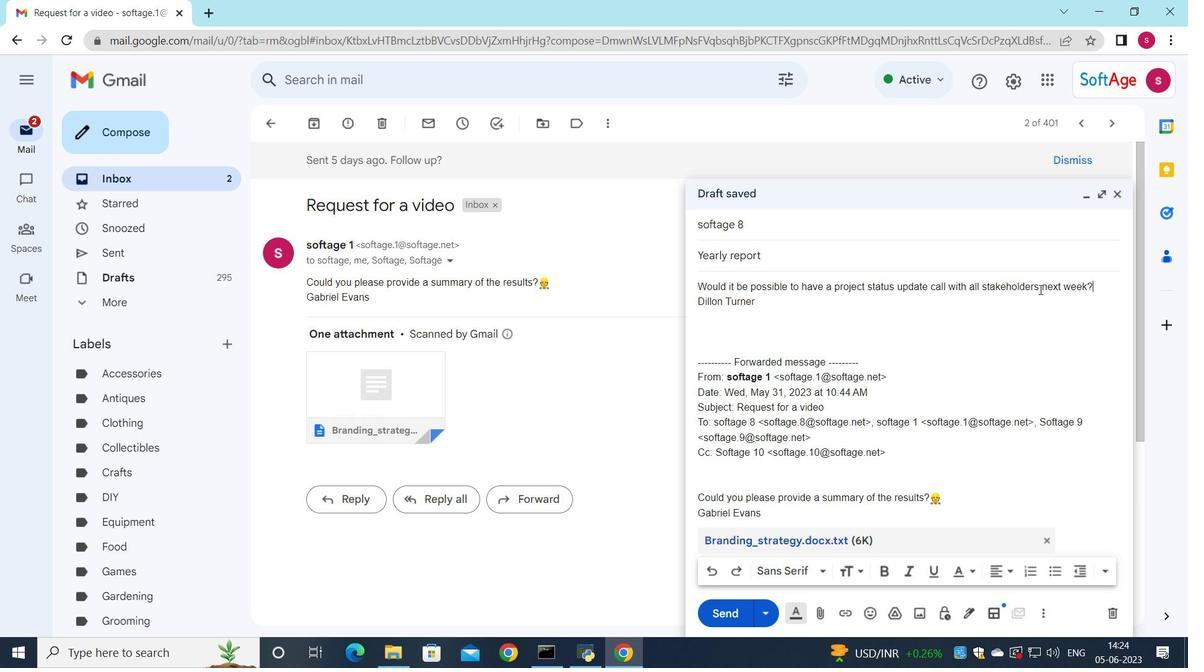 
Action: Mouse moved to (970, 568)
Screenshot: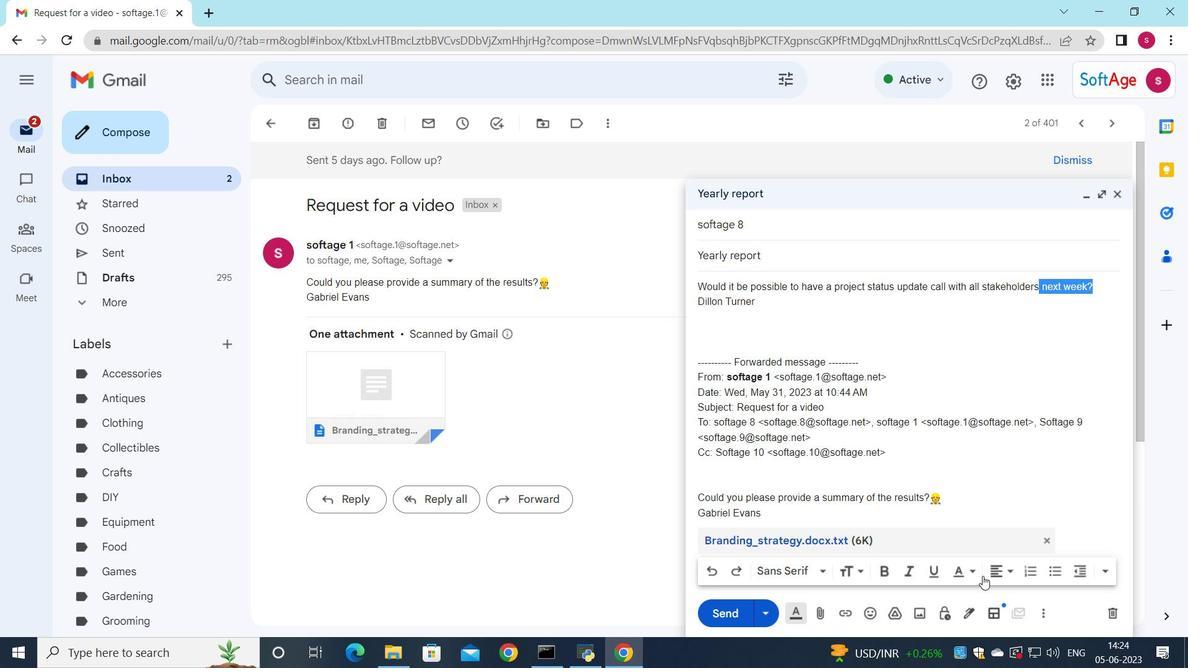 
Action: Mouse pressed left at (970, 568)
Screenshot: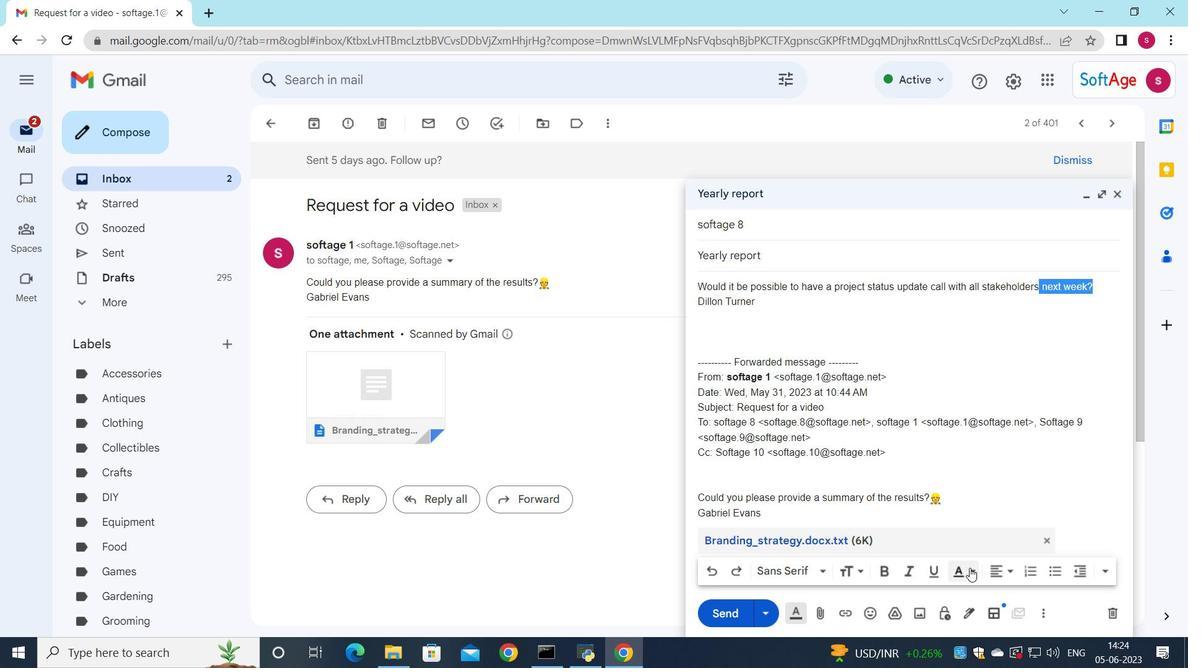 
Action: Mouse moved to (959, 458)
Screenshot: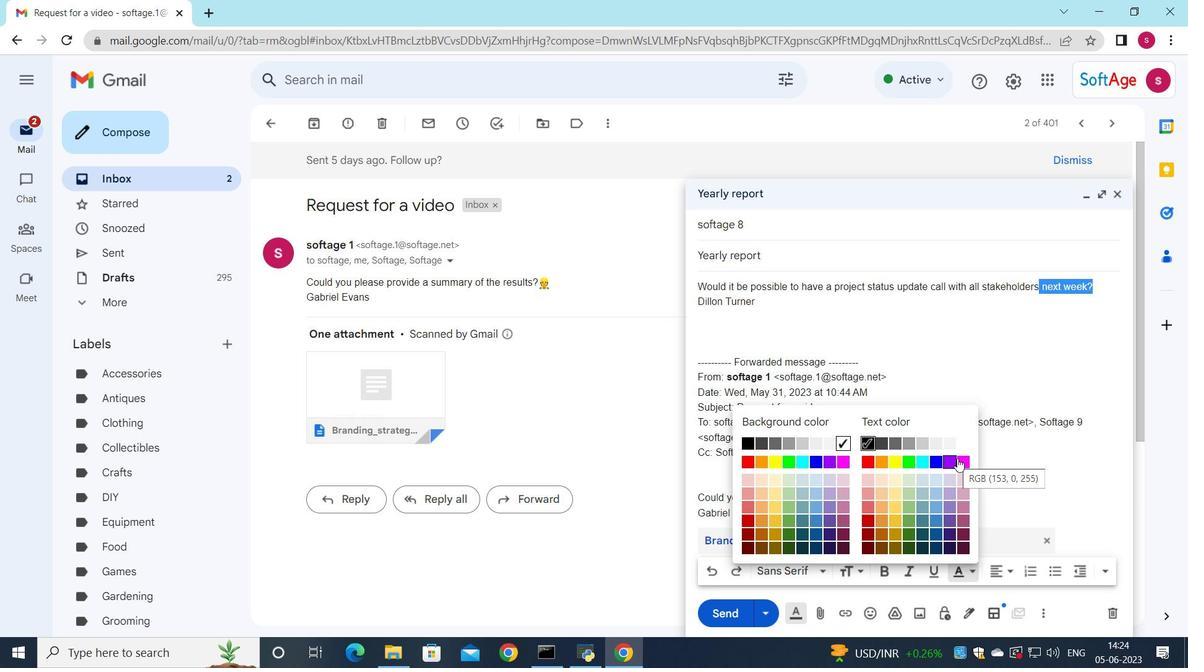
Action: Mouse pressed left at (959, 458)
Screenshot: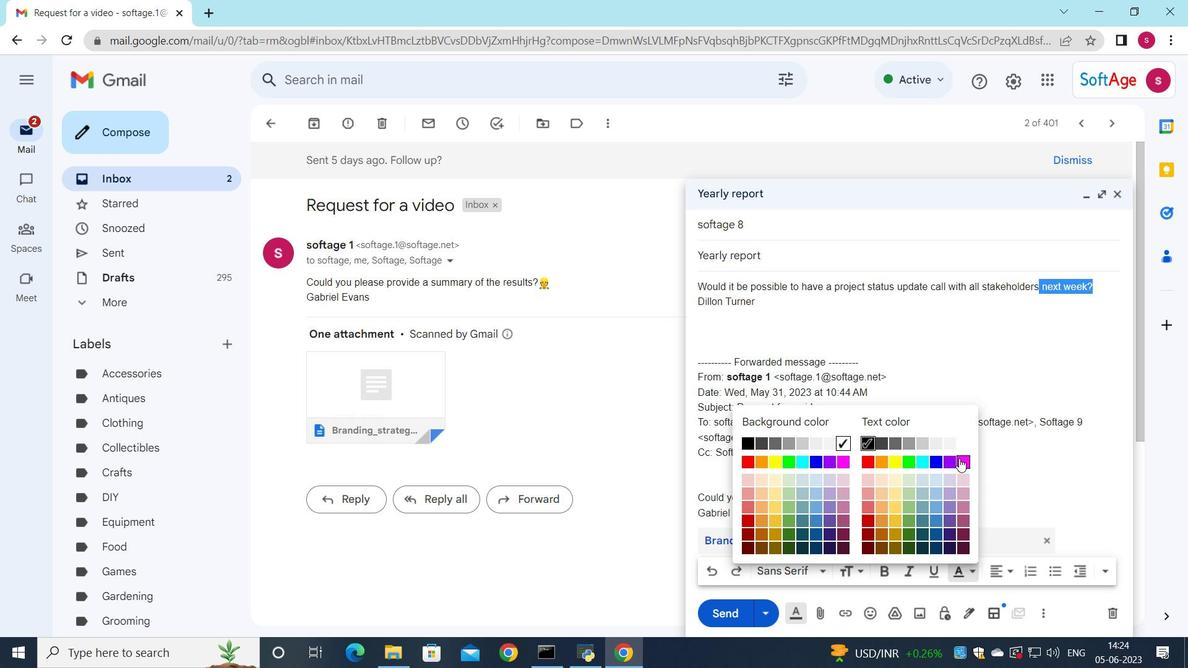 
Action: Mouse moved to (975, 574)
Screenshot: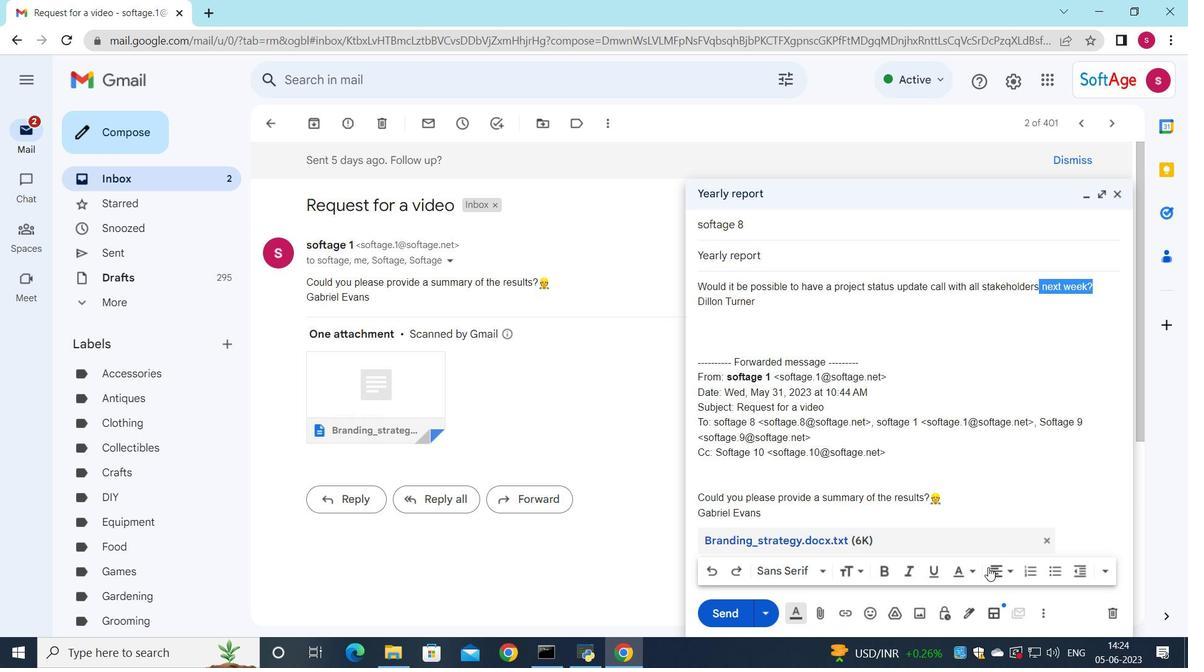 
Action: Mouse pressed left at (975, 574)
Screenshot: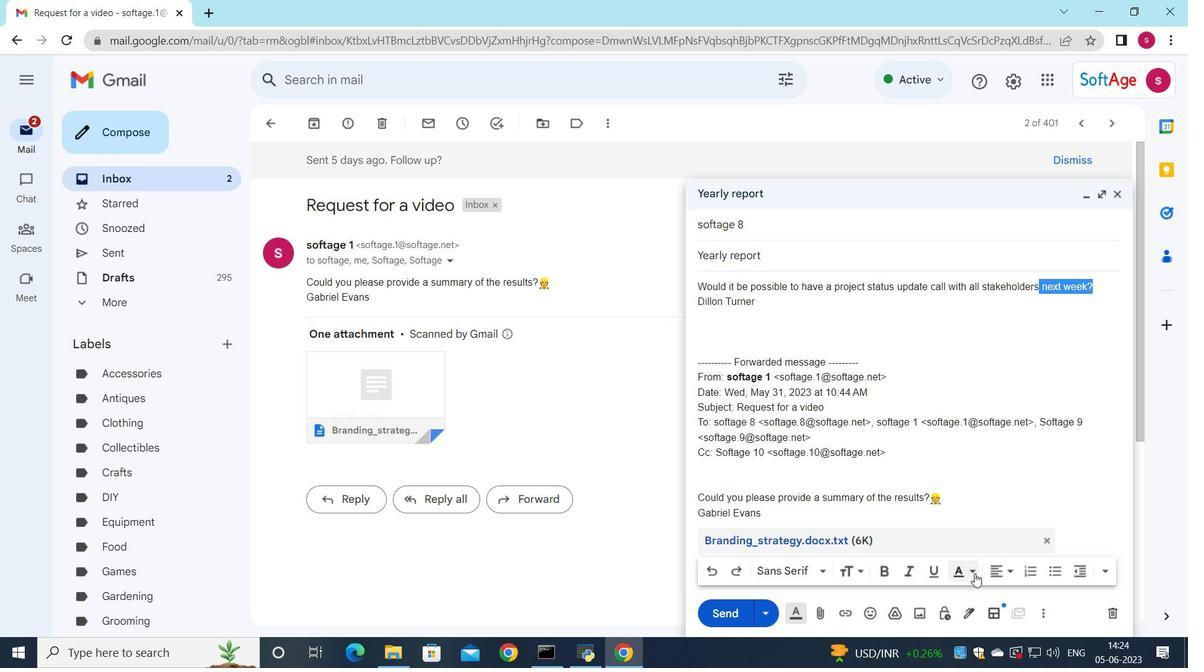 
Action: Mouse moved to (754, 440)
Screenshot: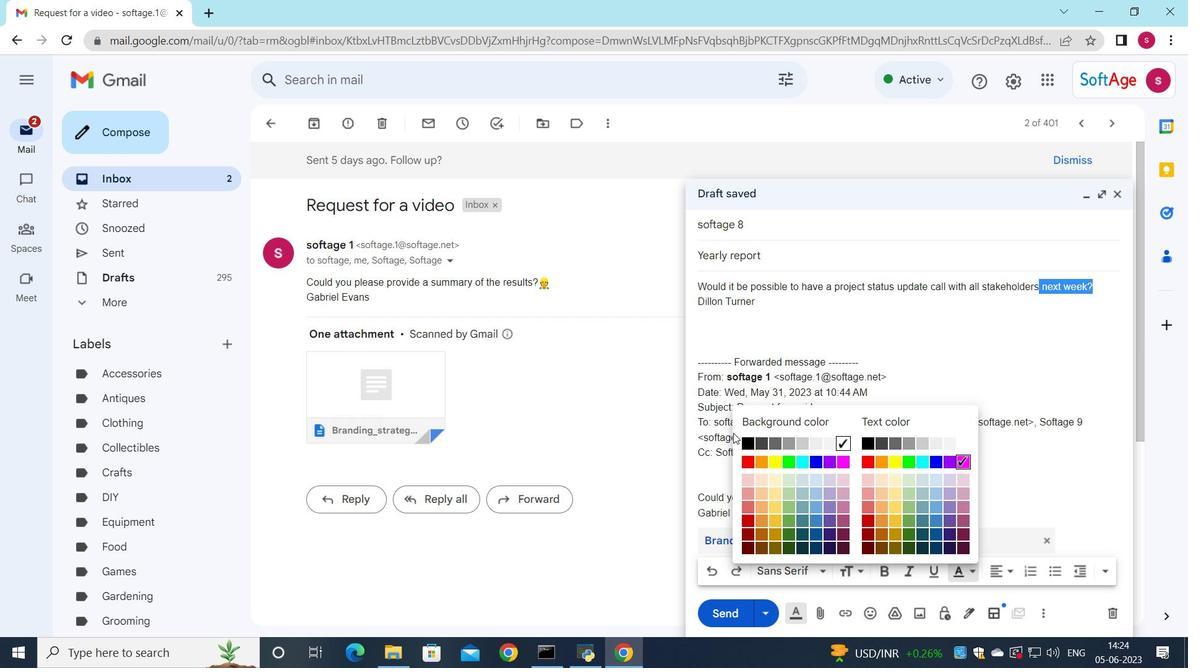 
Action: Mouse pressed left at (754, 440)
Screenshot: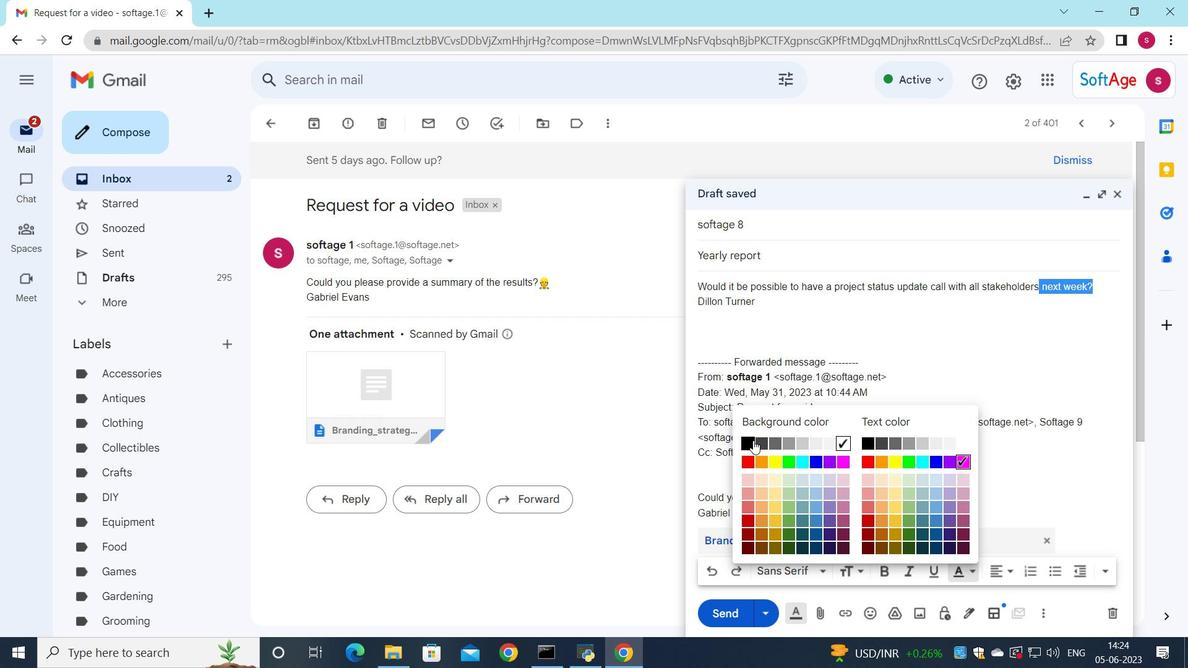
Action: Mouse moved to (733, 615)
Screenshot: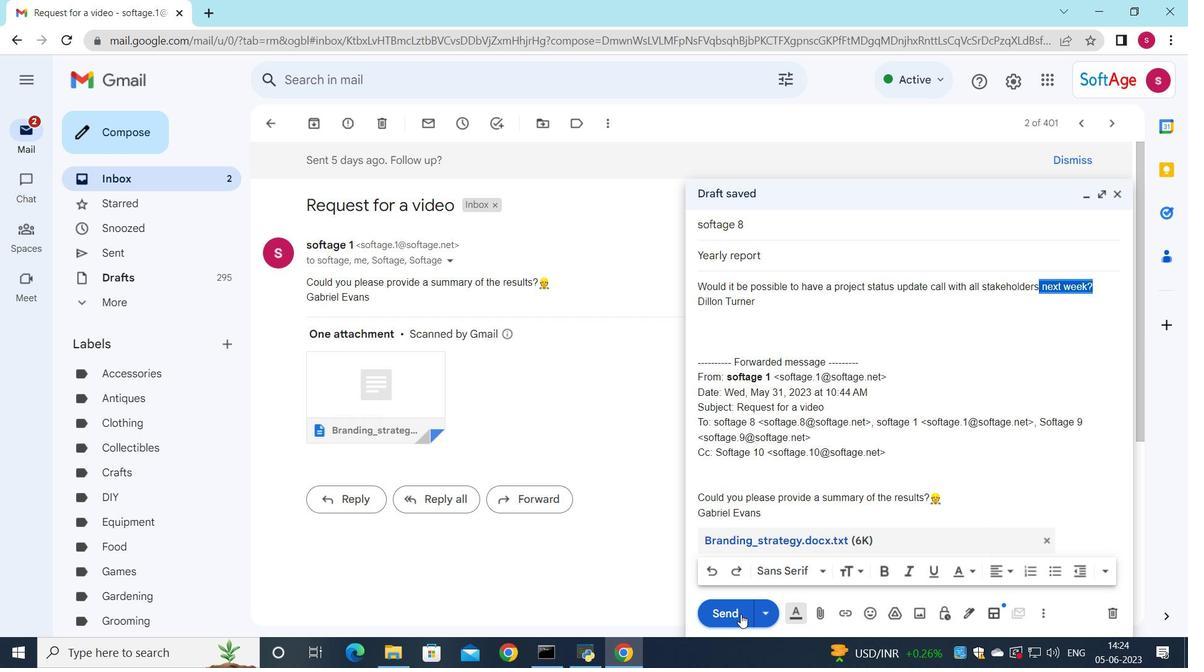 
Action: Mouse pressed left at (733, 615)
Screenshot: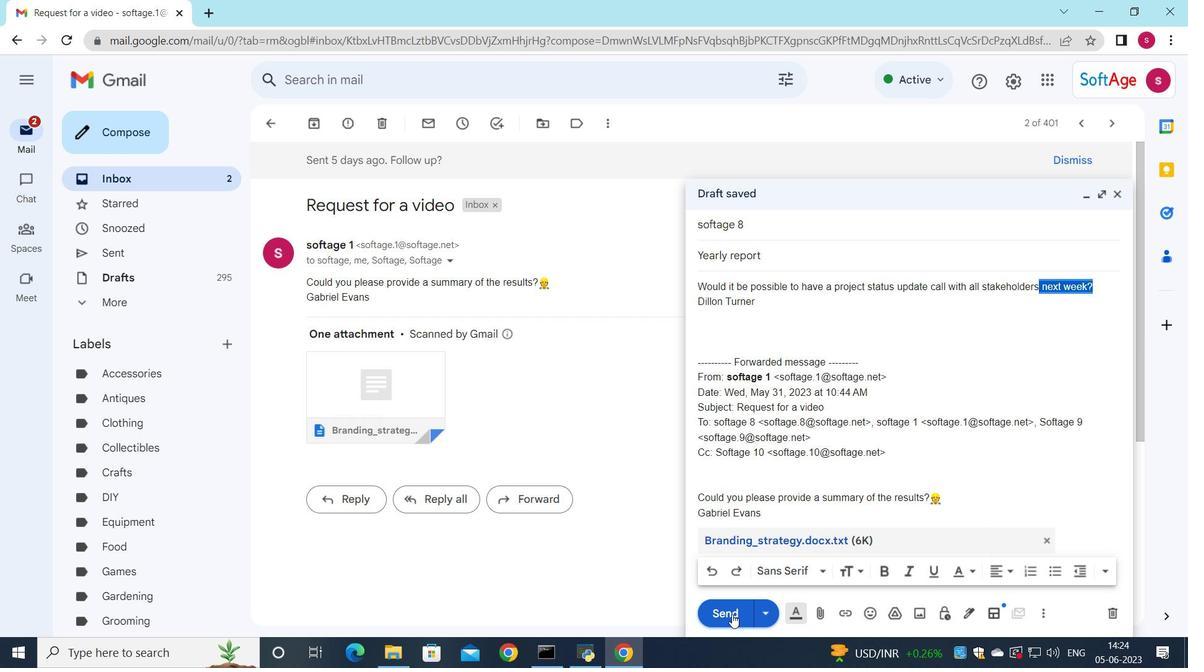 
Action: Mouse moved to (788, 490)
Screenshot: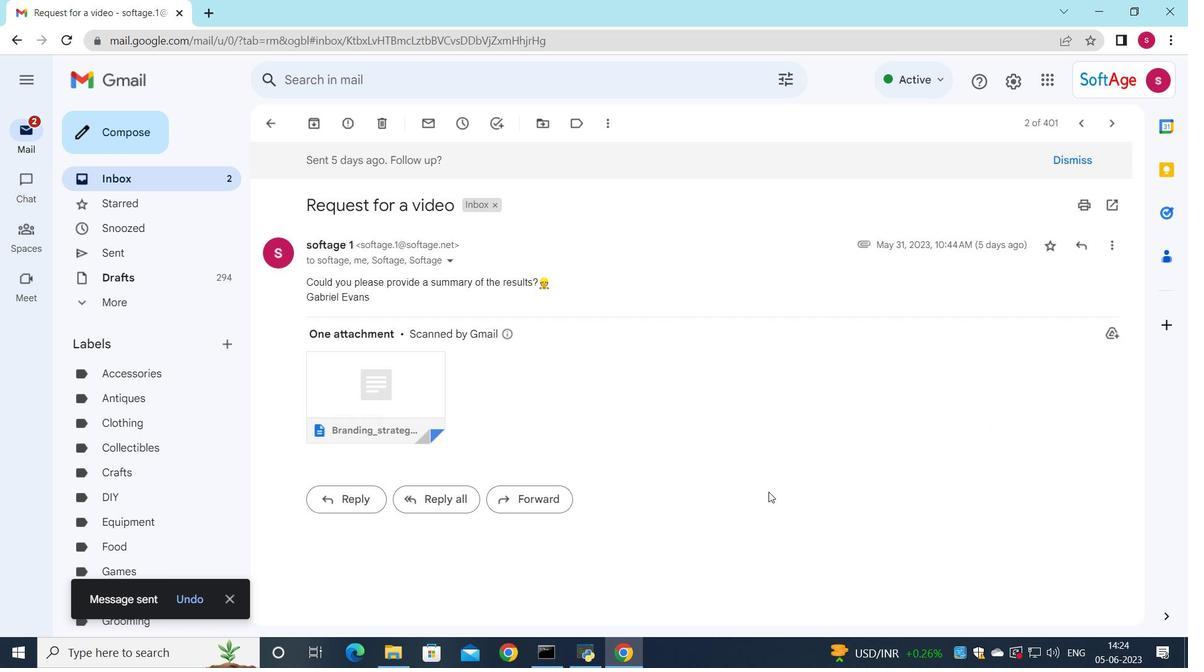 
